 Task: Explore Airbnb accommodation in Hwaseong-si, South Korea from 1st December, 2023 to 3rd December, 2023 for 1 adult.1  bedroom having 1 bed and 1 bathroom. Property type can be hotel. Booking option can be shelf check-in. Look for 5 properties as per requirement.
Action: Mouse moved to (419, 90)
Screenshot: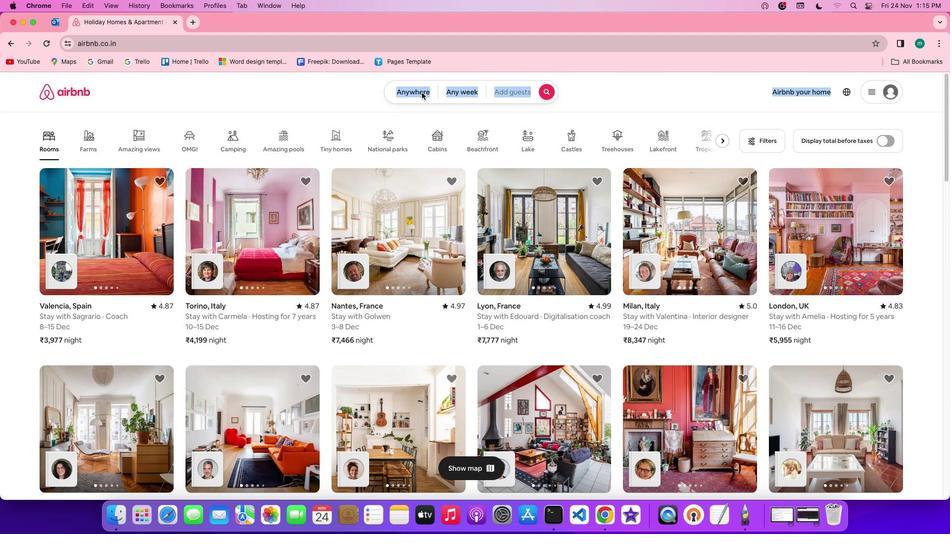
Action: Mouse pressed left at (419, 90)
Screenshot: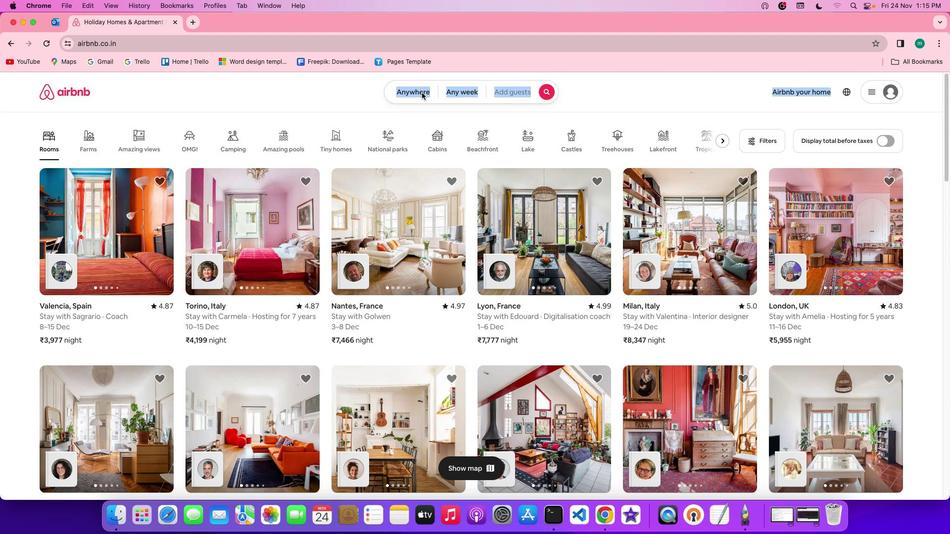 
Action: Mouse pressed left at (419, 90)
Screenshot: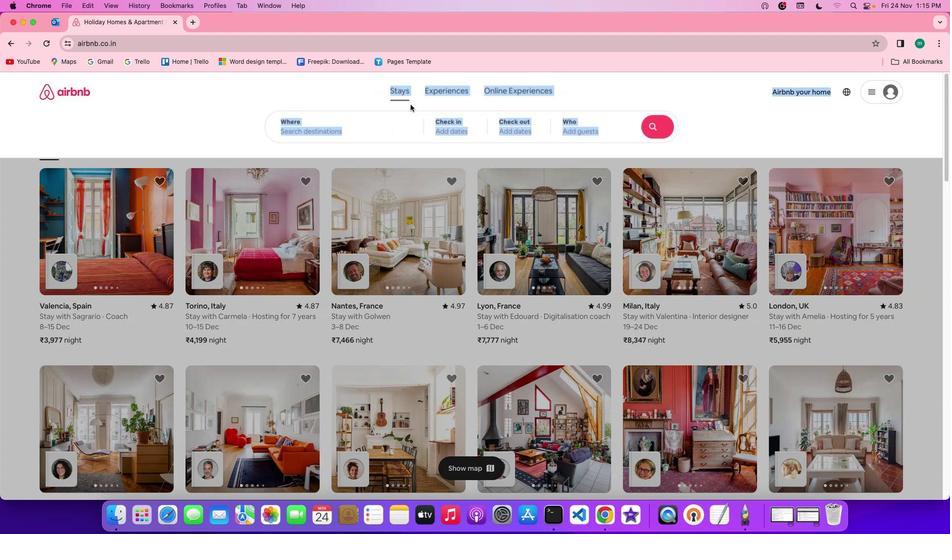 
Action: Mouse moved to (366, 128)
Screenshot: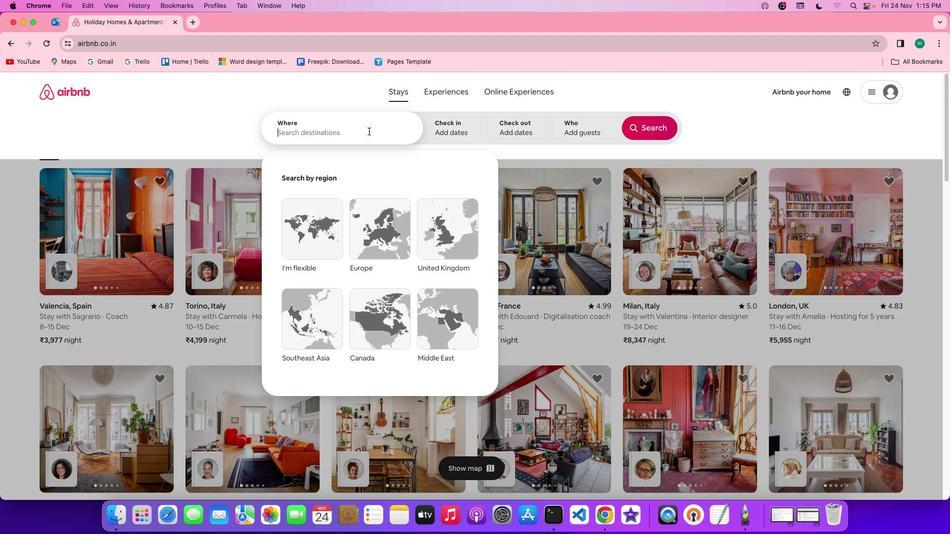 
Action: Mouse pressed left at (366, 128)
Screenshot: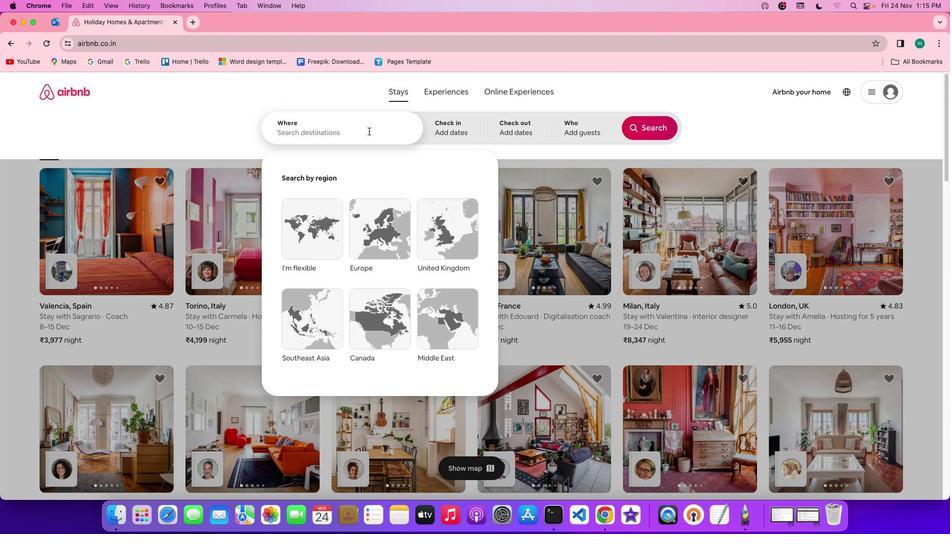 
Action: Mouse moved to (366, 128)
Screenshot: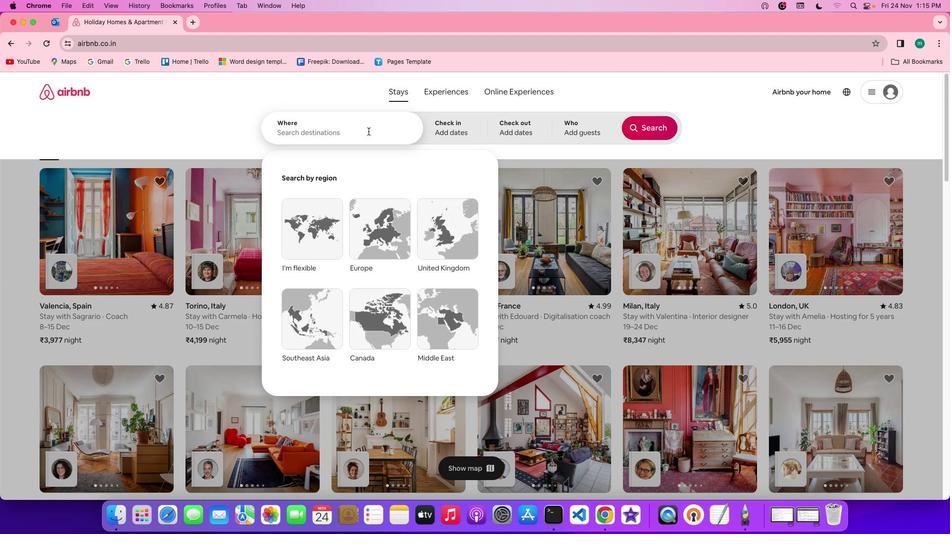 
Action: Key pressed Key.shift'H''w''a''s''e''o''n''g''-''s''i'','Key.spaceKey.shift's''o''u''t''h'
Screenshot: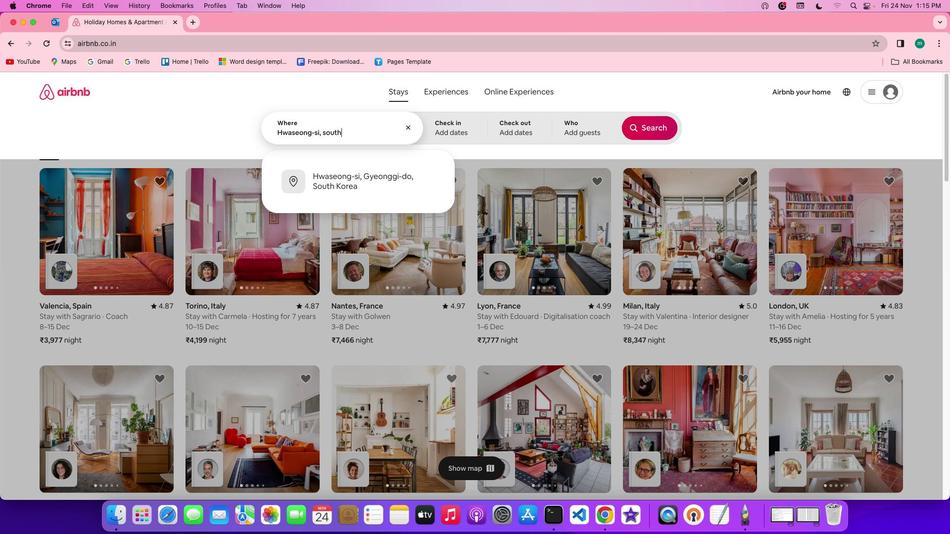 
Action: Mouse moved to (372, 132)
Screenshot: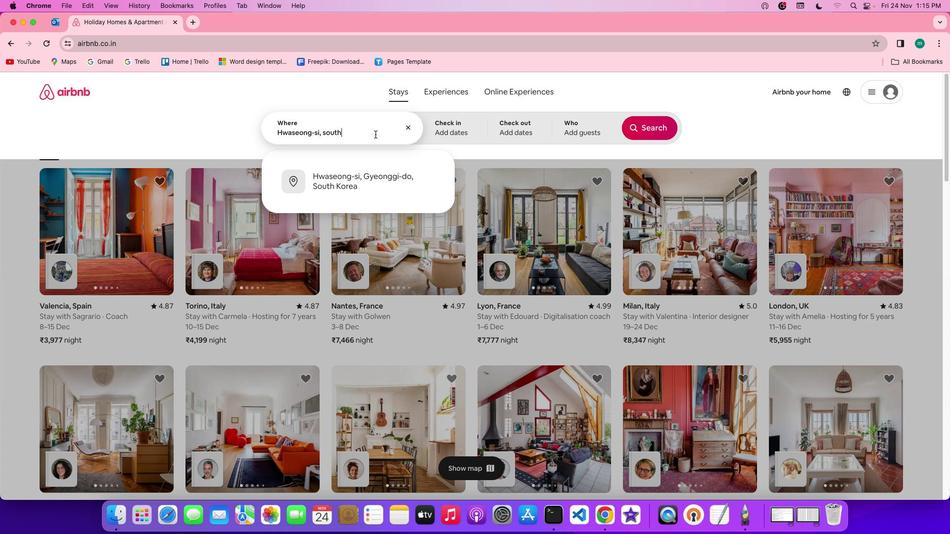 
Action: Mouse pressed left at (372, 132)
Screenshot: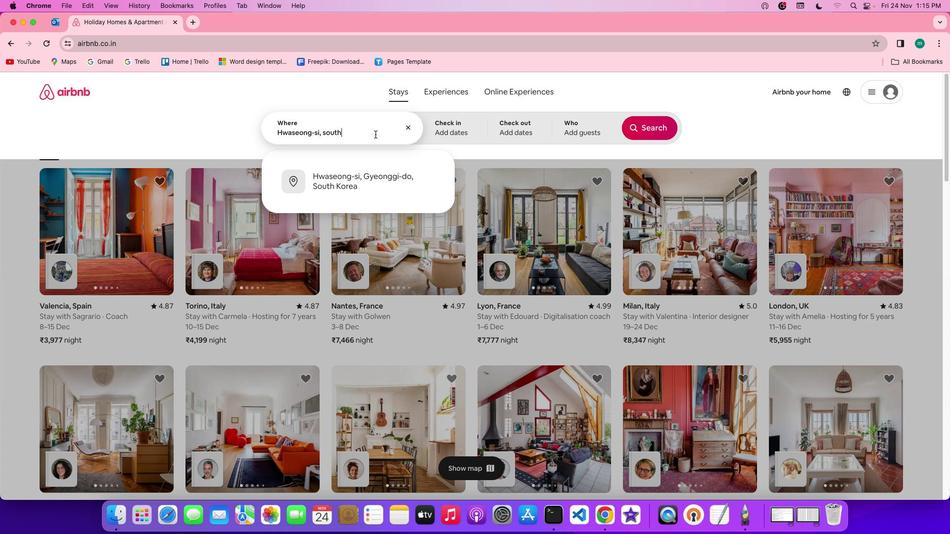 
Action: Mouse moved to (372, 132)
Screenshot: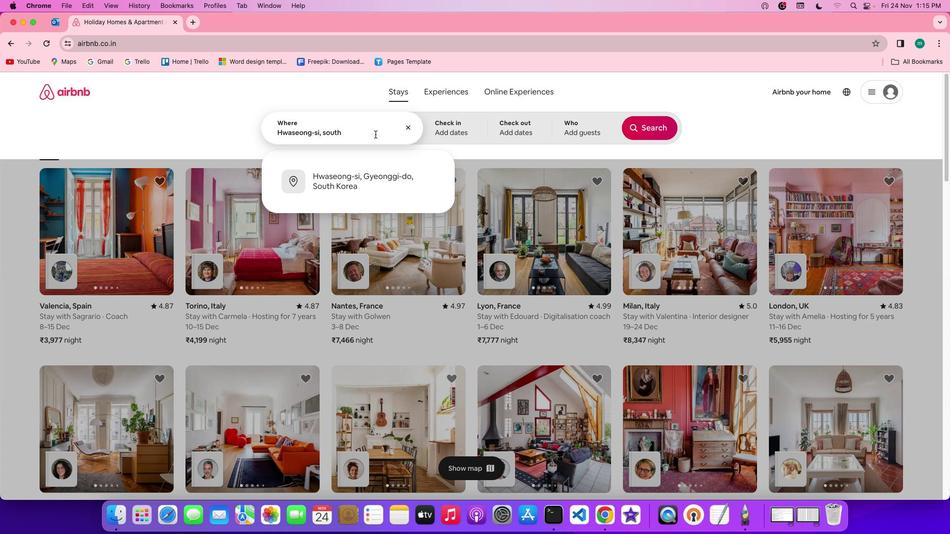 
Action: Key pressed Key.space'k''o''r''e''a'
Screenshot: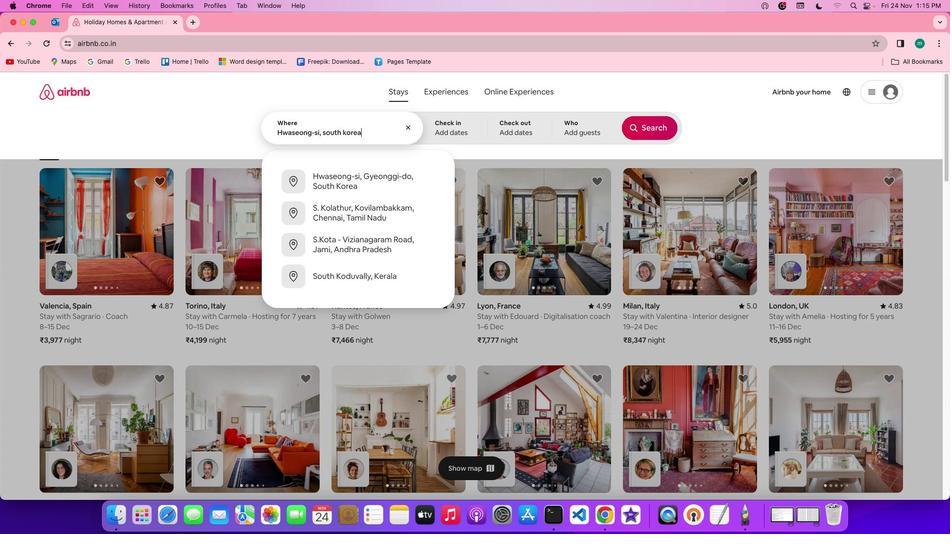 
Action: Mouse moved to (461, 120)
Screenshot: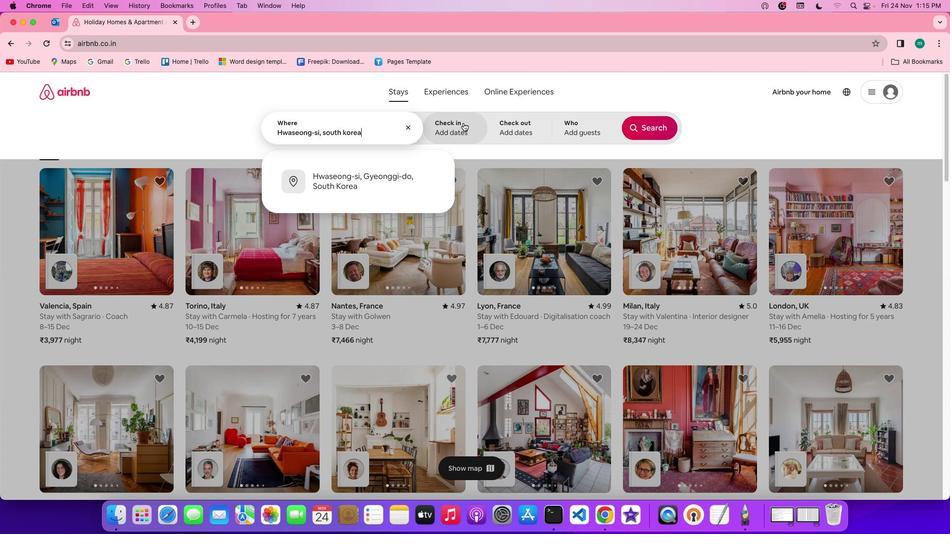 
Action: Mouse pressed left at (461, 120)
Screenshot: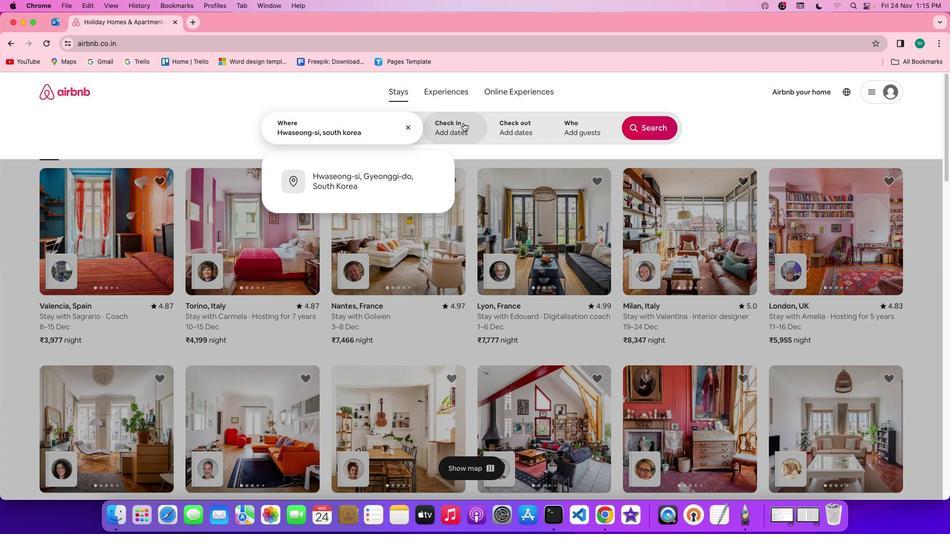 
Action: Mouse moved to (617, 250)
Screenshot: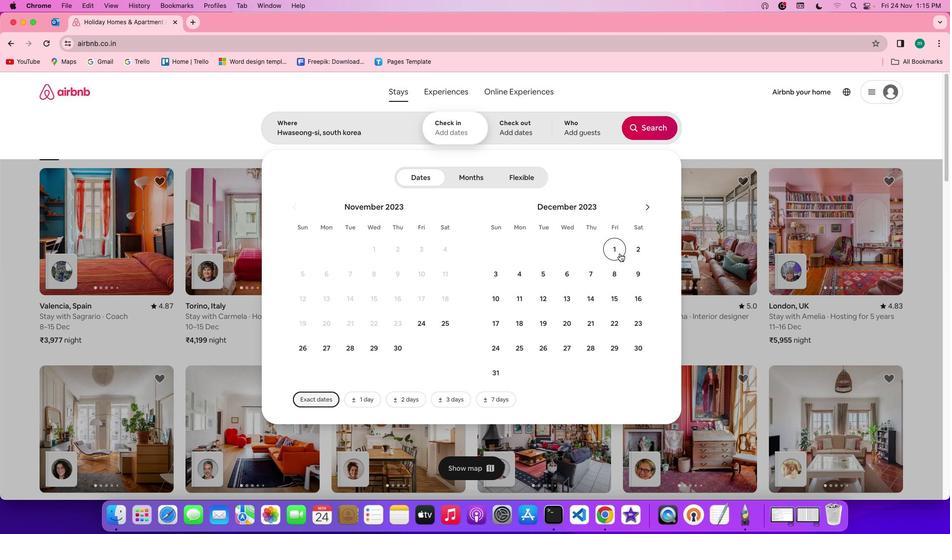 
Action: Mouse pressed left at (617, 250)
Screenshot: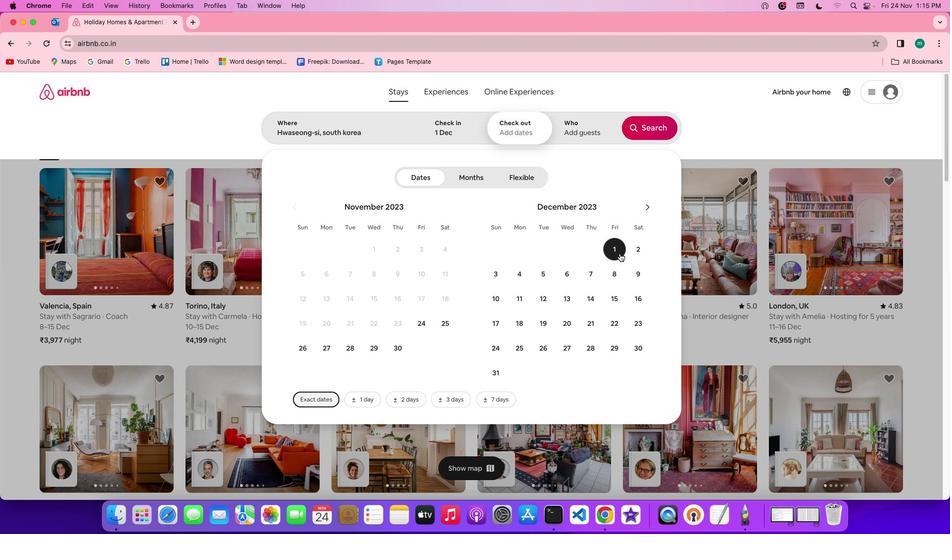 
Action: Mouse moved to (499, 276)
Screenshot: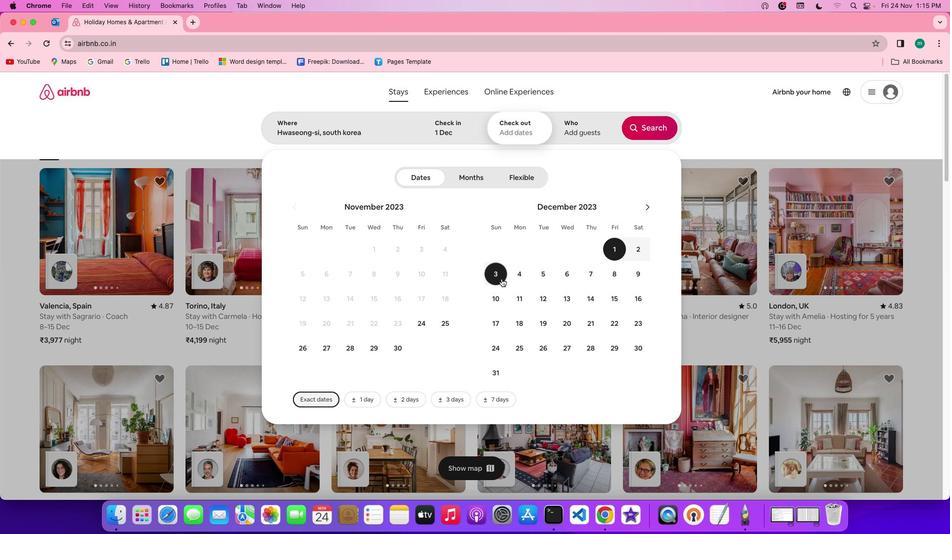 
Action: Mouse pressed left at (499, 276)
Screenshot: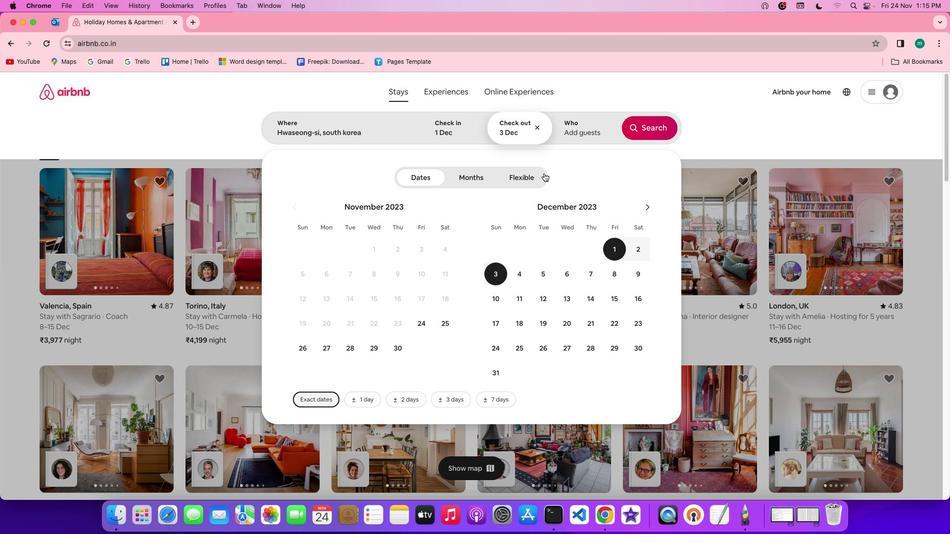 
Action: Mouse moved to (588, 133)
Screenshot: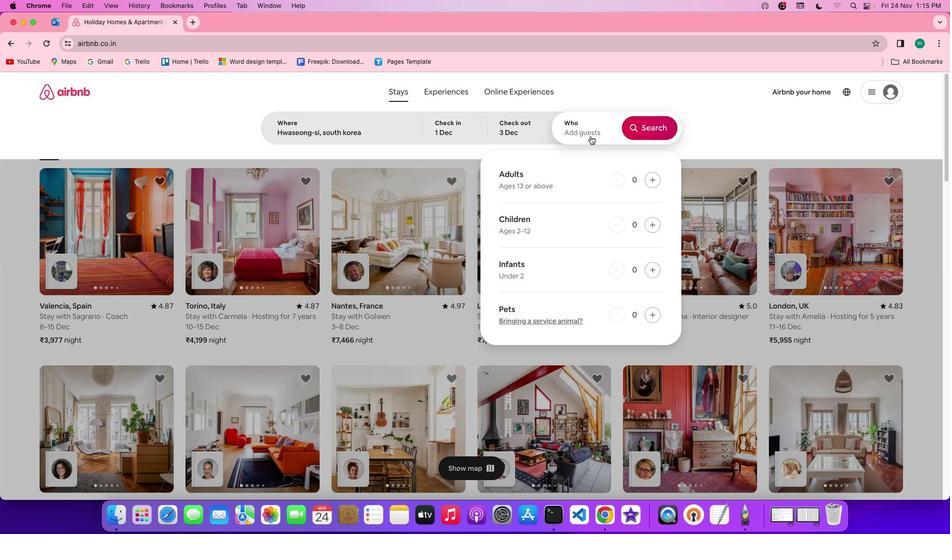 
Action: Mouse pressed left at (588, 133)
Screenshot: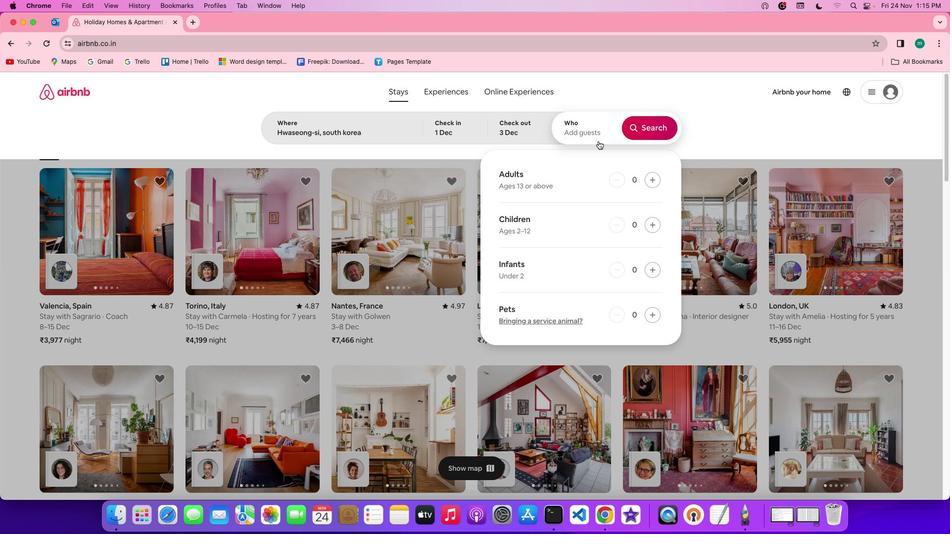 
Action: Mouse moved to (651, 179)
Screenshot: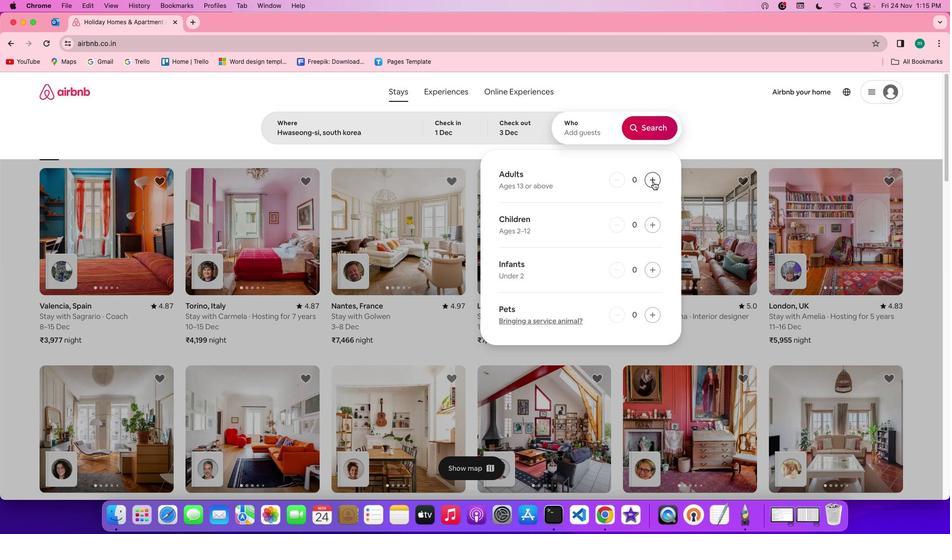 
Action: Mouse pressed left at (651, 179)
Screenshot: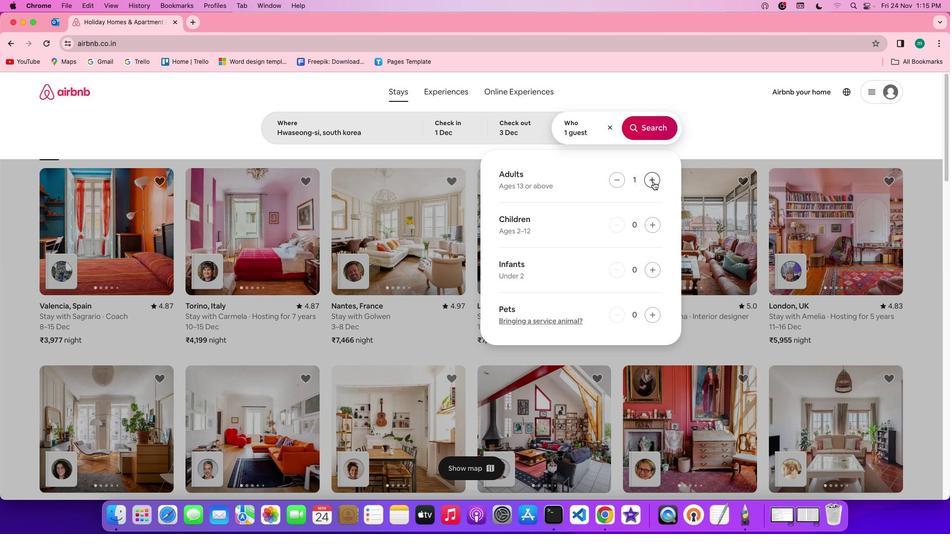 
Action: Mouse pressed left at (651, 179)
Screenshot: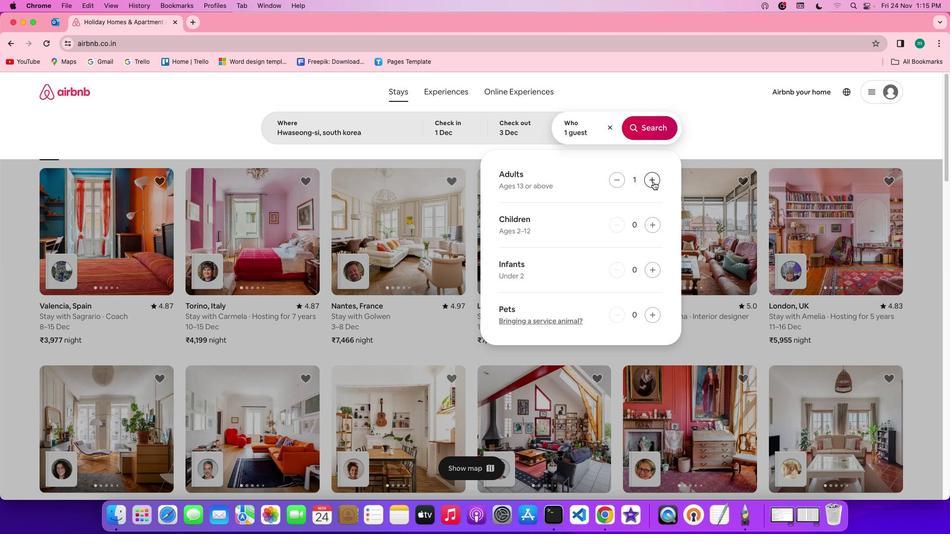 
Action: Mouse moved to (608, 178)
Screenshot: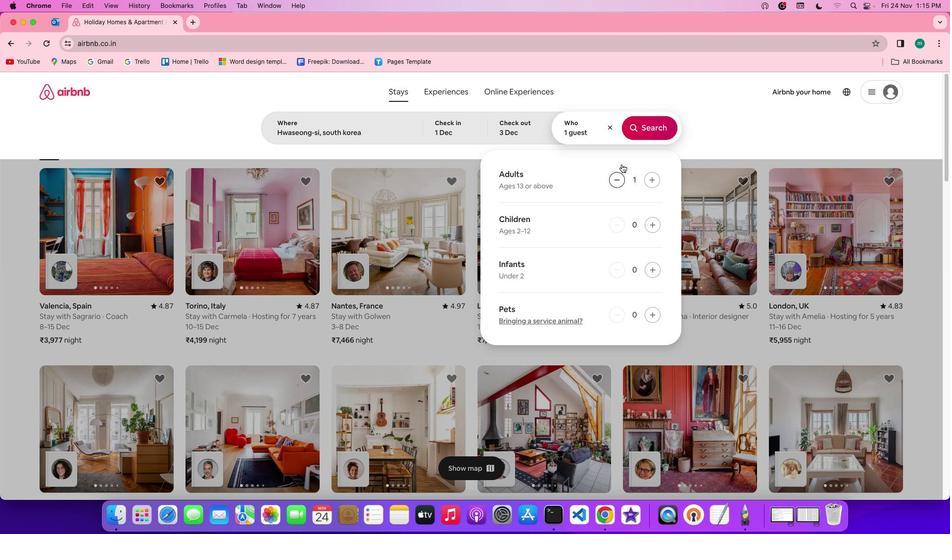 
Action: Mouse pressed left at (608, 178)
Screenshot: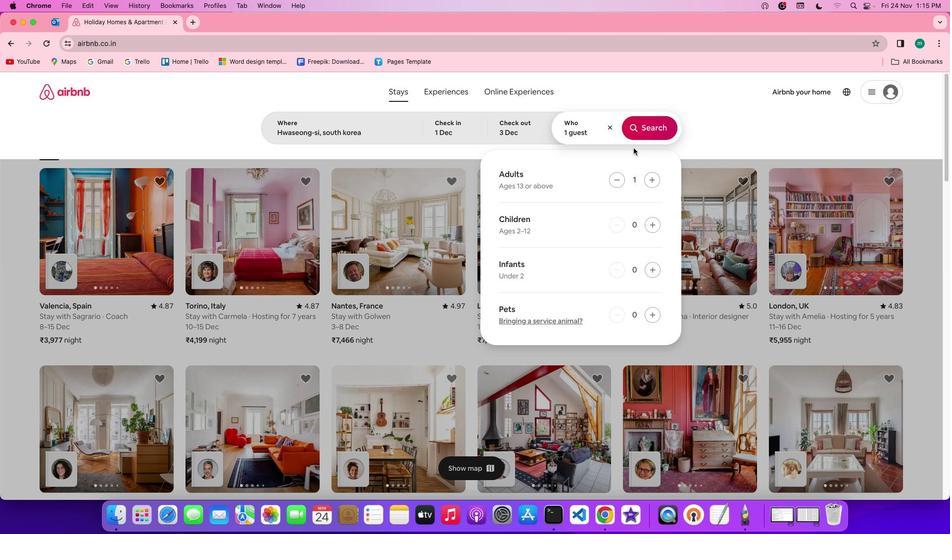 
Action: Mouse moved to (641, 135)
Screenshot: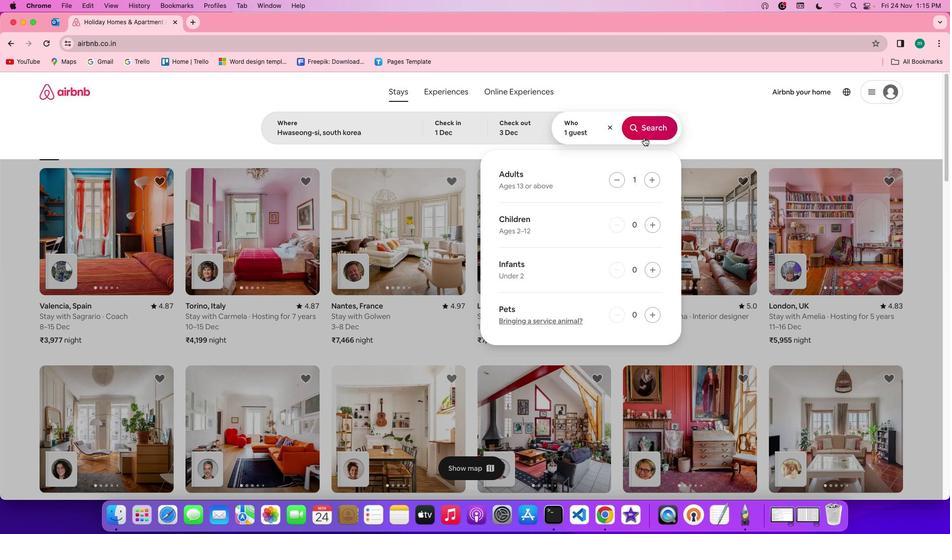 
Action: Mouse pressed left at (641, 135)
Screenshot: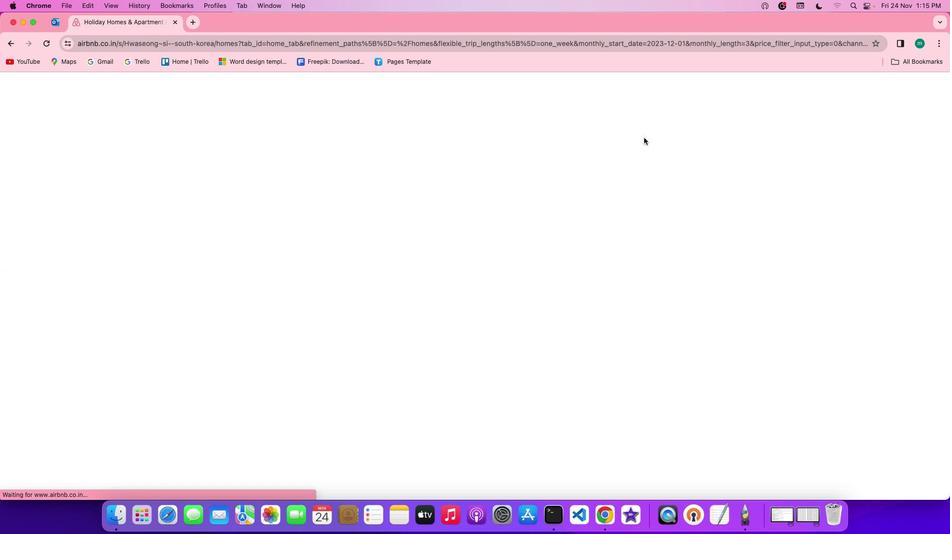 
Action: Mouse moved to (792, 127)
Screenshot: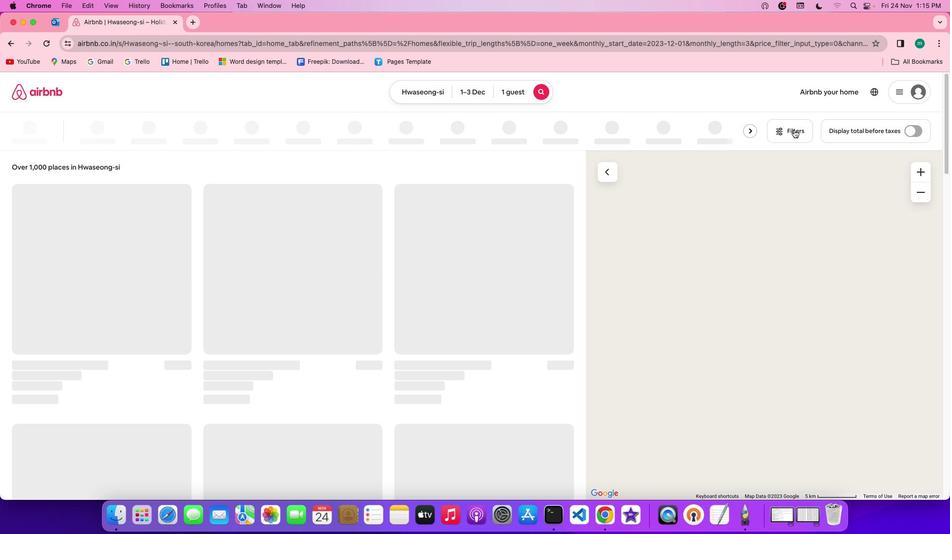 
Action: Mouse pressed left at (792, 127)
Screenshot: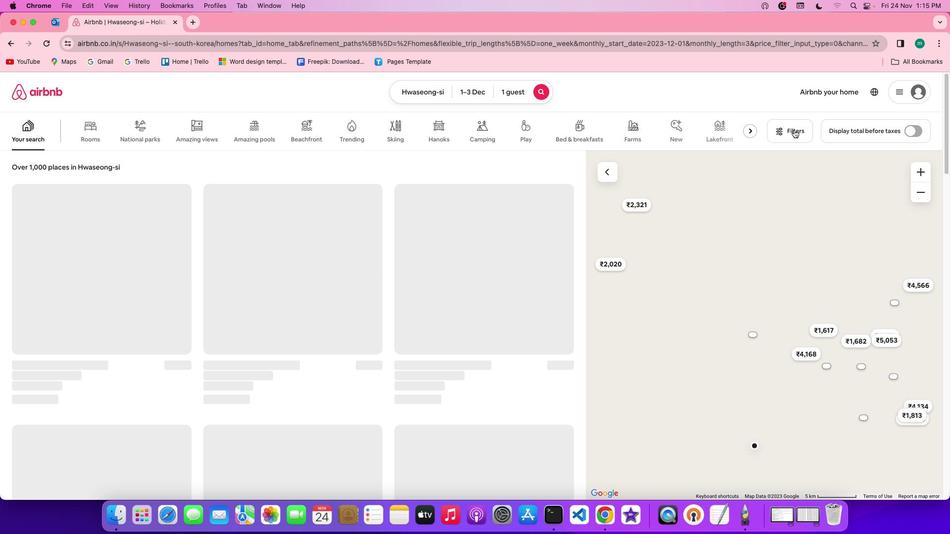 
Action: Mouse moved to (538, 304)
Screenshot: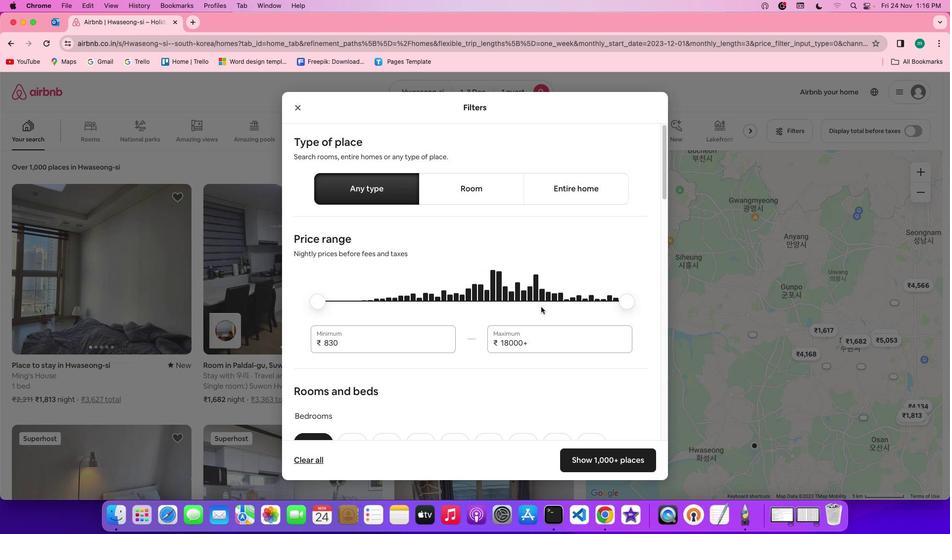 
Action: Mouse scrolled (538, 304) with delta (-1, -2)
Screenshot: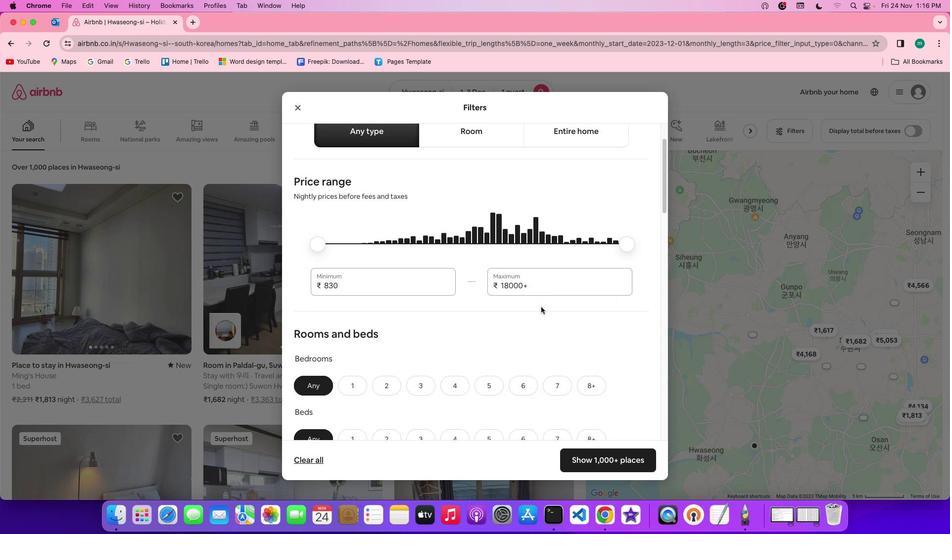 
Action: Mouse scrolled (538, 304) with delta (-1, -2)
Screenshot: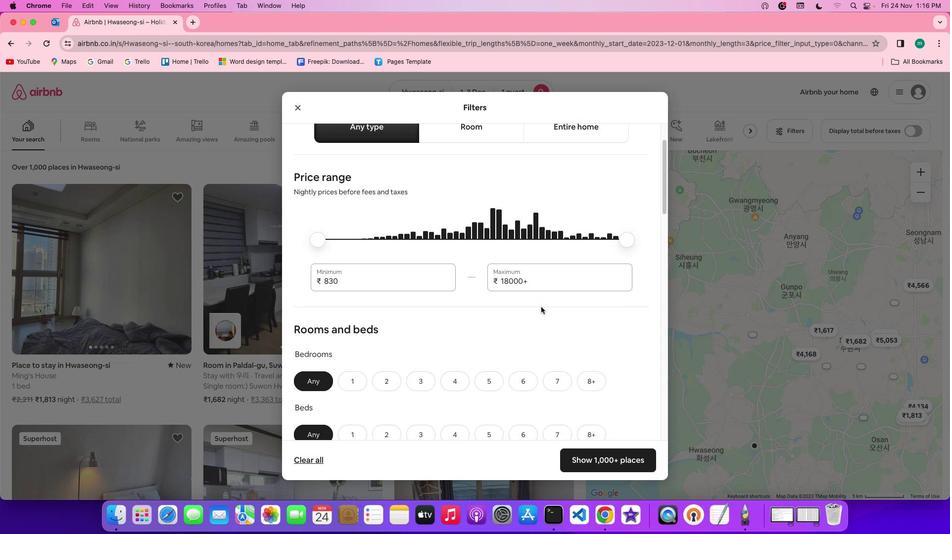 
Action: Mouse scrolled (538, 304) with delta (-1, -2)
Screenshot: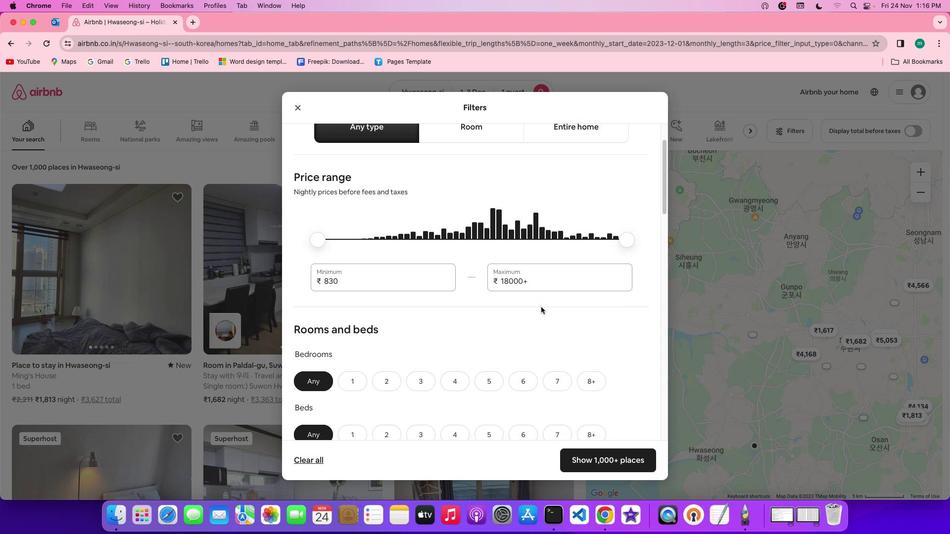
Action: Mouse scrolled (538, 304) with delta (-1, -2)
Screenshot: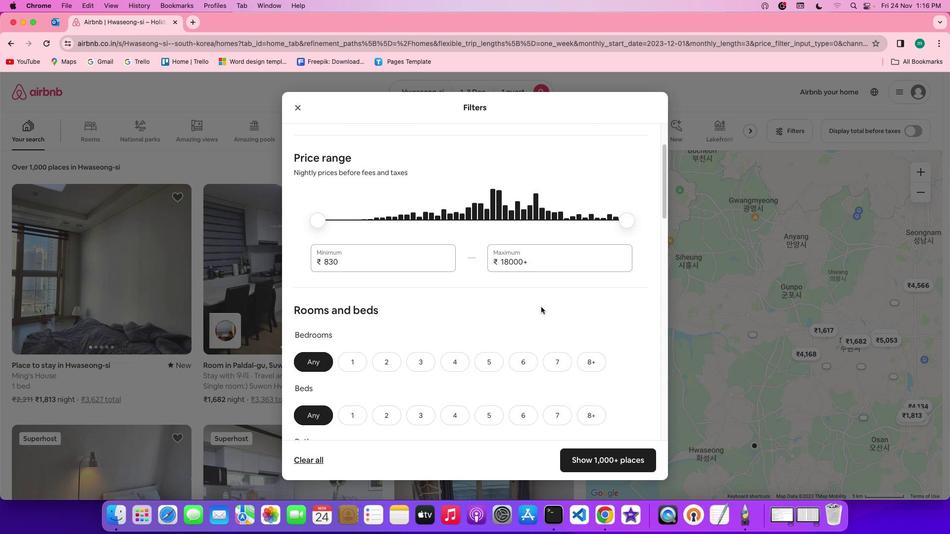 
Action: Mouse scrolled (538, 304) with delta (-1, -2)
Screenshot: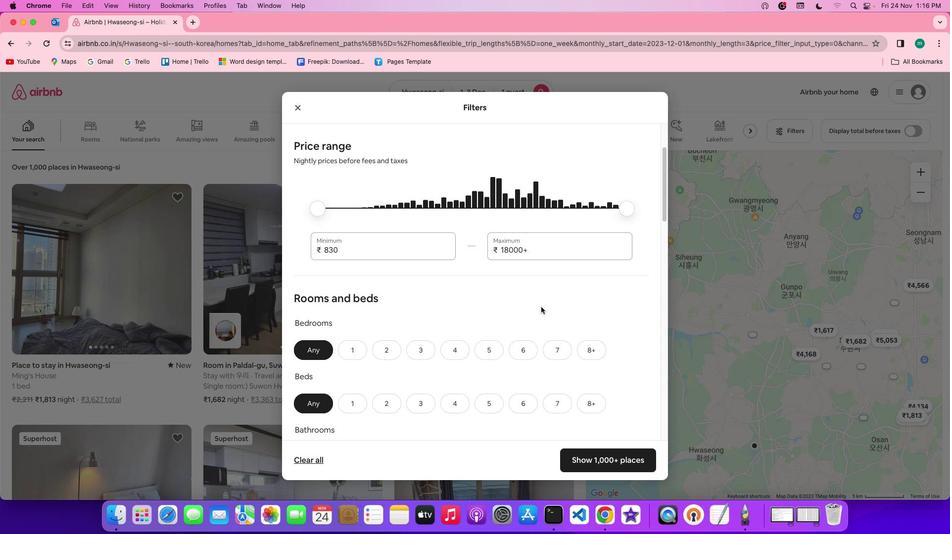 
Action: Mouse scrolled (538, 304) with delta (-1, -2)
Screenshot: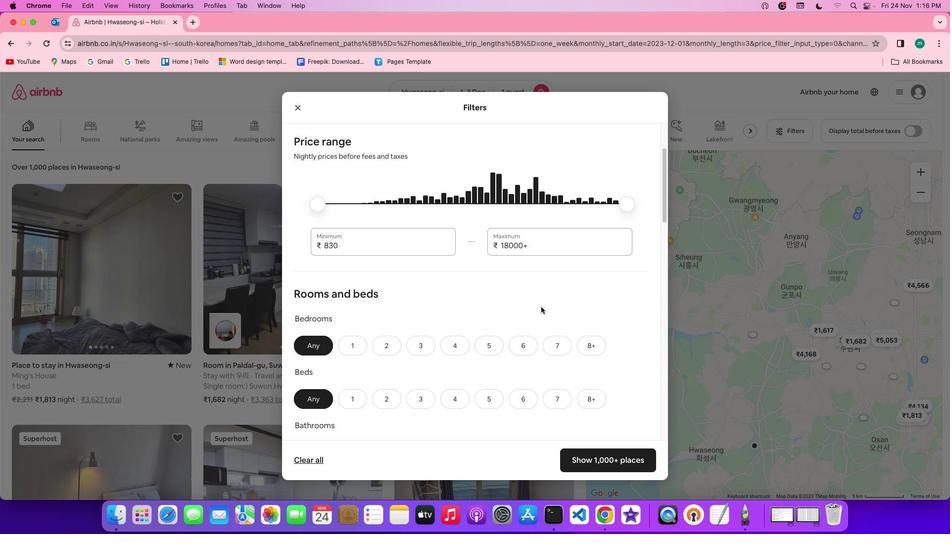 
Action: Mouse scrolled (538, 304) with delta (-1, -2)
Screenshot: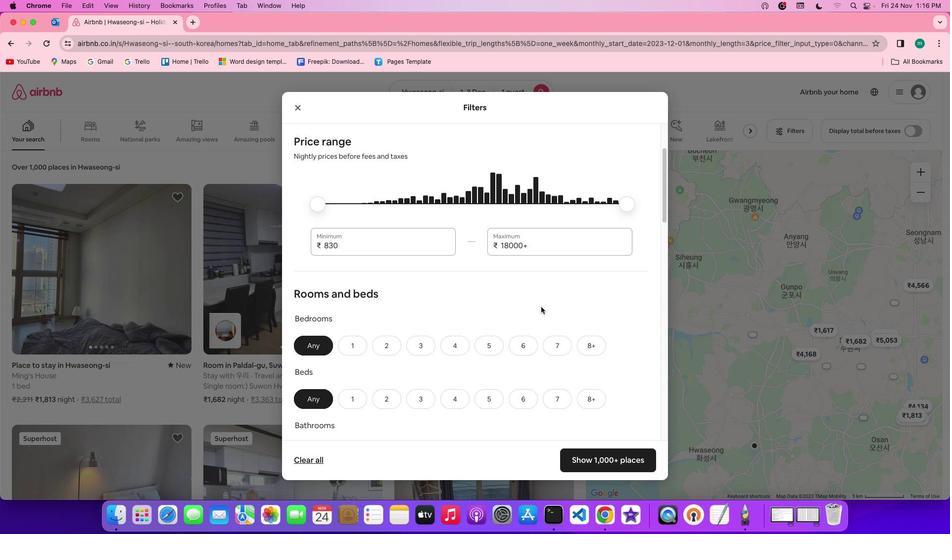 
Action: Mouse scrolled (538, 304) with delta (-1, -2)
Screenshot: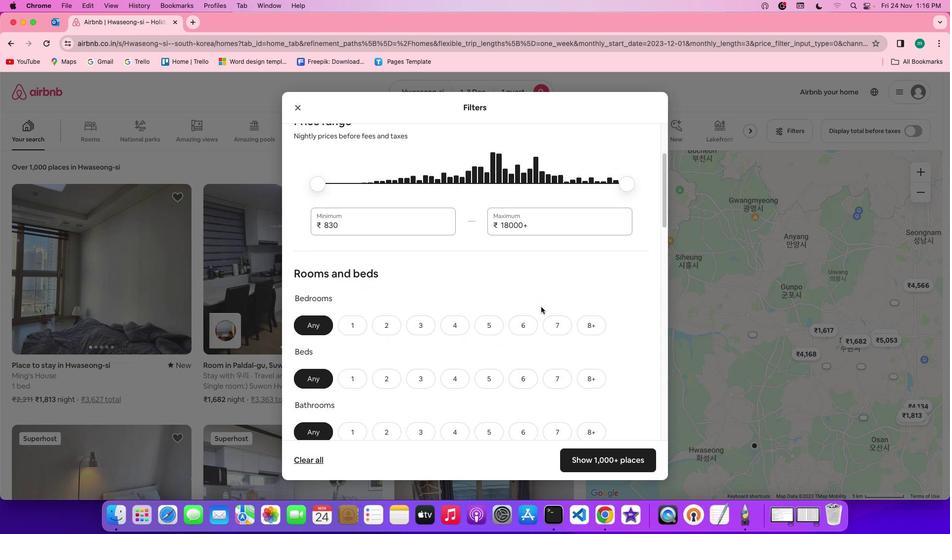
Action: Mouse scrolled (538, 304) with delta (-1, -2)
Screenshot: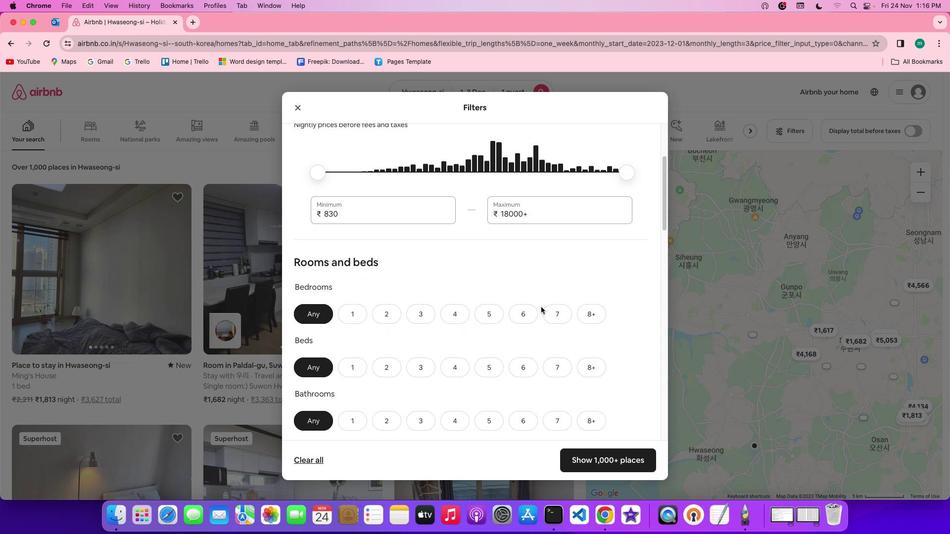 
Action: Mouse scrolled (538, 304) with delta (-1, -2)
Screenshot: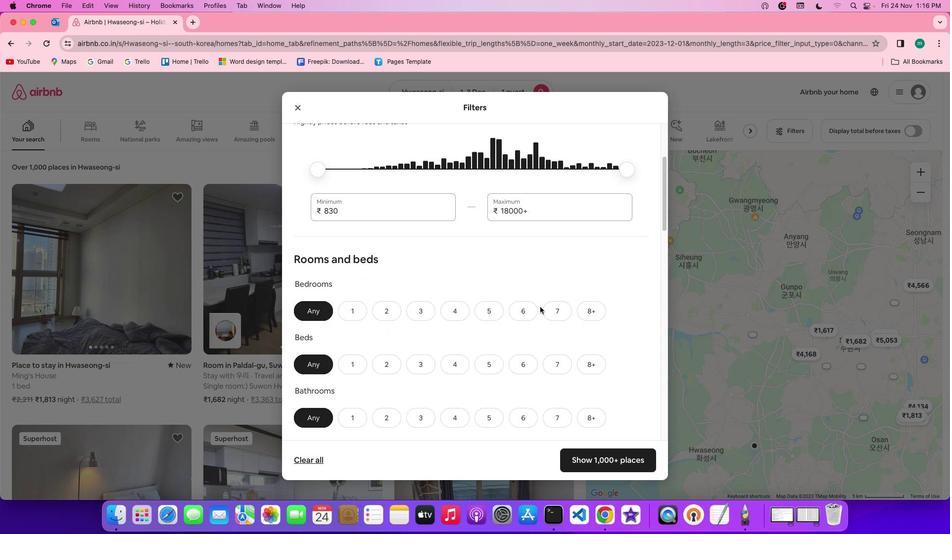 
Action: Mouse moved to (350, 307)
Screenshot: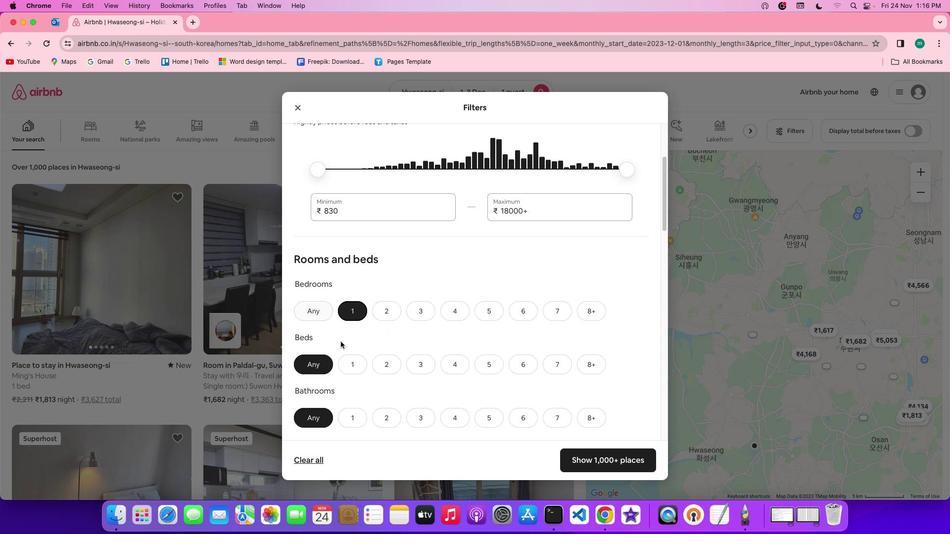 
Action: Mouse pressed left at (350, 307)
Screenshot: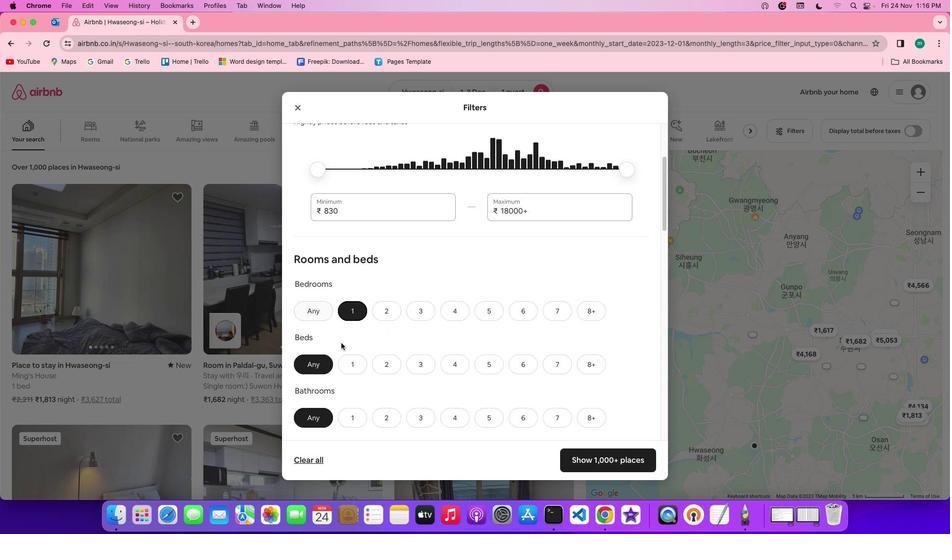 
Action: Mouse moved to (348, 367)
Screenshot: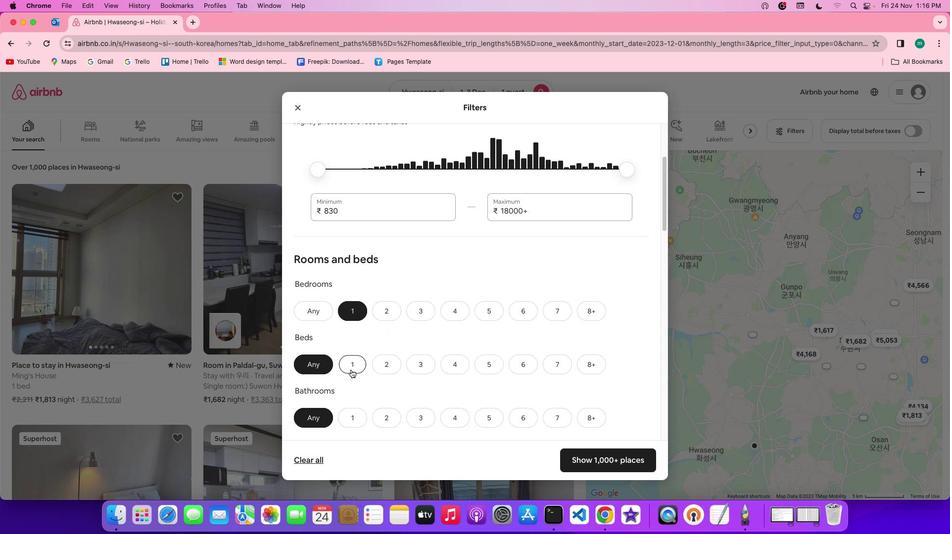 
Action: Mouse pressed left at (348, 367)
Screenshot: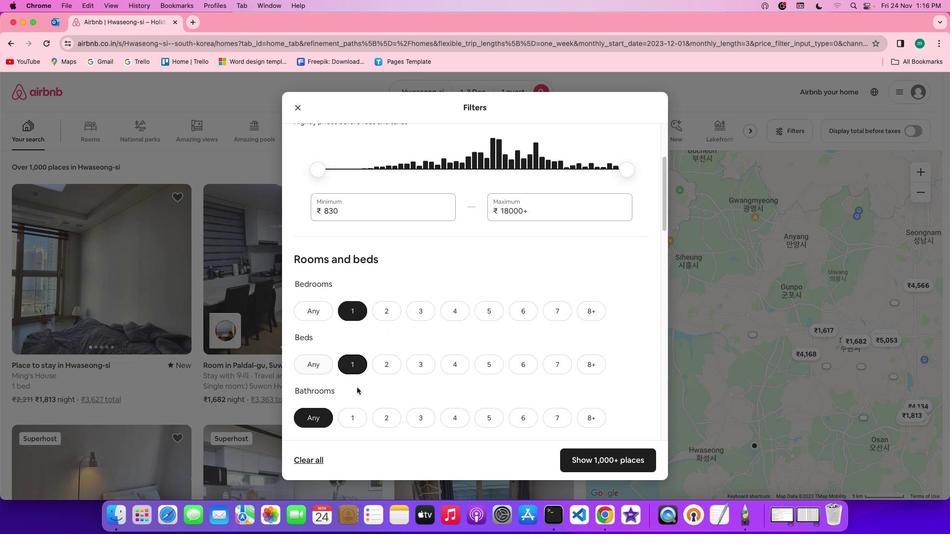 
Action: Mouse moved to (357, 412)
Screenshot: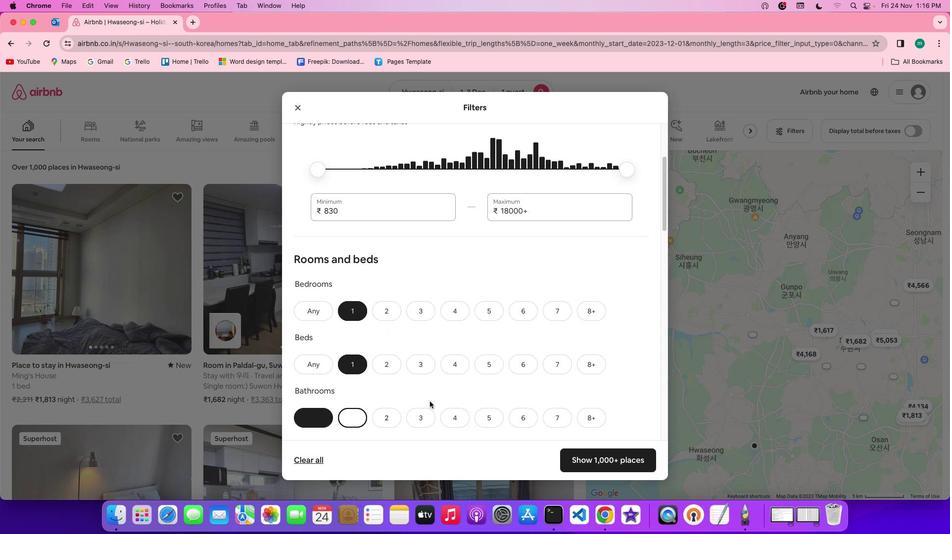 
Action: Mouse pressed left at (357, 412)
Screenshot: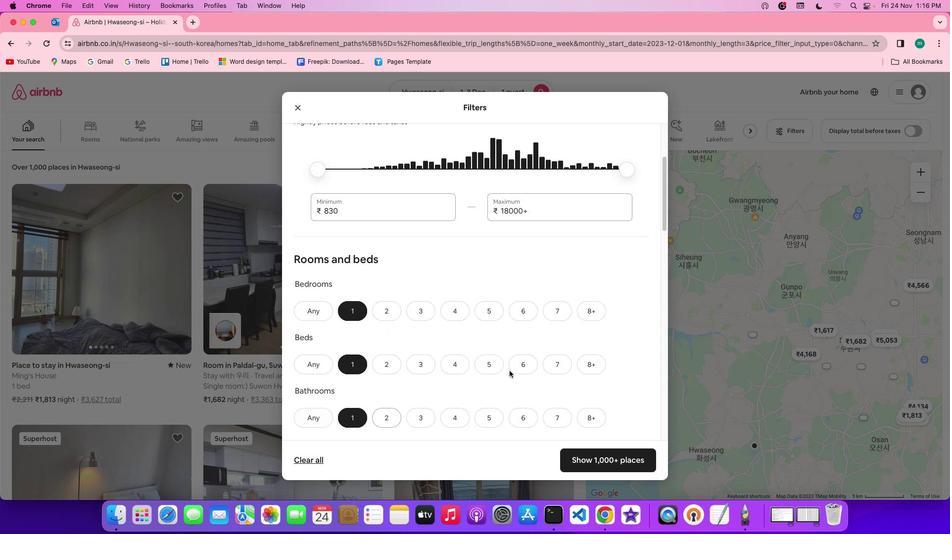 
Action: Mouse moved to (533, 358)
Screenshot: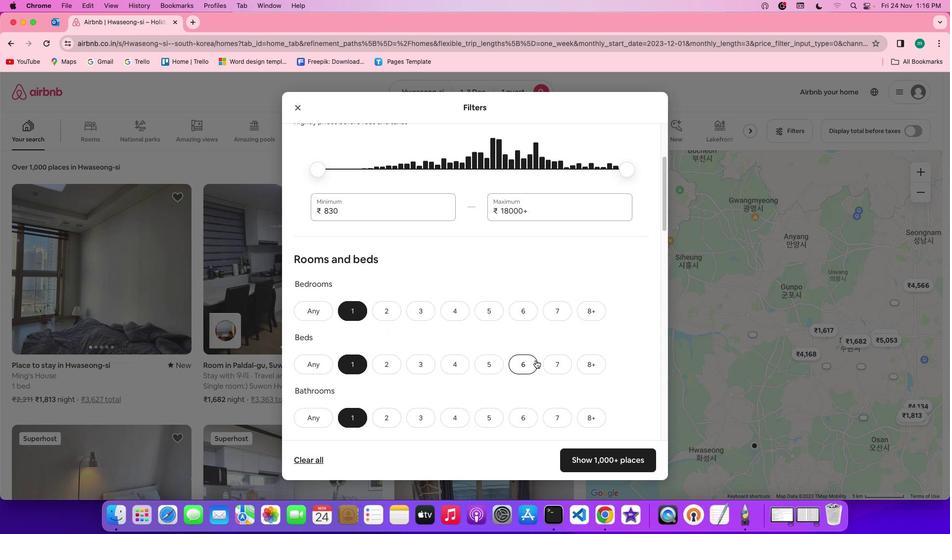 
Action: Mouse scrolled (533, 358) with delta (-1, -2)
Screenshot: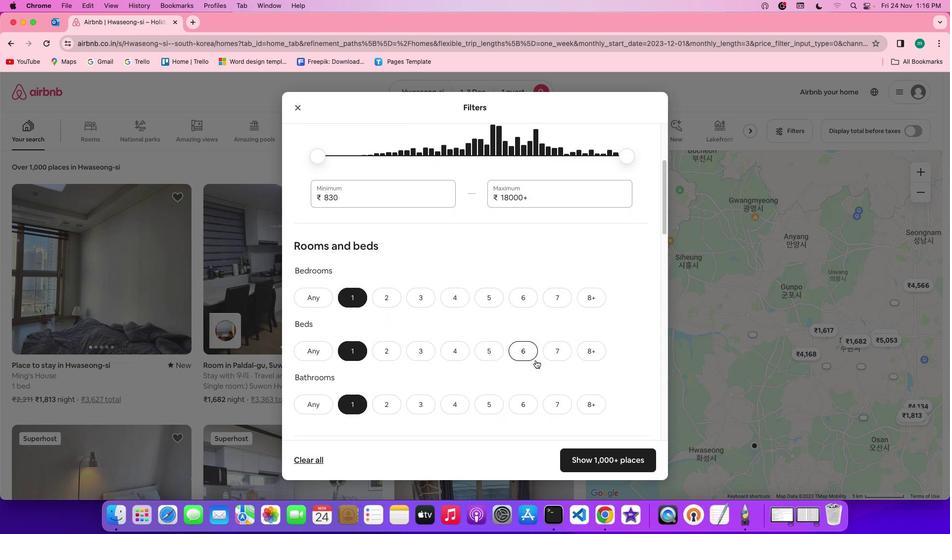 
Action: Mouse scrolled (533, 358) with delta (-1, -2)
Screenshot: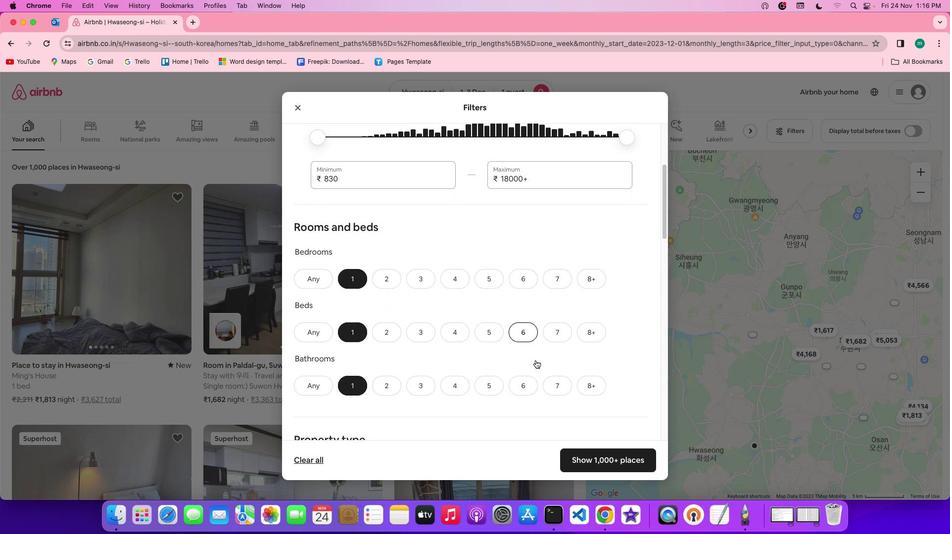 
Action: Mouse scrolled (533, 358) with delta (-1, -2)
Screenshot: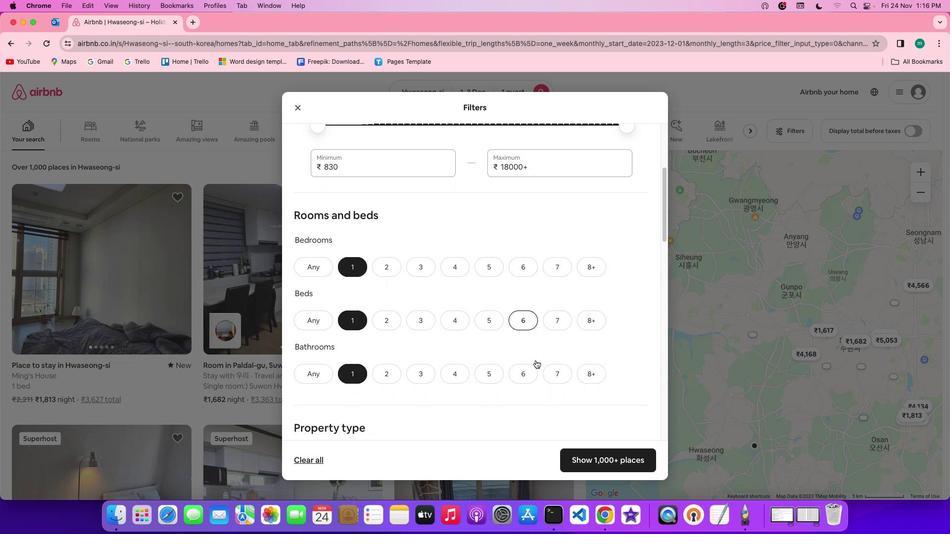 
Action: Mouse scrolled (533, 358) with delta (-1, -2)
Screenshot: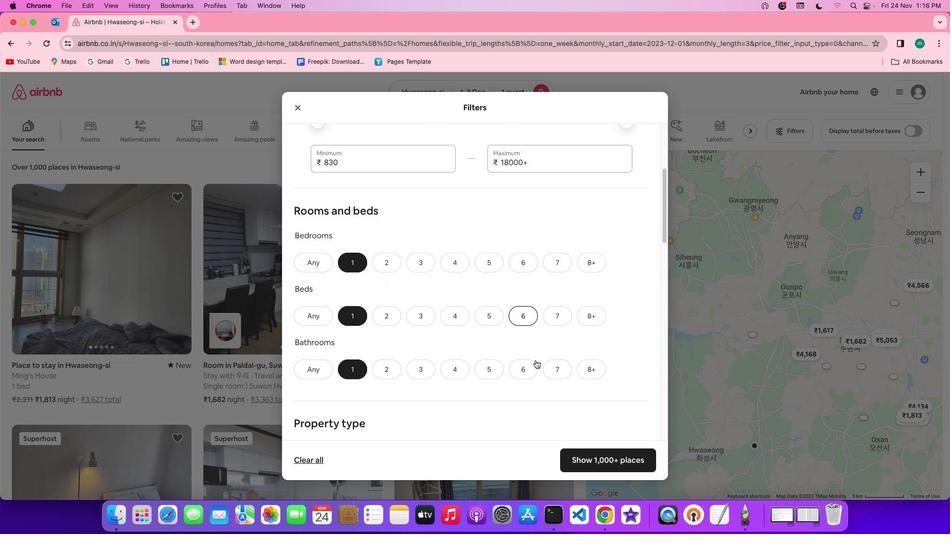 
Action: Mouse scrolled (533, 358) with delta (-1, -2)
Screenshot: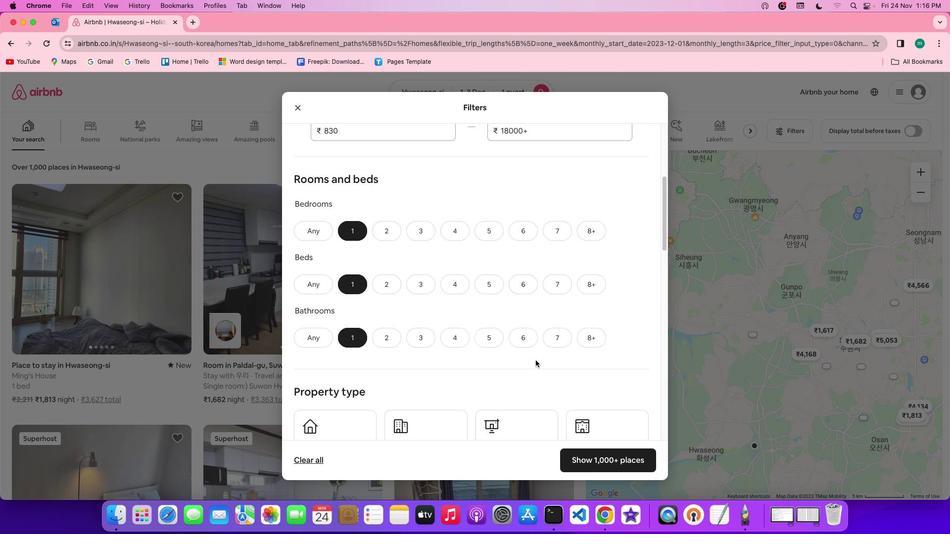 
Action: Mouse scrolled (533, 358) with delta (-1, -2)
Screenshot: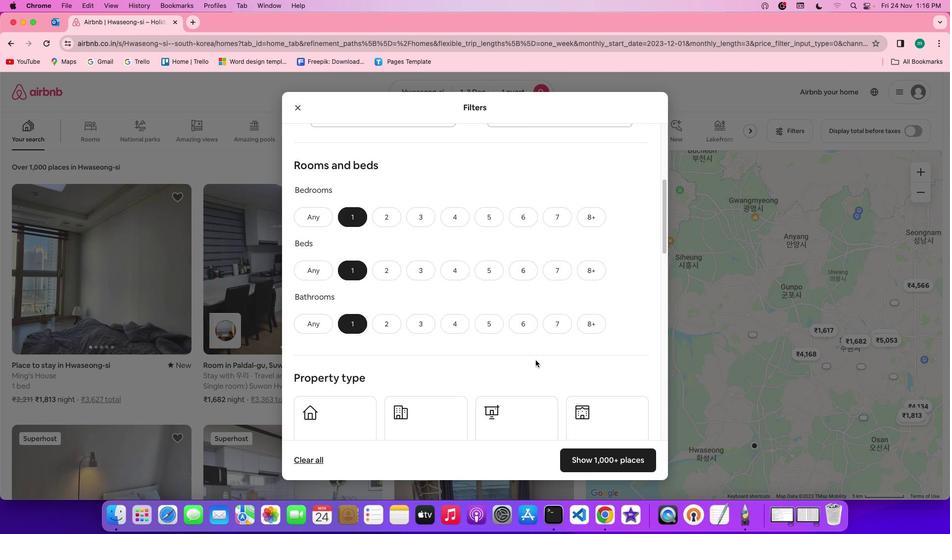 
Action: Mouse scrolled (533, 358) with delta (-1, -2)
Screenshot: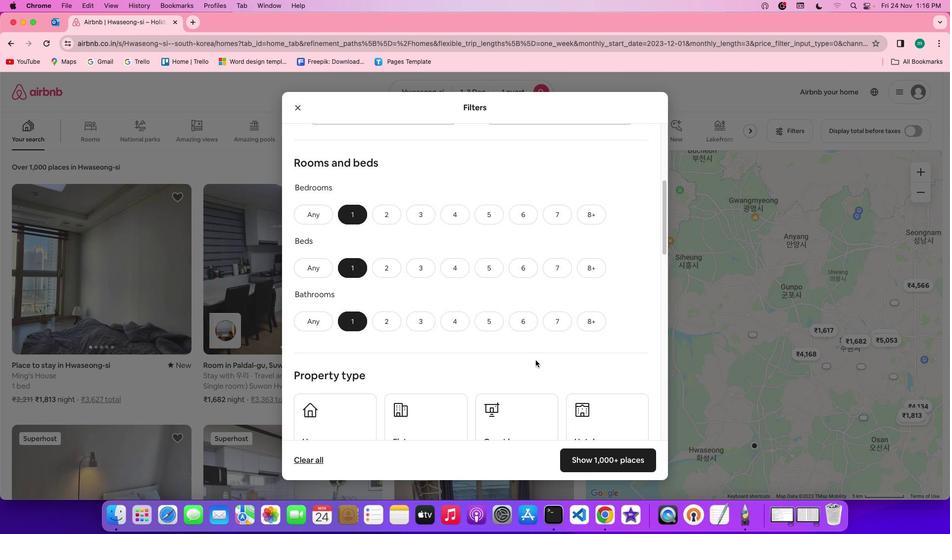 
Action: Mouse scrolled (533, 358) with delta (-1, -2)
Screenshot: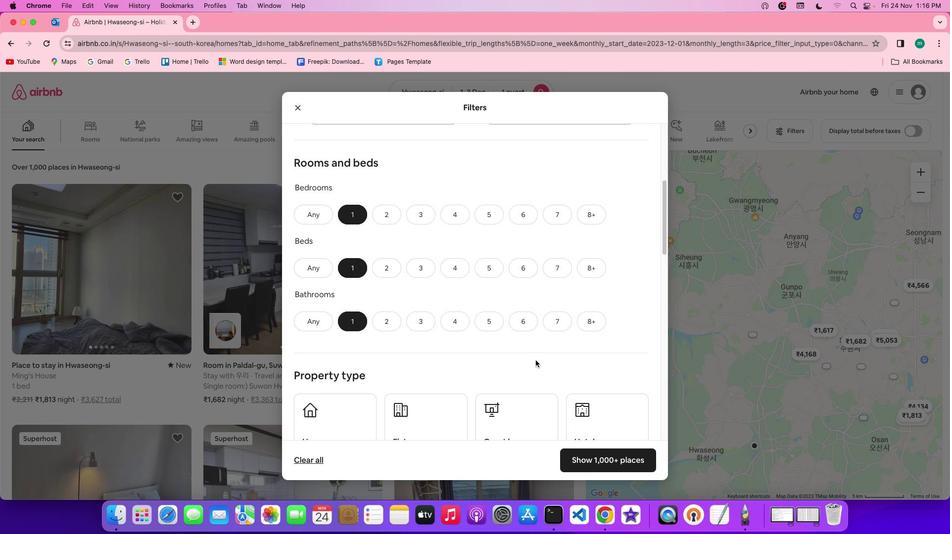 
Action: Mouse scrolled (533, 358) with delta (-1, -2)
Screenshot: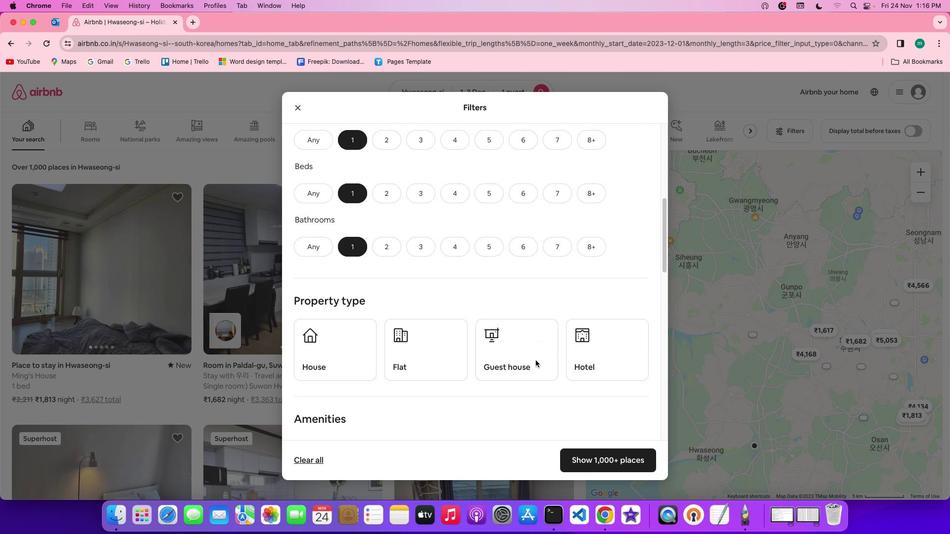 
Action: Mouse scrolled (533, 358) with delta (-1, -2)
Screenshot: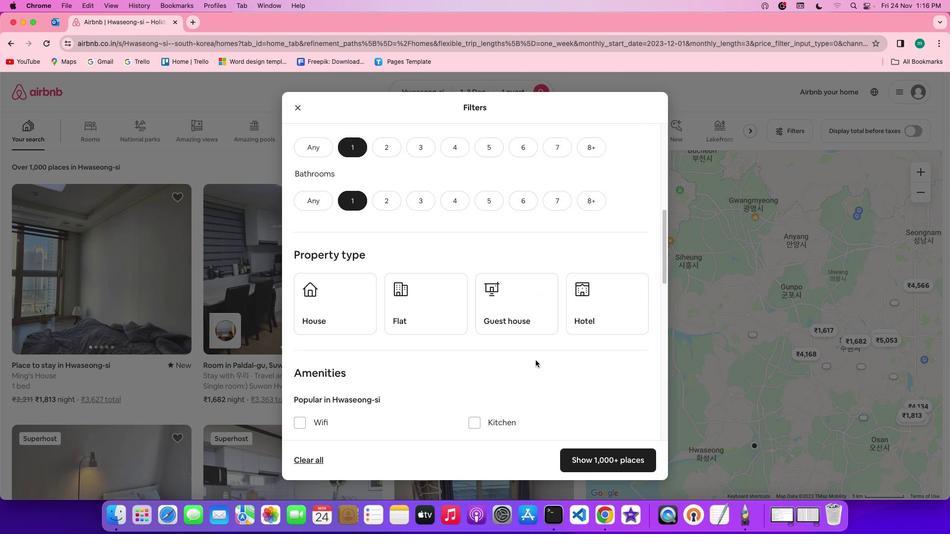 
Action: Mouse scrolled (533, 358) with delta (-1, -2)
Screenshot: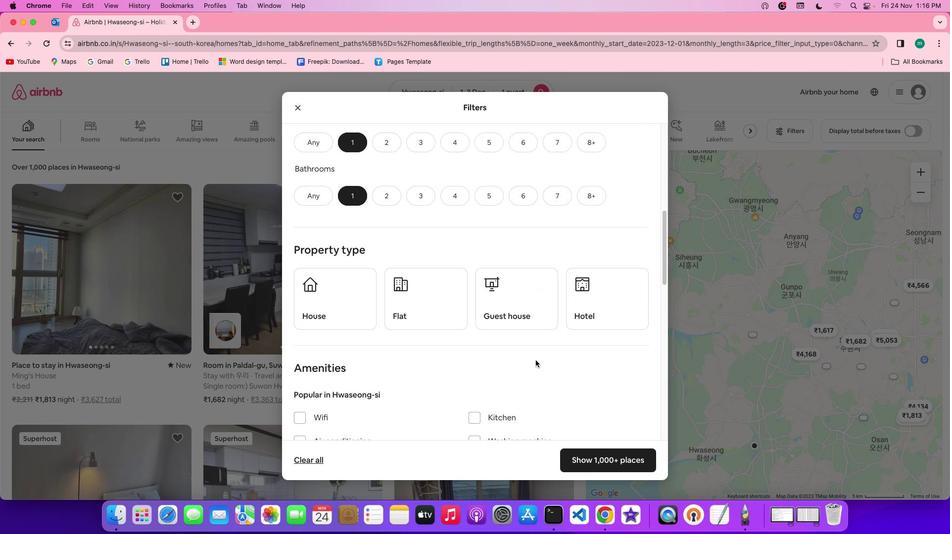 
Action: Mouse scrolled (533, 358) with delta (-1, -3)
Screenshot: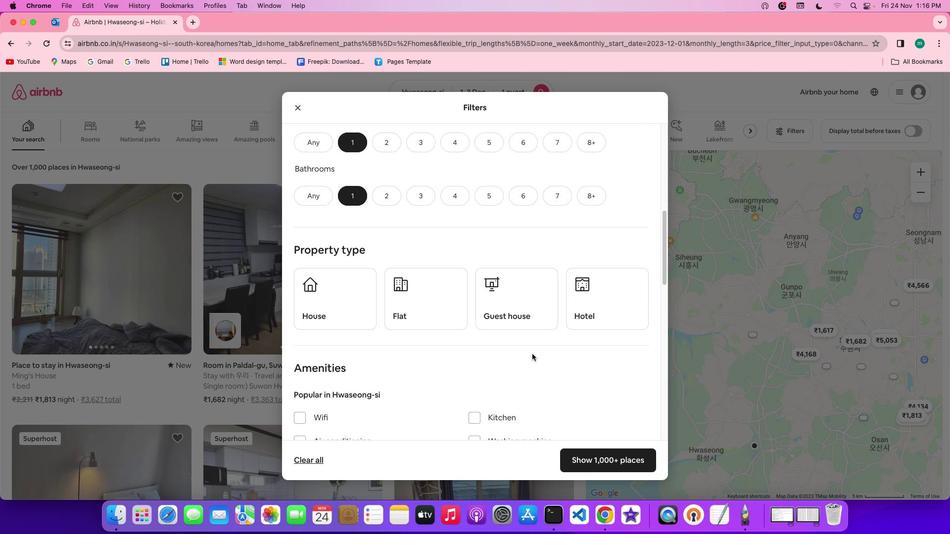 
Action: Mouse moved to (584, 301)
Screenshot: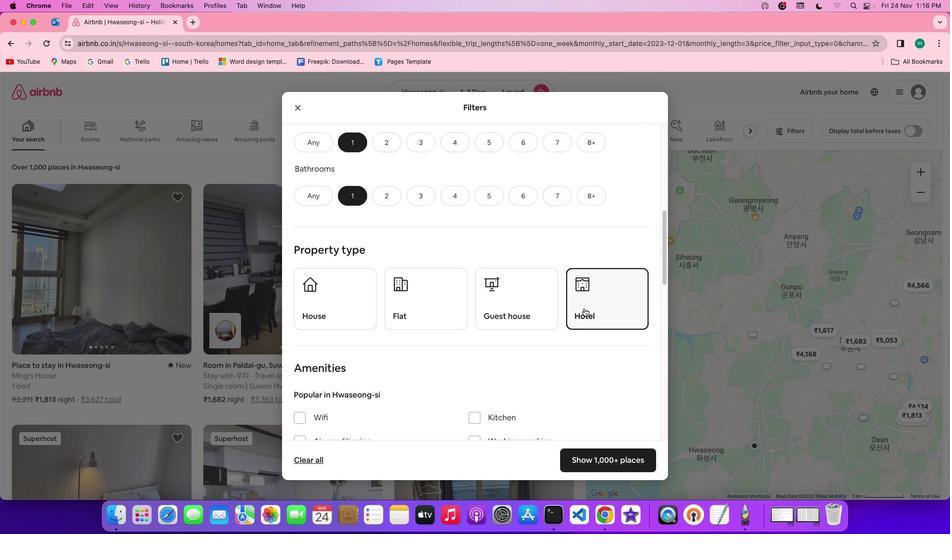
Action: Mouse pressed left at (584, 301)
Screenshot: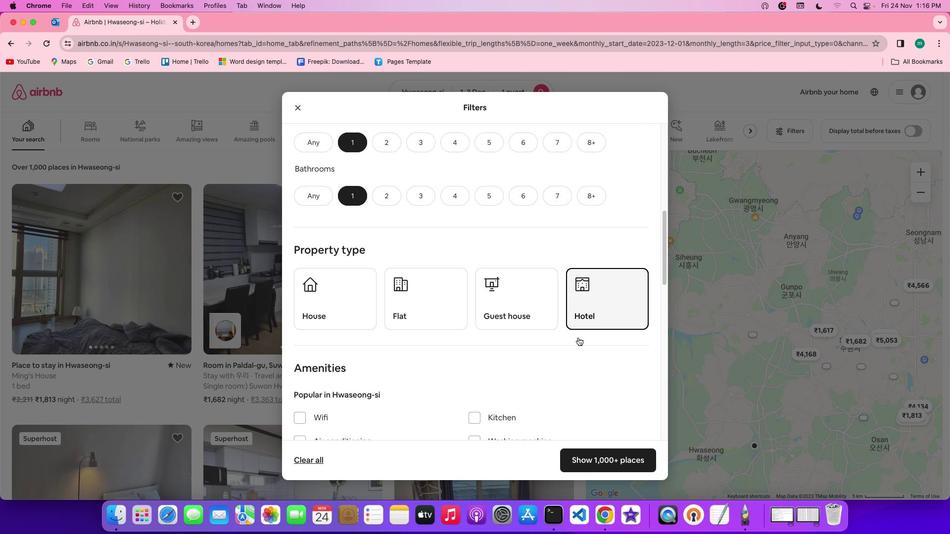 
Action: Mouse moved to (576, 337)
Screenshot: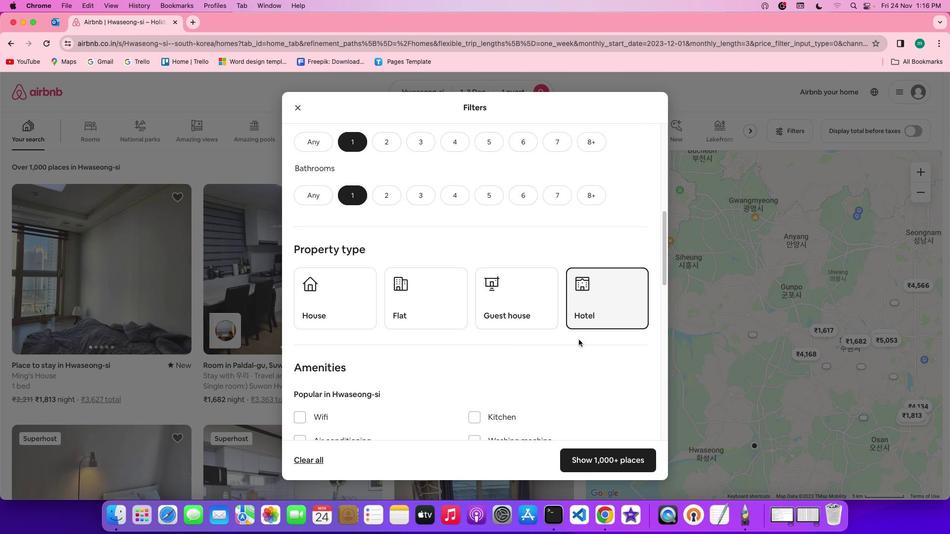 
Action: Mouse scrolled (576, 337) with delta (-1, -2)
Screenshot: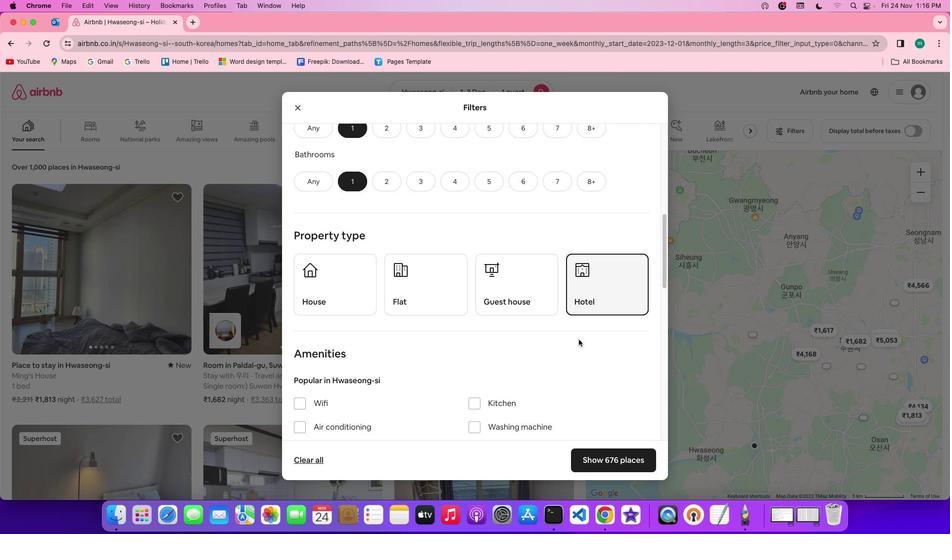 
Action: Mouse scrolled (576, 337) with delta (-1, -2)
Screenshot: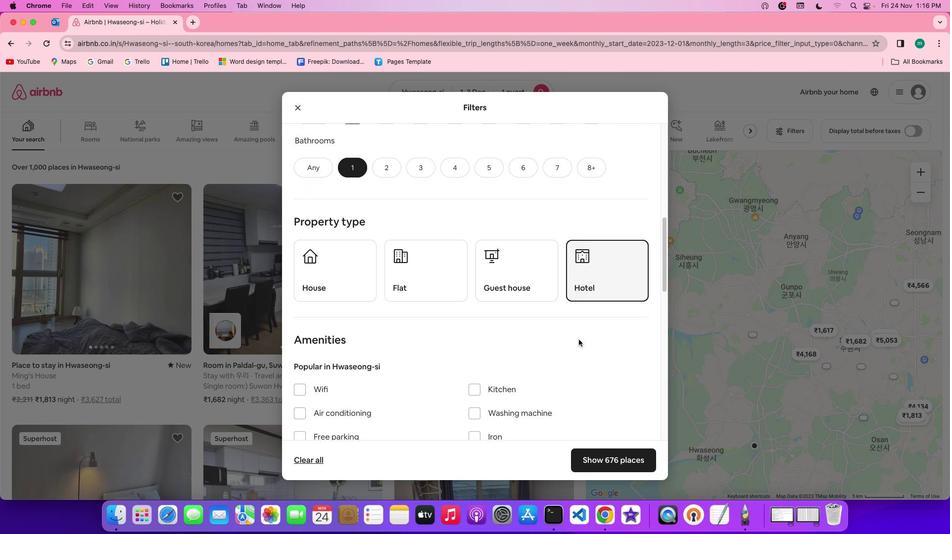 
Action: Mouse scrolled (576, 337) with delta (-1, -2)
Screenshot: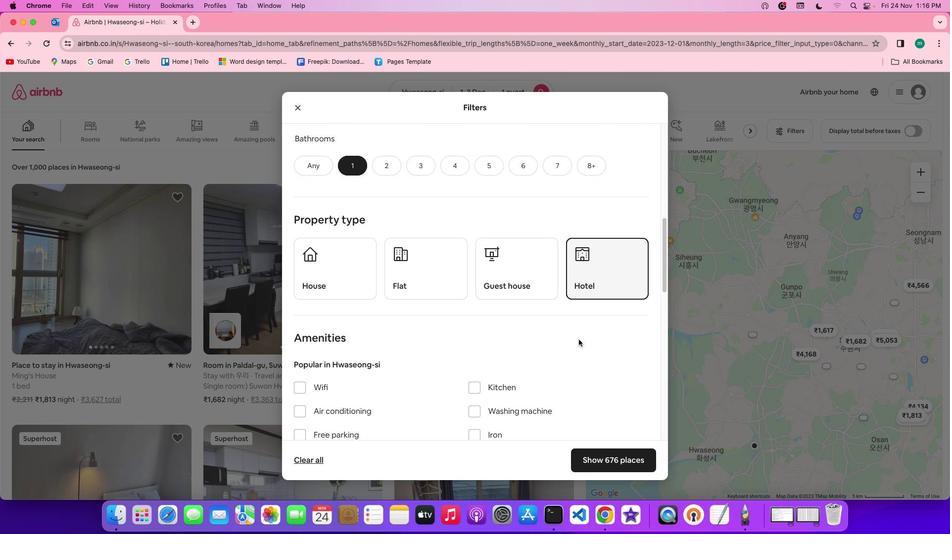 
Action: Mouse scrolled (576, 337) with delta (-1, -2)
Screenshot: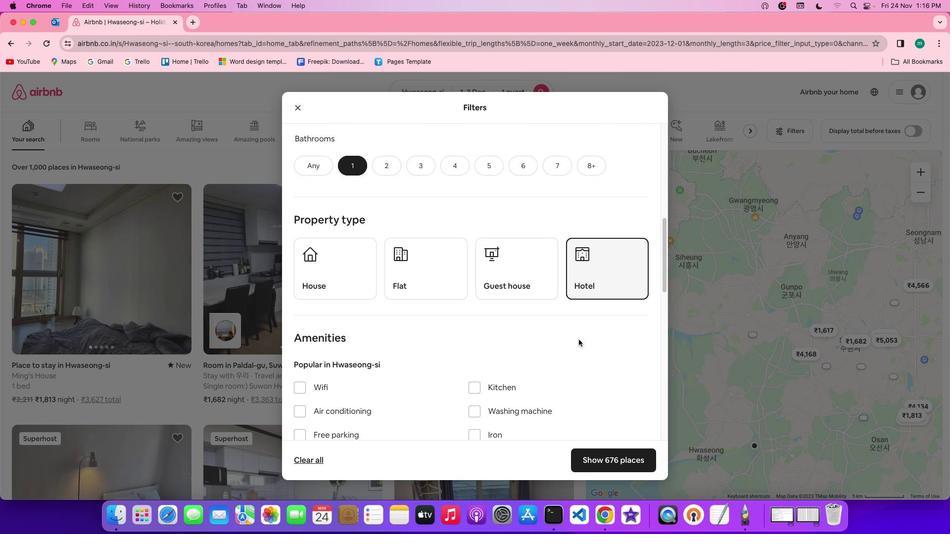 
Action: Mouse scrolled (576, 337) with delta (-1, -2)
Screenshot: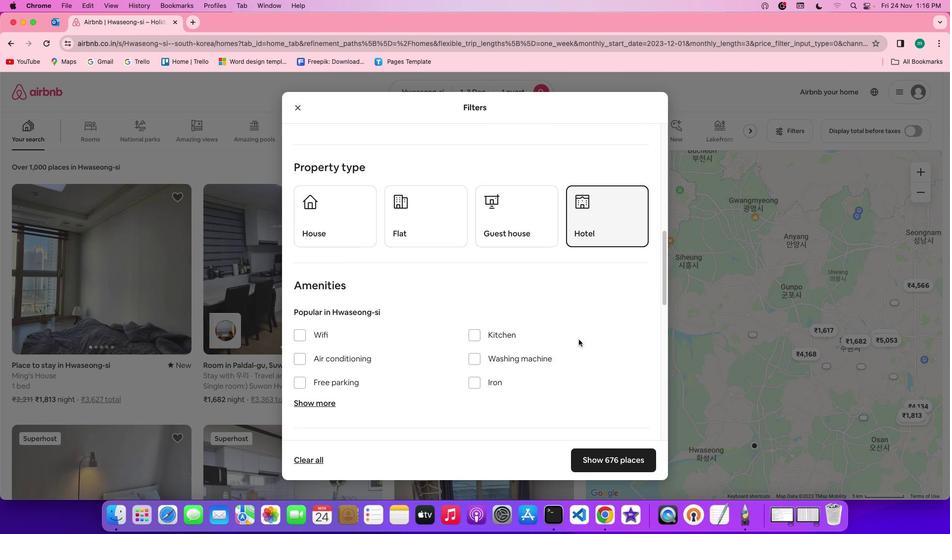 
Action: Mouse scrolled (576, 337) with delta (-1, -2)
Screenshot: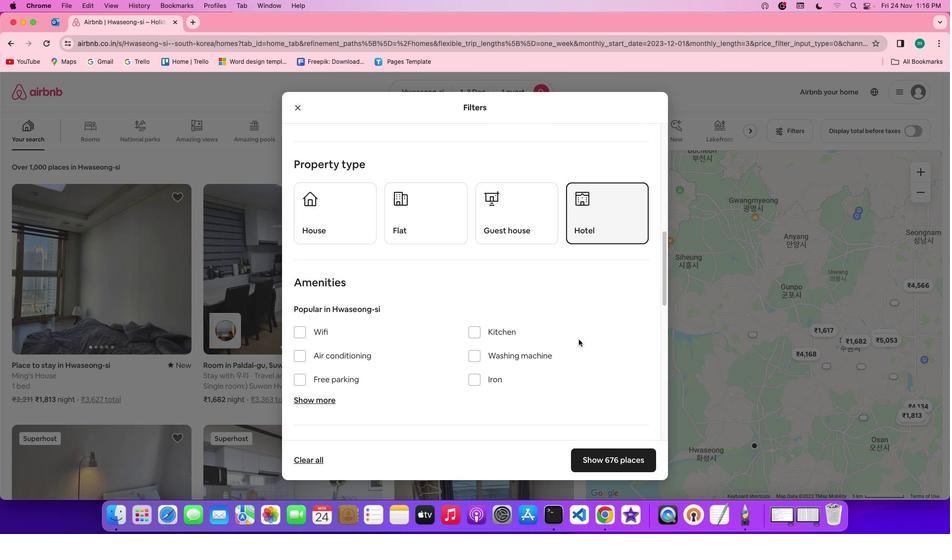 
Action: Mouse scrolled (576, 337) with delta (-1, -2)
Screenshot: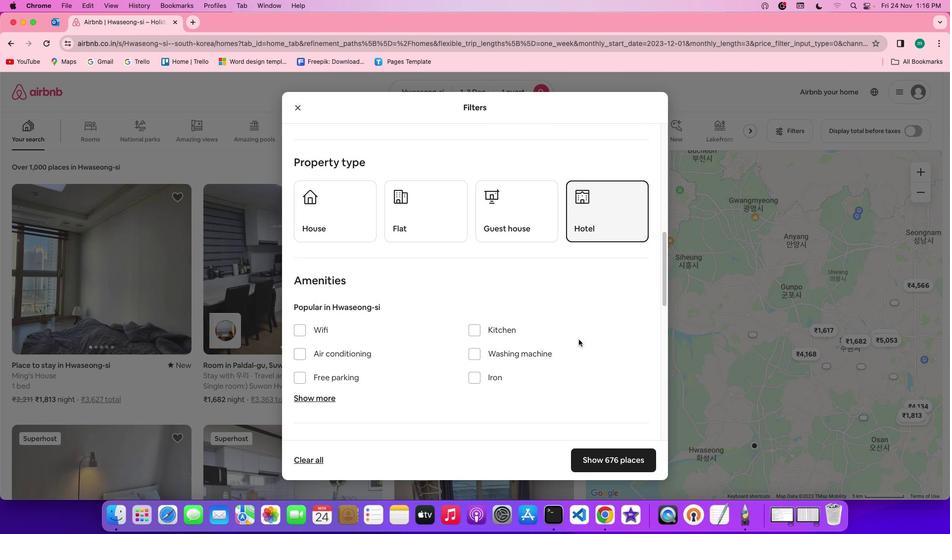 
Action: Mouse scrolled (576, 337) with delta (-1, -2)
Screenshot: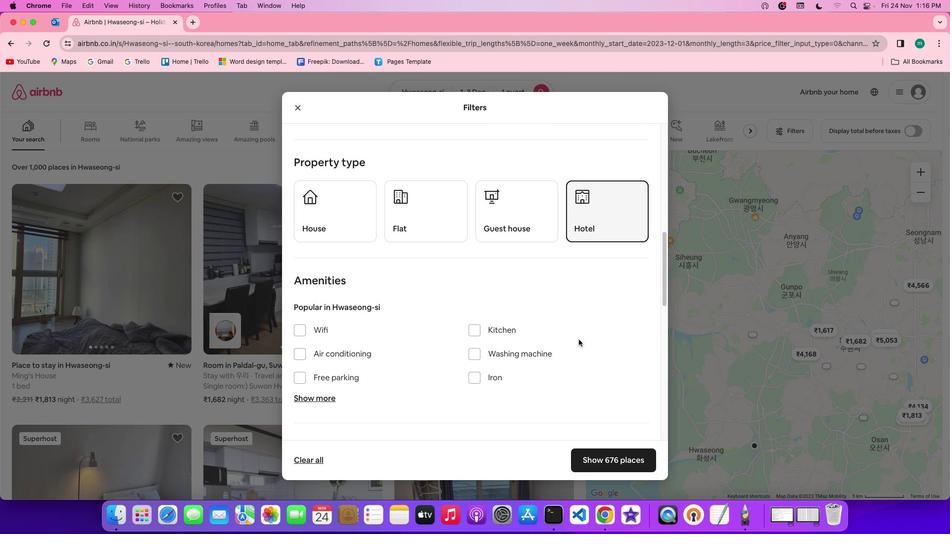 
Action: Mouse scrolled (576, 337) with delta (-1, -2)
Screenshot: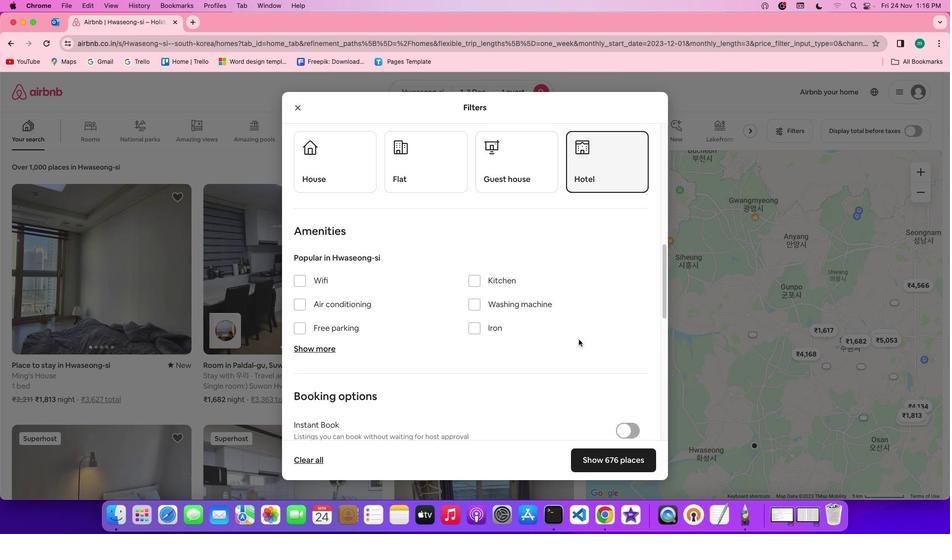 
Action: Mouse scrolled (576, 337) with delta (-1, -2)
Screenshot: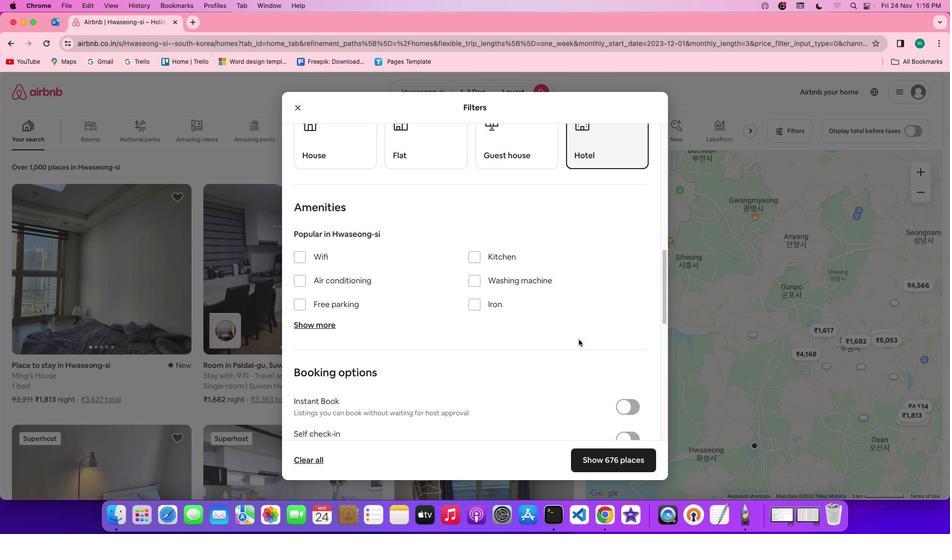 
Action: Mouse scrolled (576, 337) with delta (-1, -2)
Screenshot: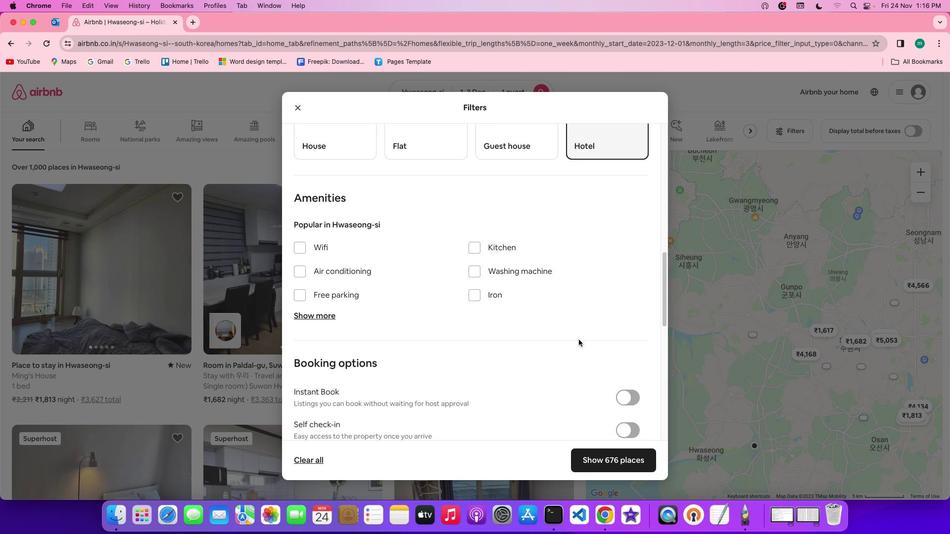 
Action: Mouse scrolled (576, 337) with delta (-1, -2)
Screenshot: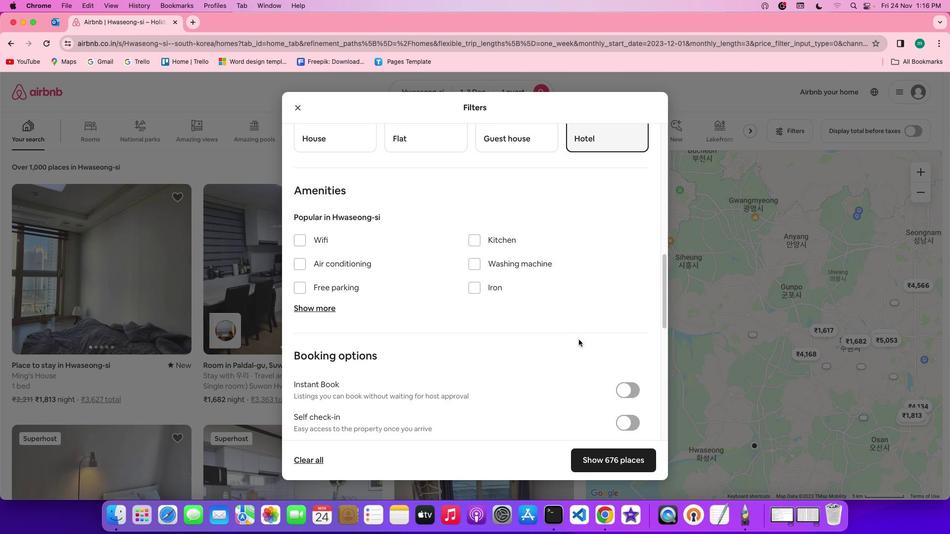 
Action: Mouse scrolled (576, 337) with delta (-1, -2)
Screenshot: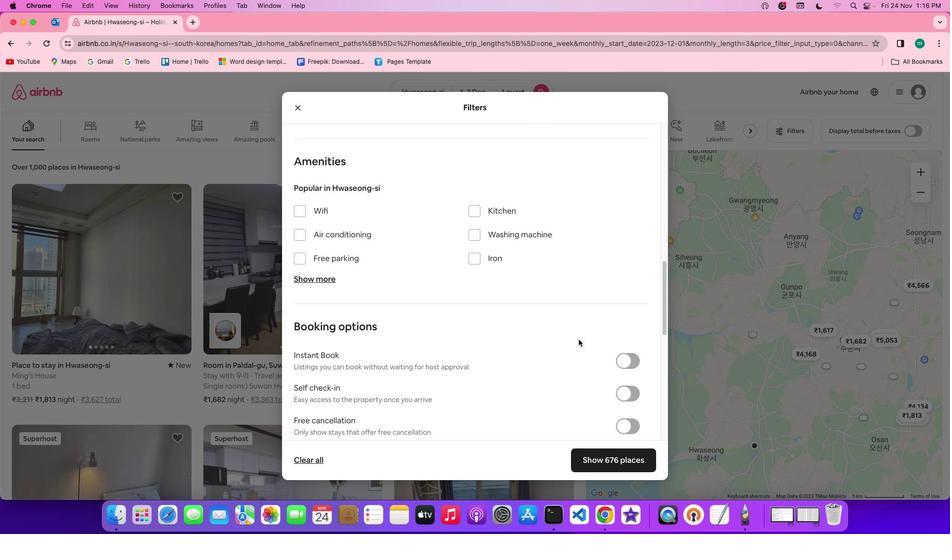 
Action: Mouse scrolled (576, 337) with delta (-1, -2)
Screenshot: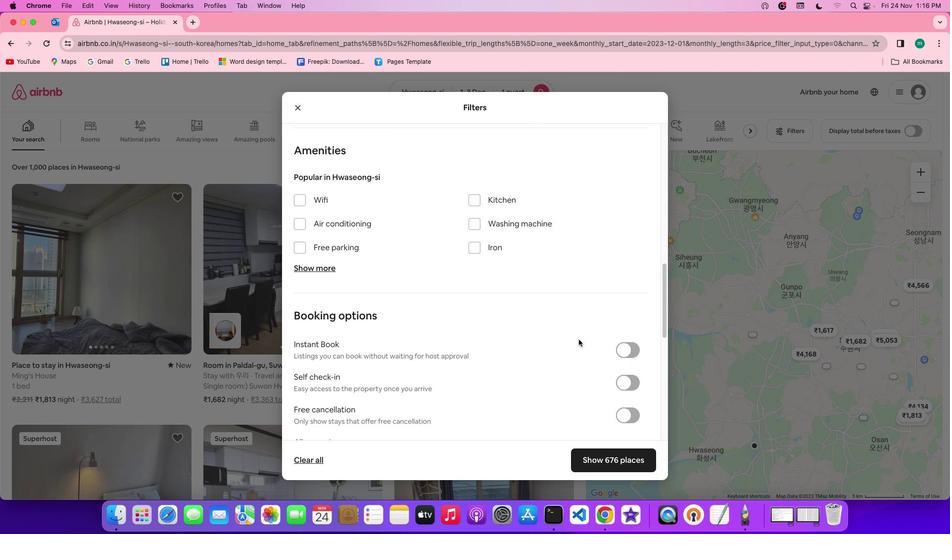 
Action: Mouse scrolled (576, 337) with delta (-1, -2)
Screenshot: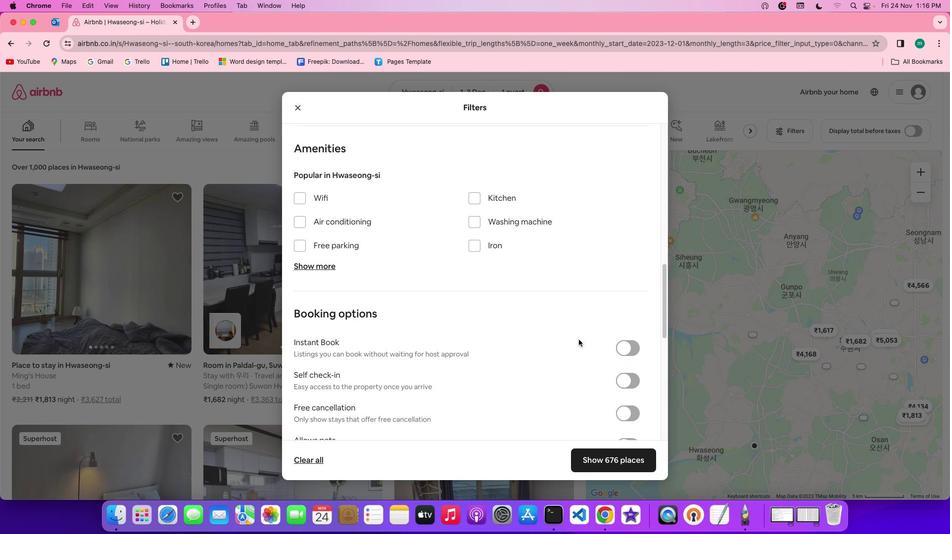 
Action: Mouse scrolled (576, 337) with delta (-1, -2)
Screenshot: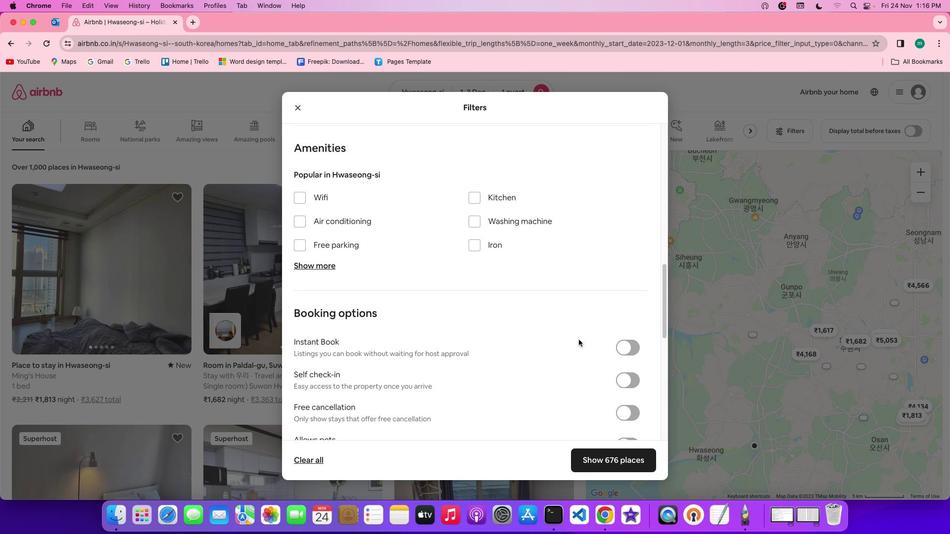 
Action: Mouse scrolled (576, 337) with delta (-1, -2)
Screenshot: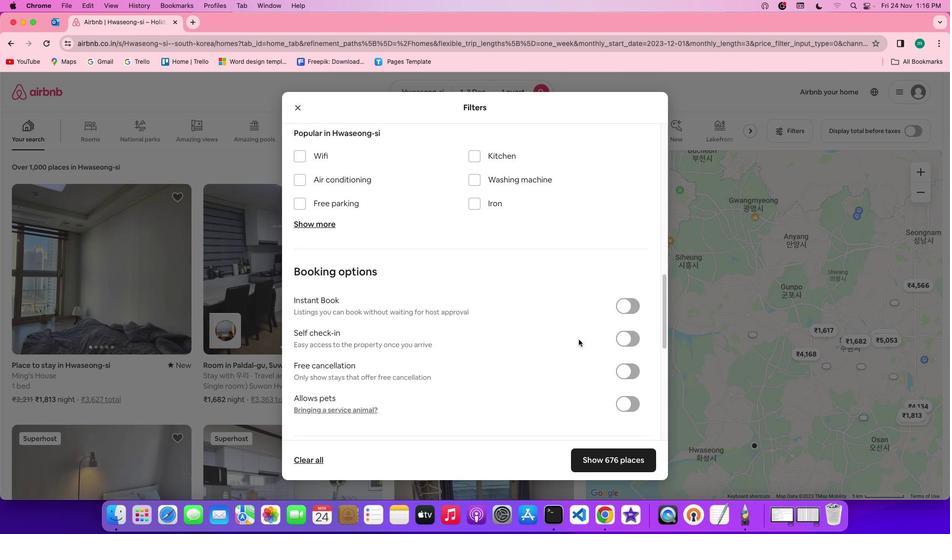 
Action: Mouse scrolled (576, 337) with delta (-1, -2)
Screenshot: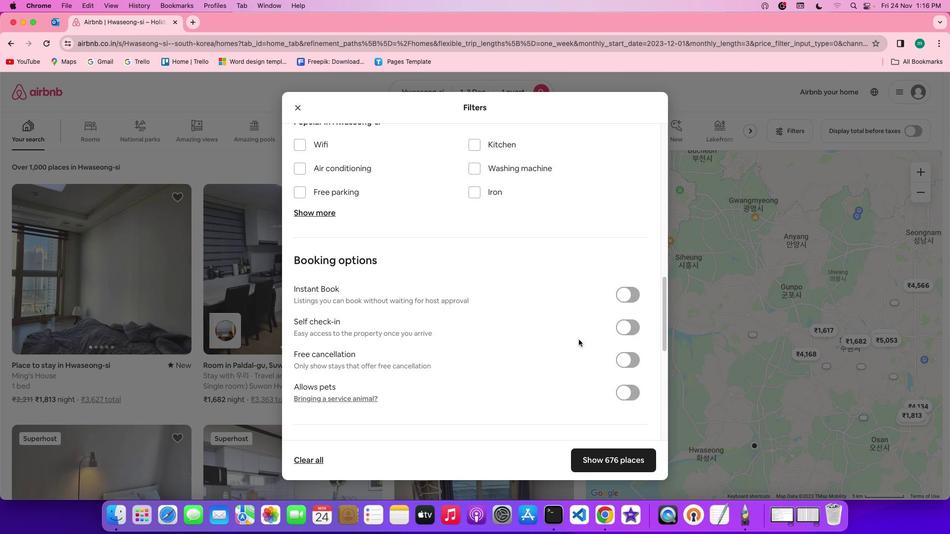 
Action: Mouse scrolled (576, 337) with delta (-1, -2)
Screenshot: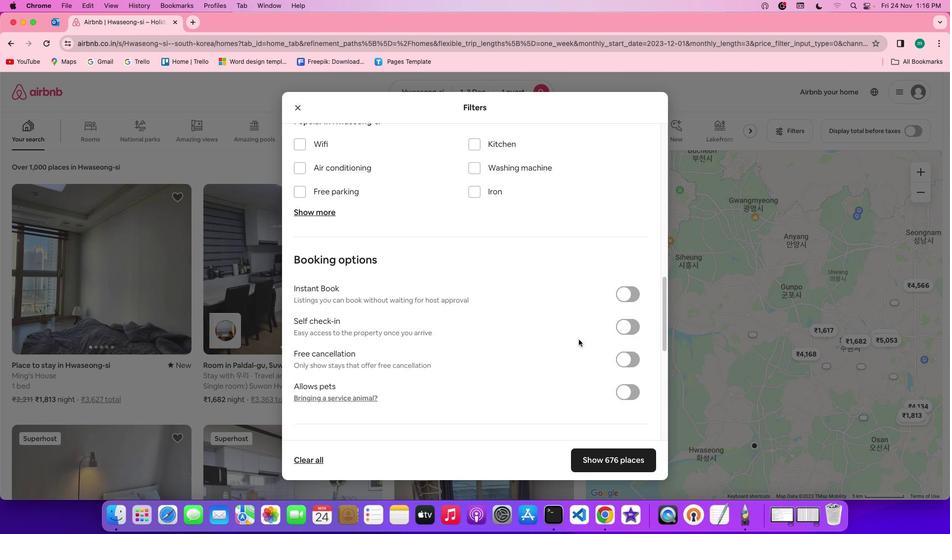 
Action: Mouse moved to (627, 326)
Screenshot: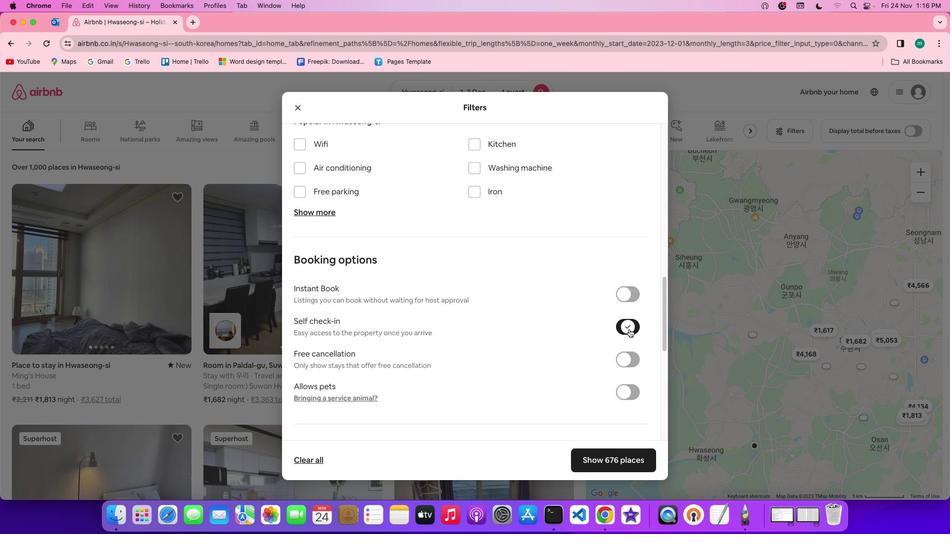 
Action: Mouse pressed left at (627, 326)
Screenshot: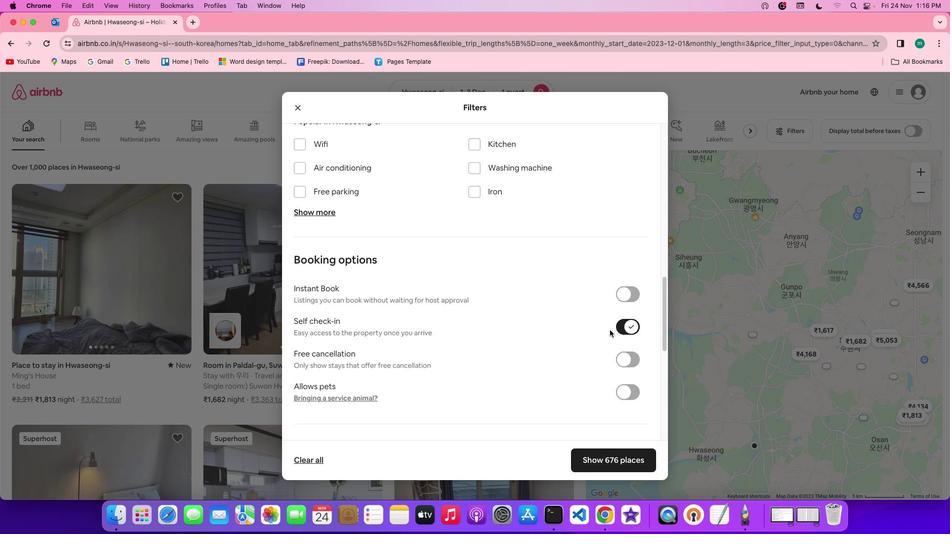 
Action: Mouse moved to (499, 355)
Screenshot: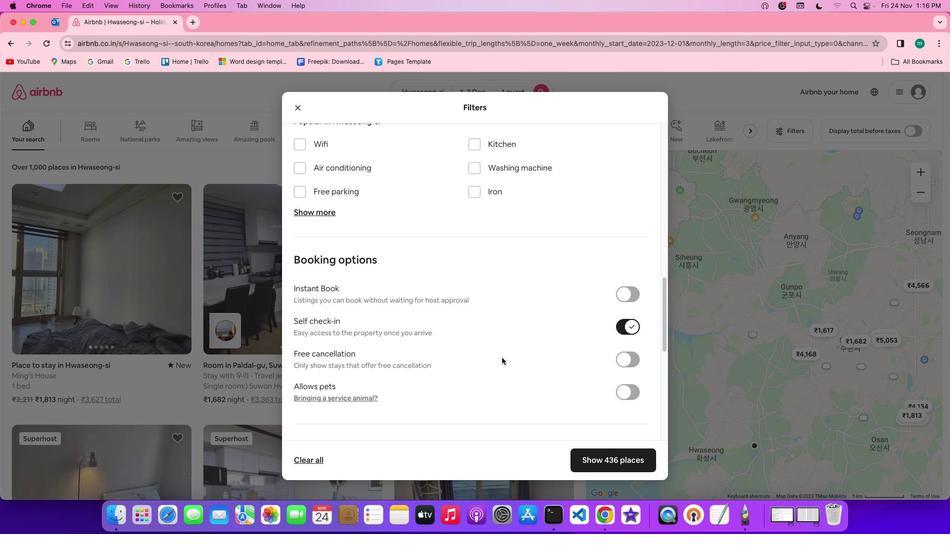 
Action: Mouse scrolled (499, 355) with delta (-1, -2)
Screenshot: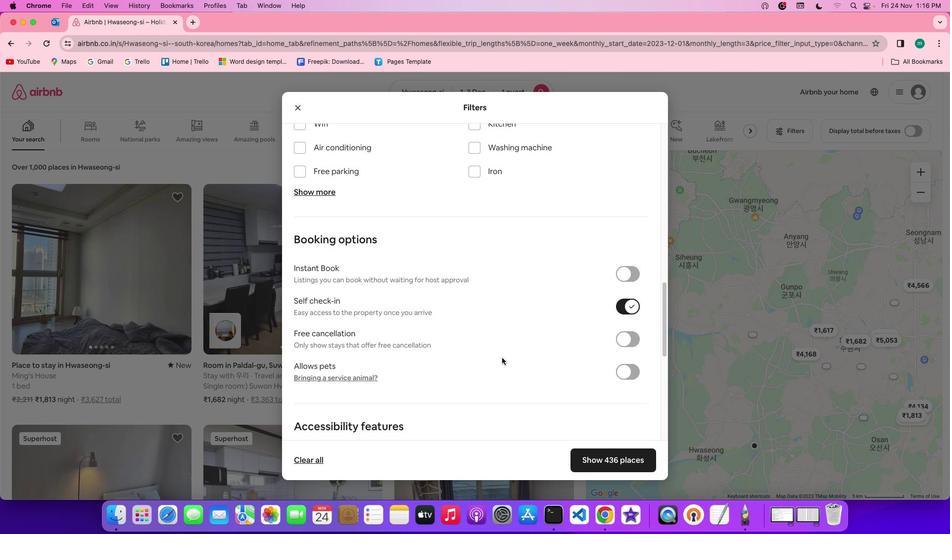 
Action: Mouse scrolled (499, 355) with delta (-1, -2)
Screenshot: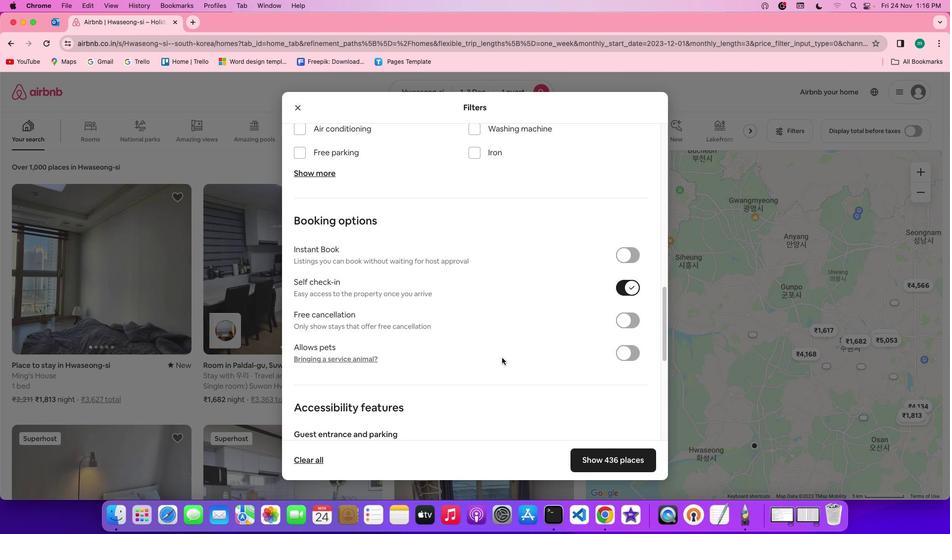 
Action: Mouse scrolled (499, 355) with delta (-1, -2)
Screenshot: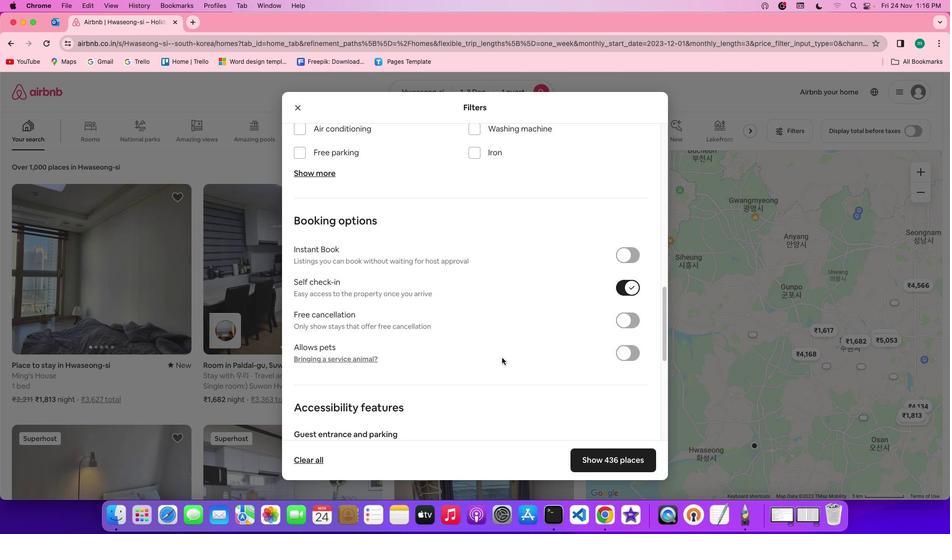 
Action: Mouse moved to (499, 355)
Screenshot: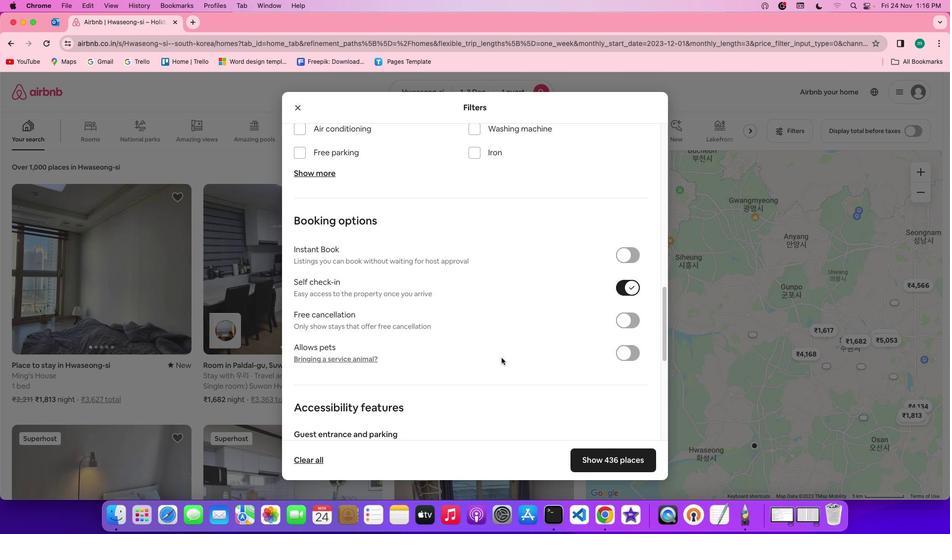 
Action: Mouse scrolled (499, 355) with delta (-1, -2)
Screenshot: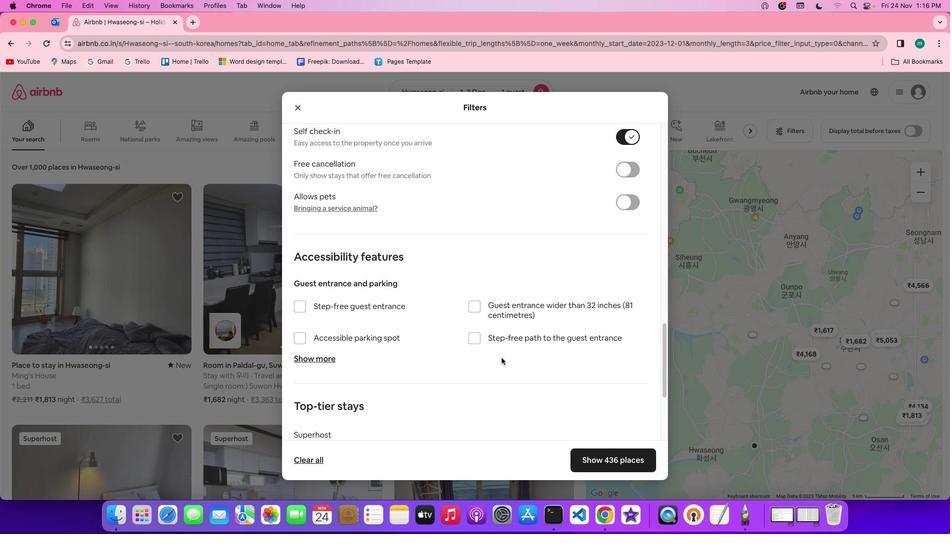 
Action: Mouse scrolled (499, 355) with delta (-1, -2)
Screenshot: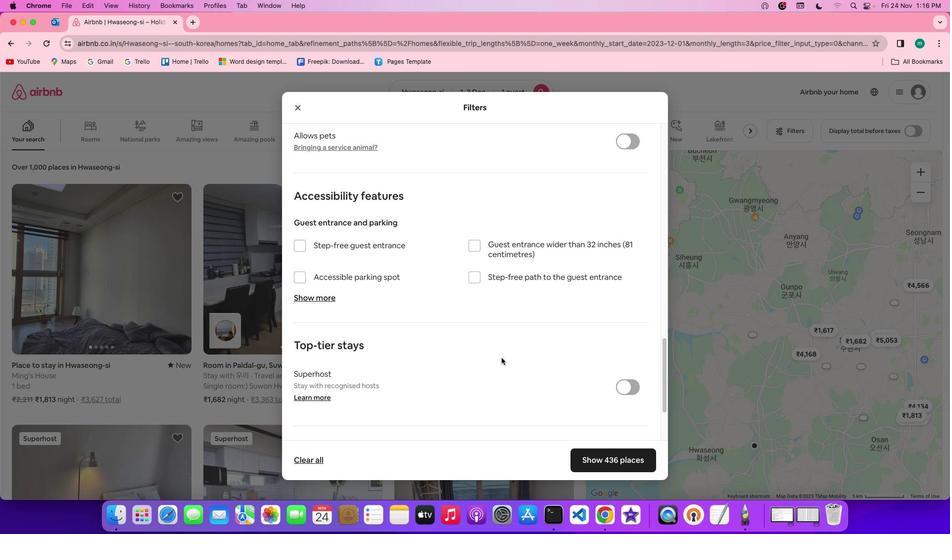 
Action: Mouse scrolled (499, 355) with delta (-1, -2)
Screenshot: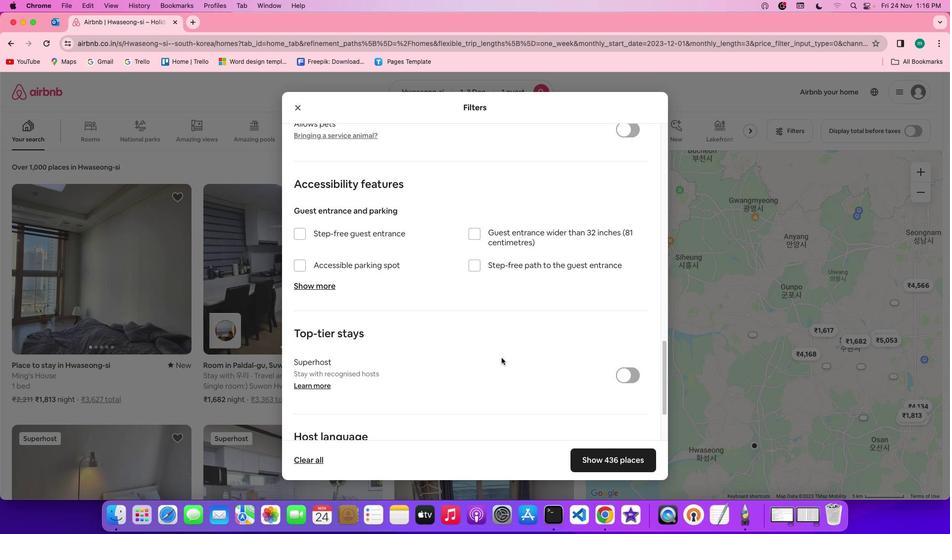 
Action: Mouse scrolled (499, 355) with delta (-1, -3)
Screenshot: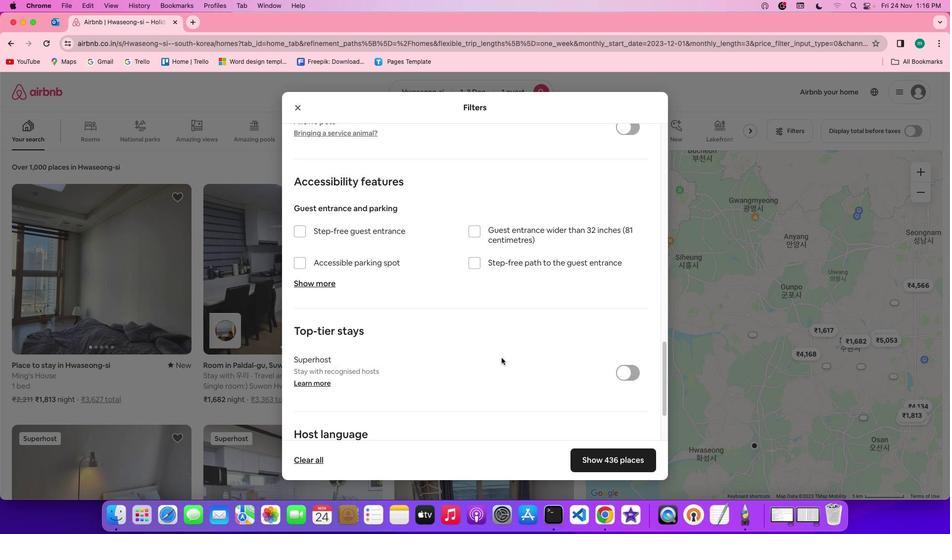 
Action: Mouse scrolled (499, 355) with delta (-1, -3)
Screenshot: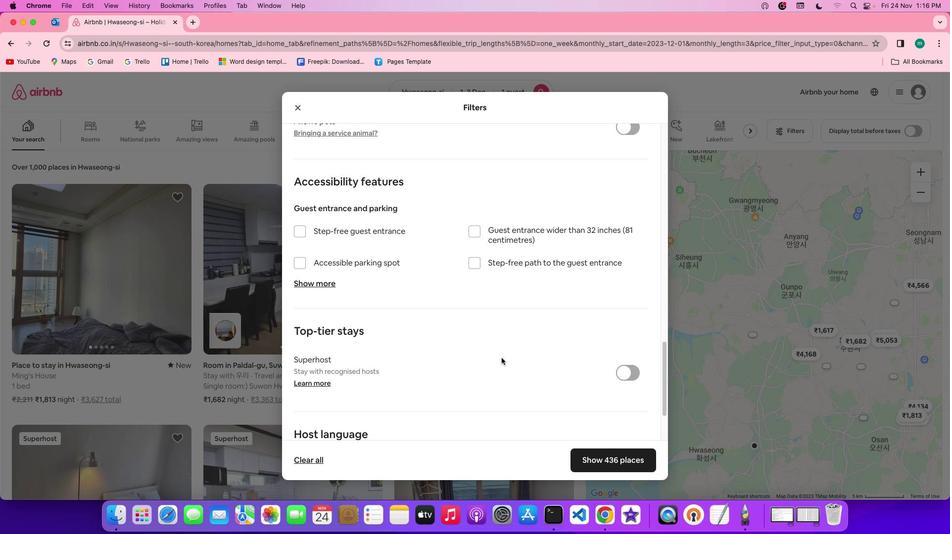 
Action: Mouse scrolled (499, 355) with delta (-1, -2)
Screenshot: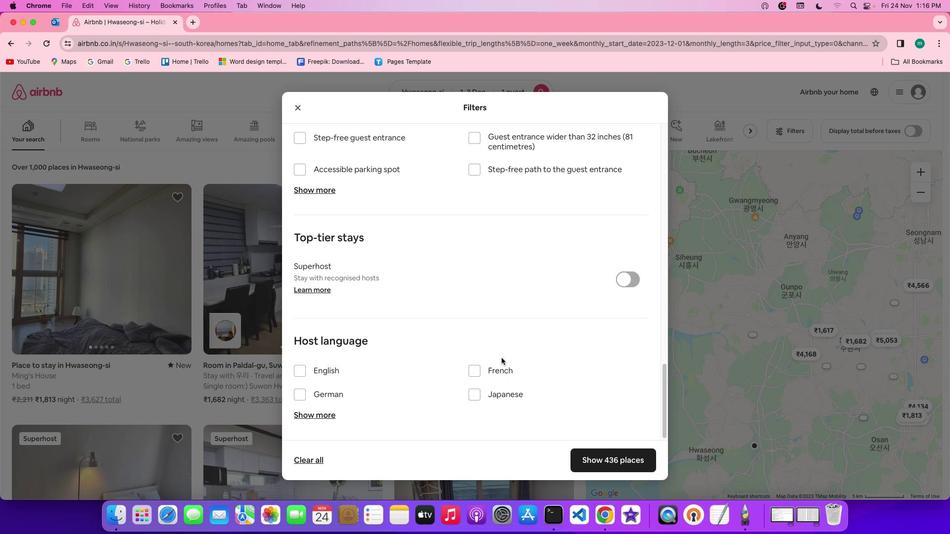 
Action: Mouse scrolled (499, 355) with delta (-1, -2)
Screenshot: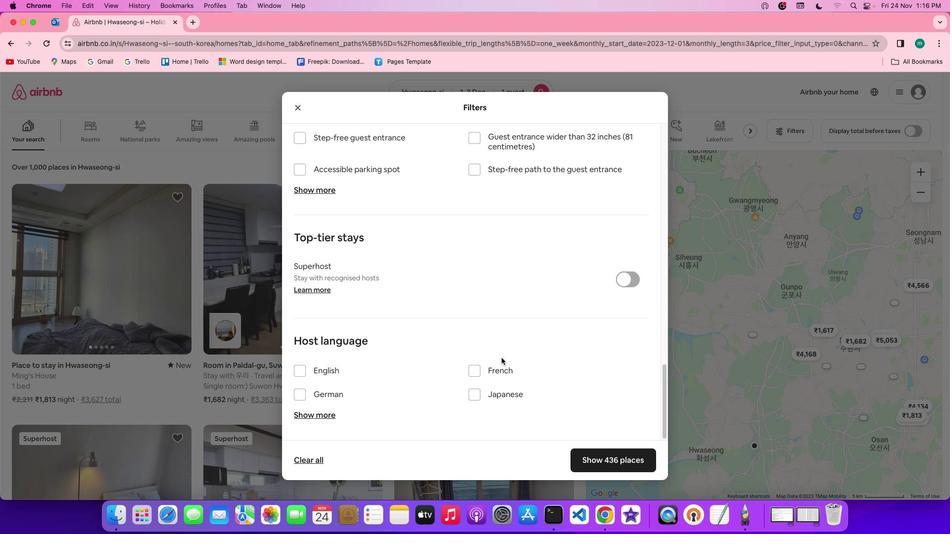 
Action: Mouse scrolled (499, 355) with delta (-1, -3)
Screenshot: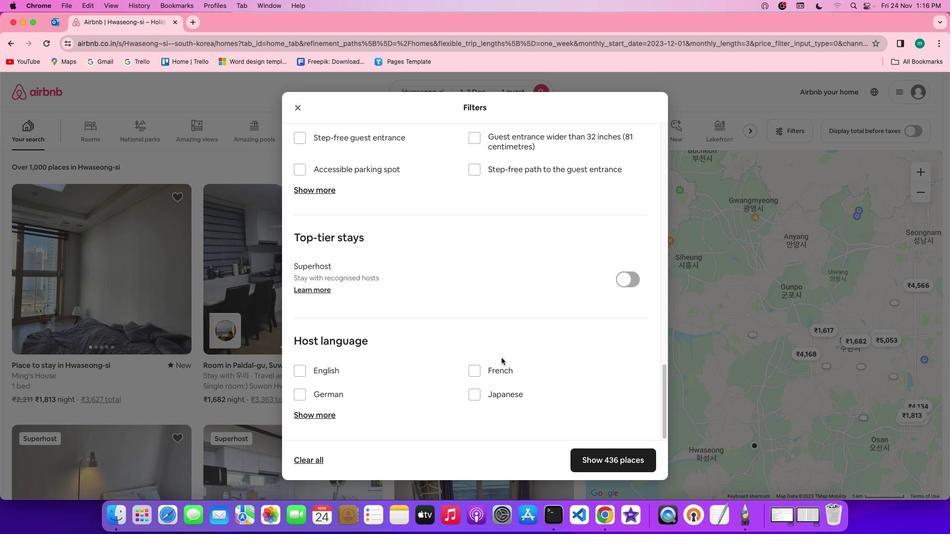 
Action: Mouse scrolled (499, 355) with delta (-1, -4)
Screenshot: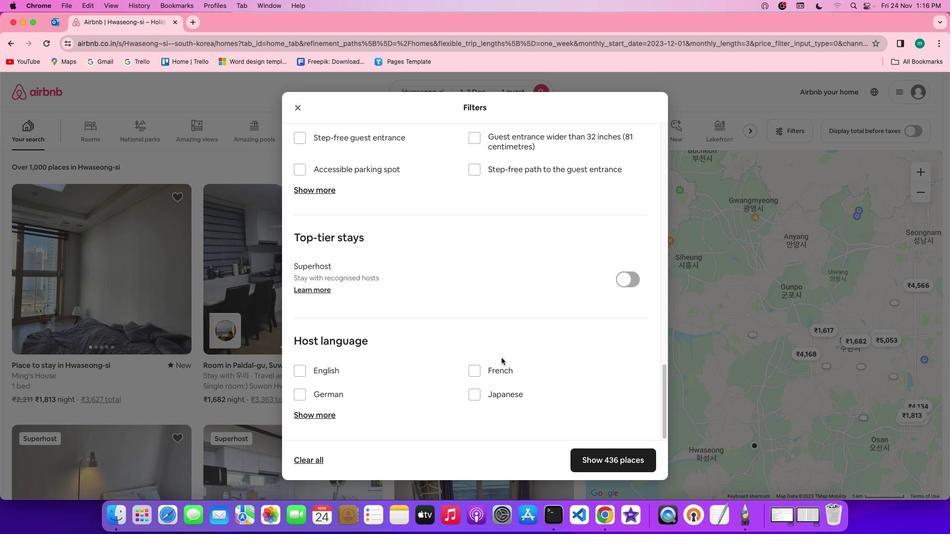 
Action: Mouse scrolled (499, 355) with delta (-1, -4)
Screenshot: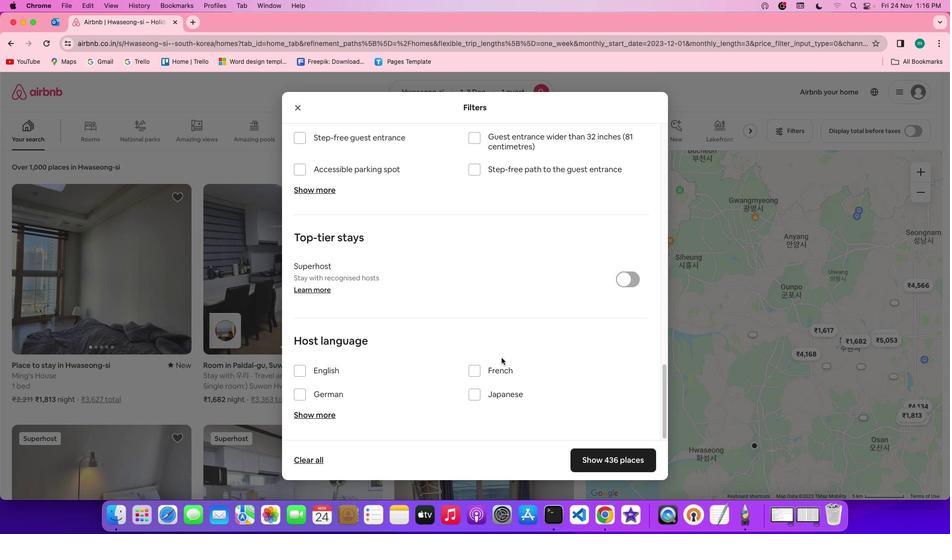 
Action: Mouse scrolled (499, 355) with delta (-1, -2)
Screenshot: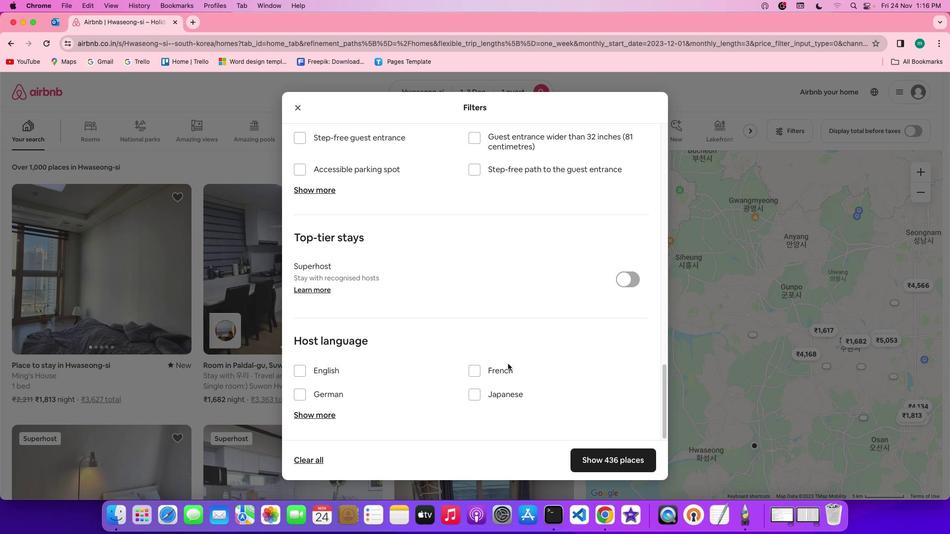 
Action: Mouse scrolled (499, 355) with delta (-1, -2)
Screenshot: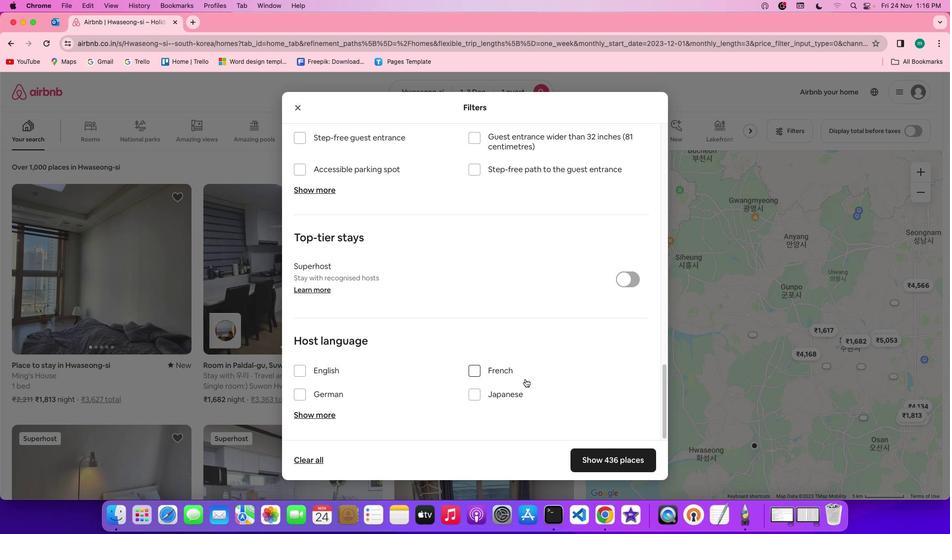 
Action: Mouse scrolled (499, 355) with delta (-1, -3)
Screenshot: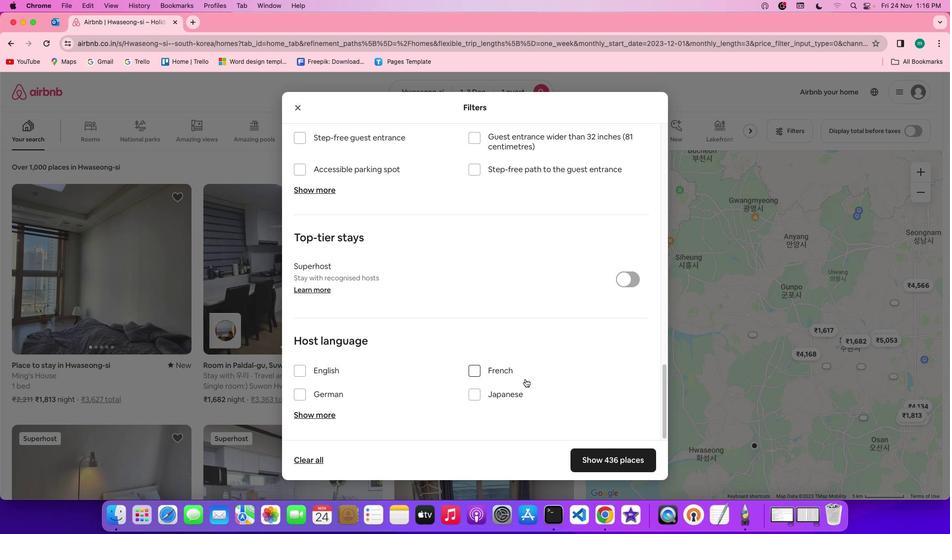 
Action: Mouse scrolled (499, 355) with delta (-1, -4)
Screenshot: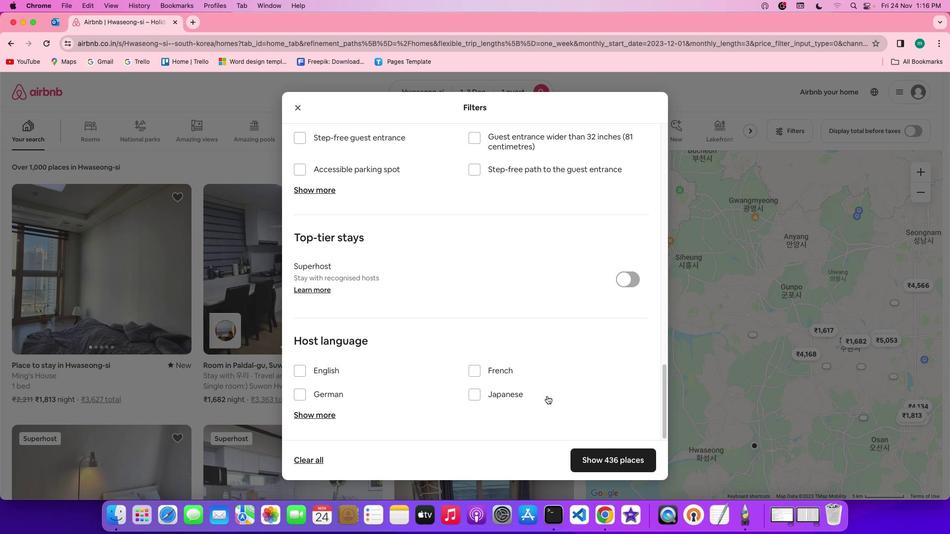 
Action: Mouse scrolled (499, 355) with delta (-1, -4)
Screenshot: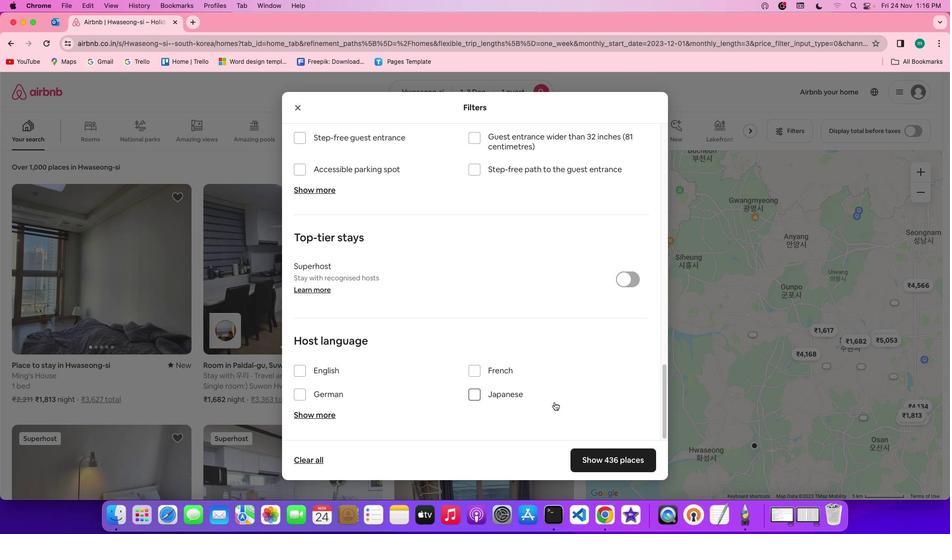 
Action: Mouse moved to (611, 458)
Screenshot: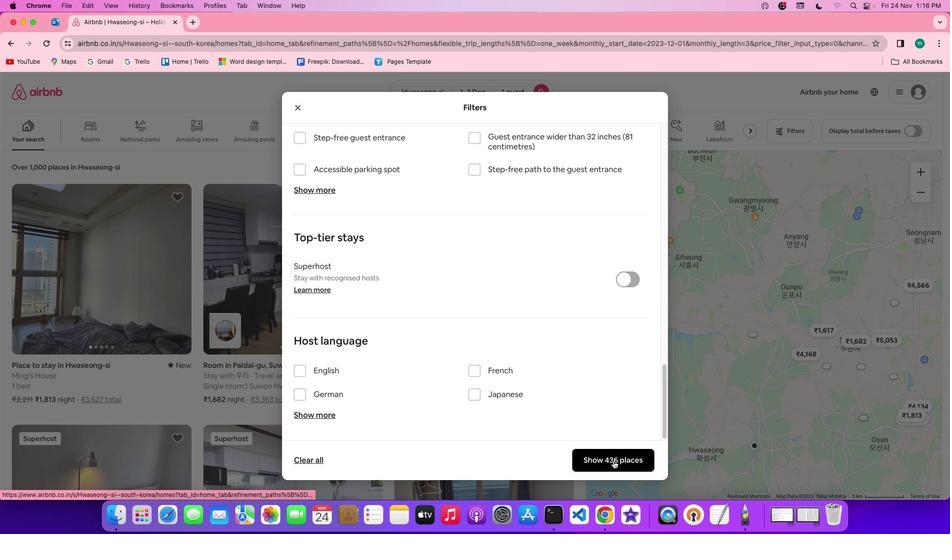 
Action: Mouse pressed left at (611, 458)
Screenshot: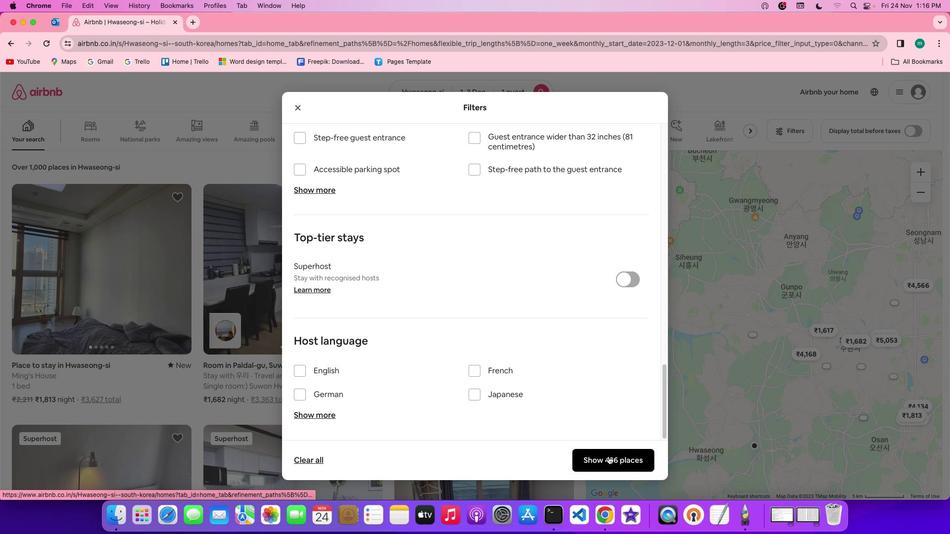 
Action: Mouse moved to (136, 317)
Screenshot: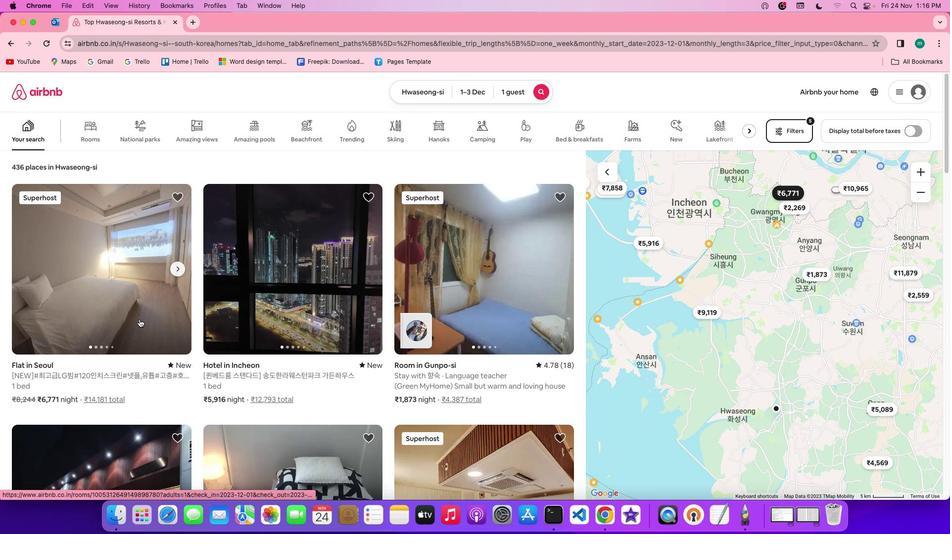 
Action: Mouse scrolled (136, 317) with delta (-1, -2)
Screenshot: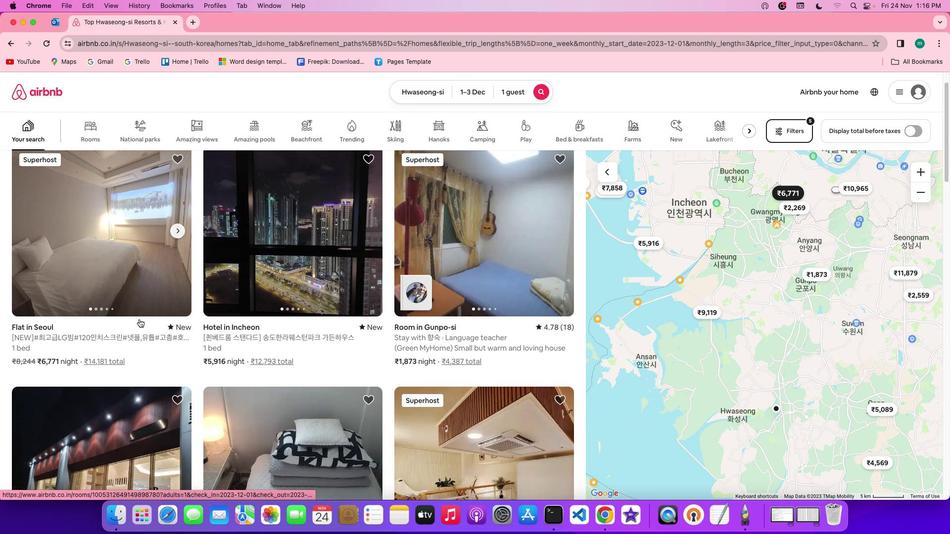 
Action: Mouse scrolled (136, 317) with delta (-1, -2)
Screenshot: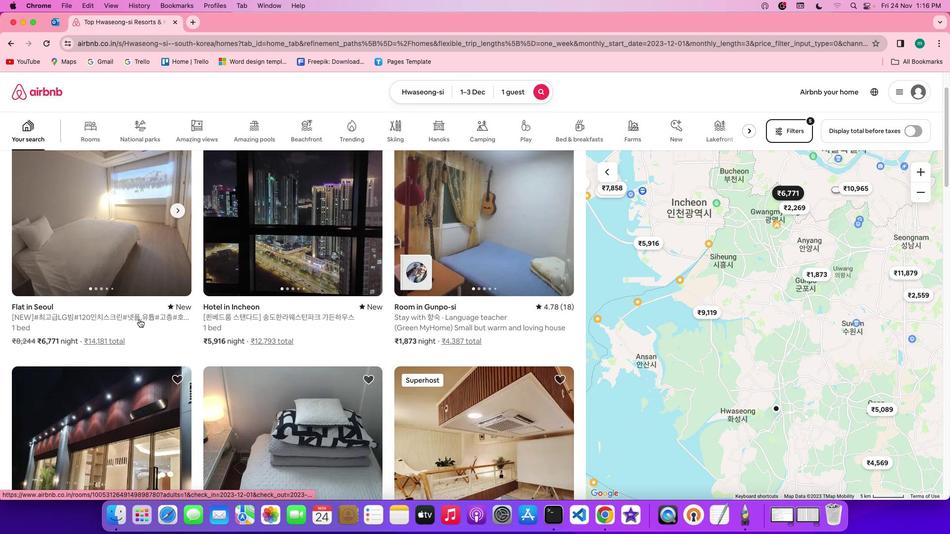 
Action: Mouse scrolled (136, 317) with delta (-1, -2)
Screenshot: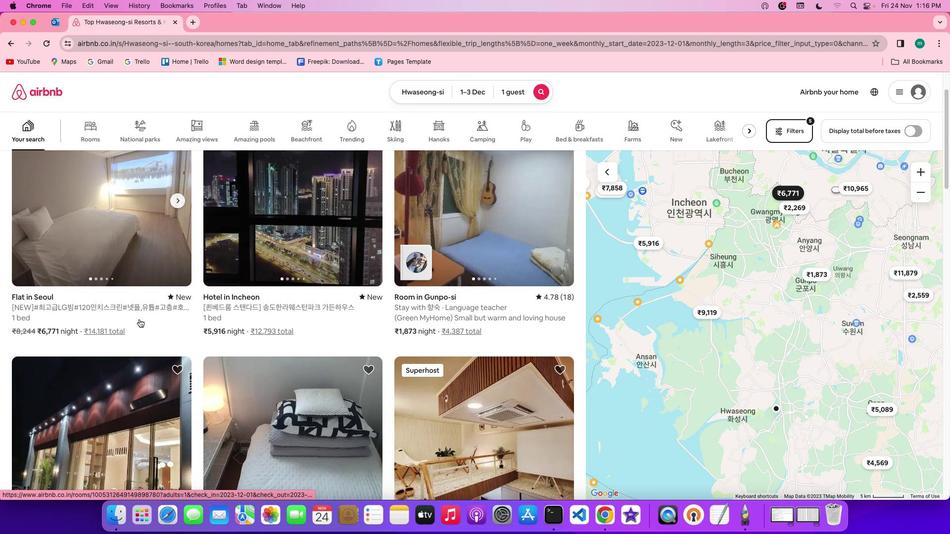
Action: Mouse scrolled (136, 317) with delta (-1, -2)
Screenshot: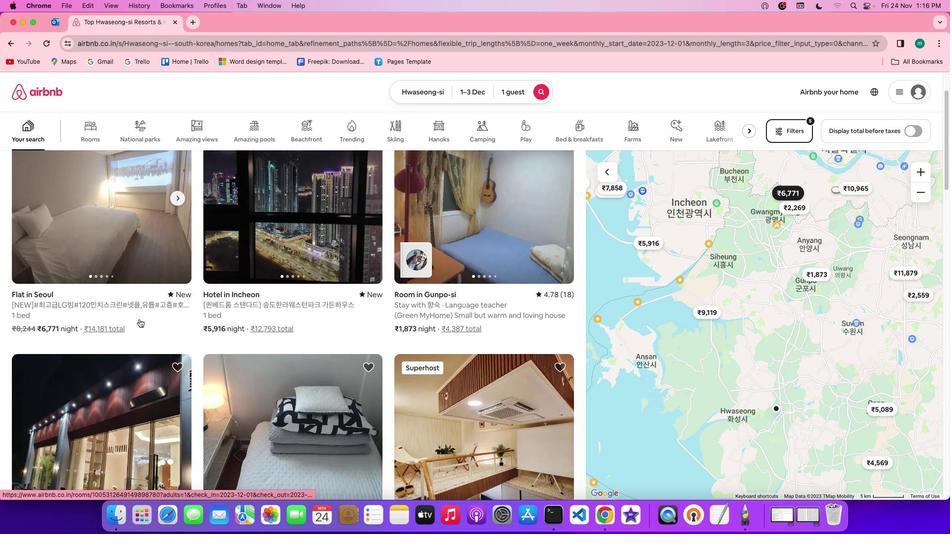
Action: Mouse moved to (230, 331)
Screenshot: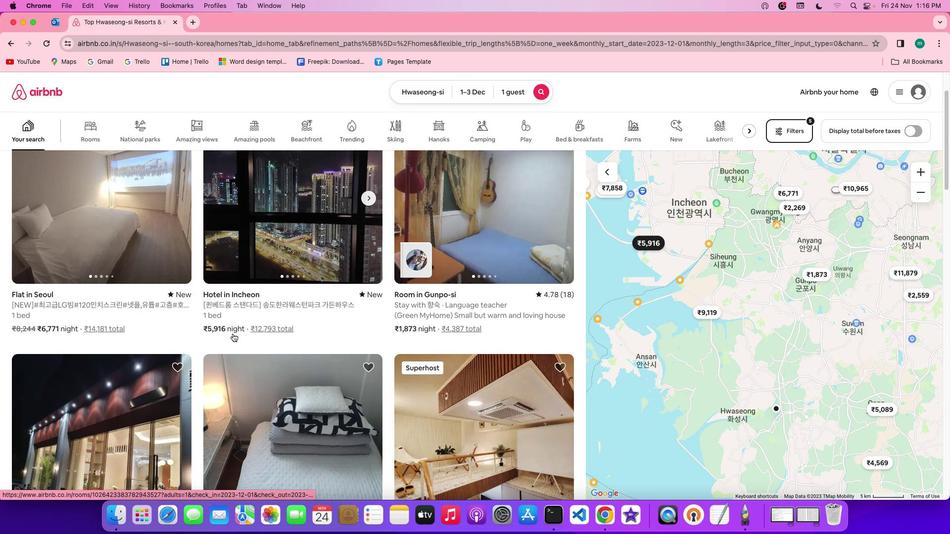 
Action: Mouse scrolled (230, 331) with delta (-1, -2)
Screenshot: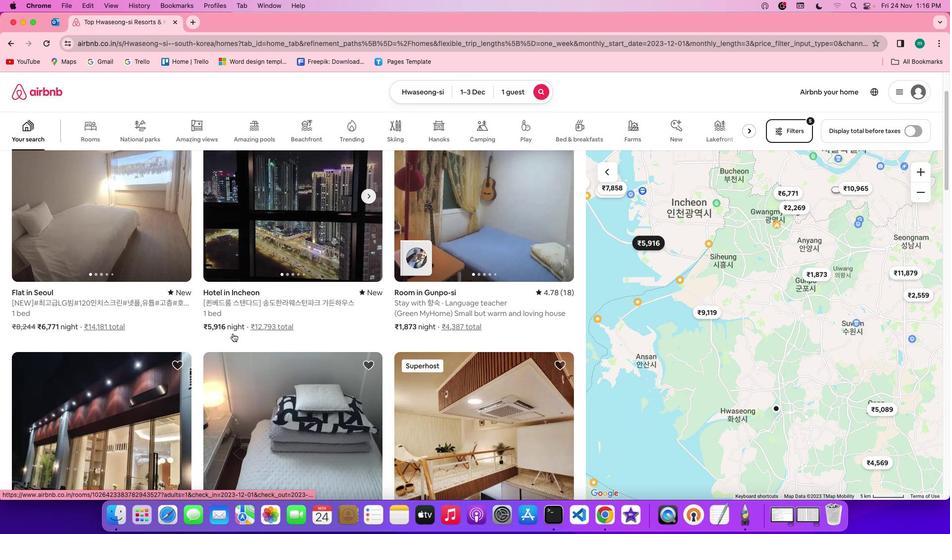 
Action: Mouse scrolled (230, 331) with delta (-1, -2)
Screenshot: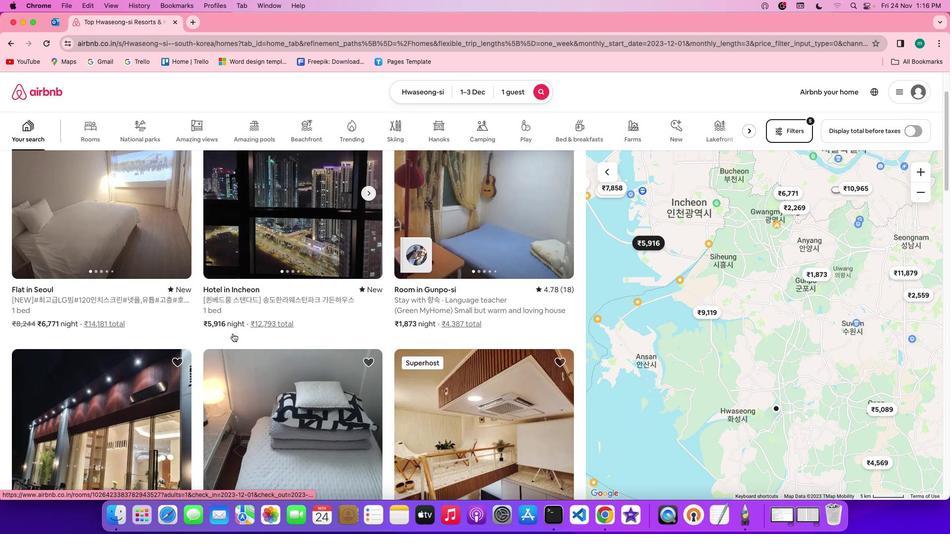 
Action: Mouse scrolled (230, 331) with delta (-1, -2)
Screenshot: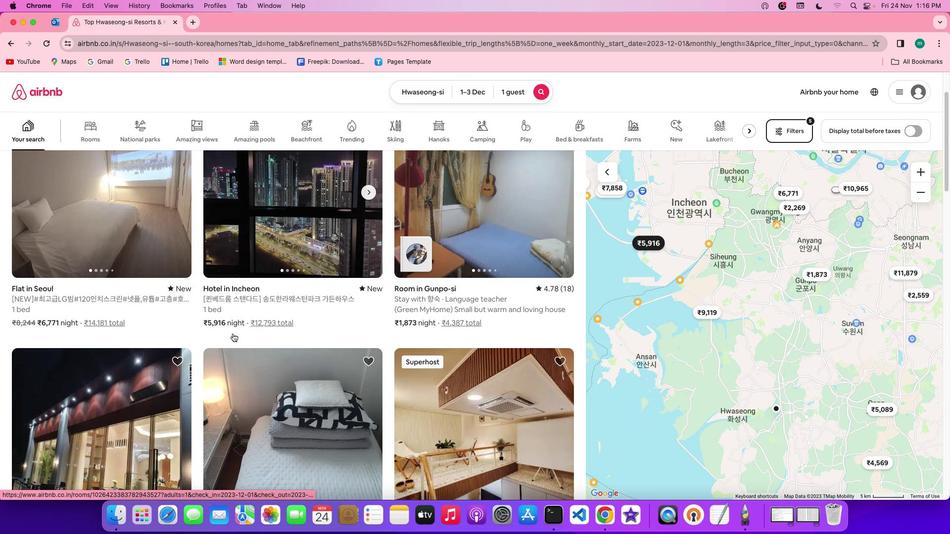 
Action: Mouse scrolled (230, 331) with delta (-1, -2)
Screenshot: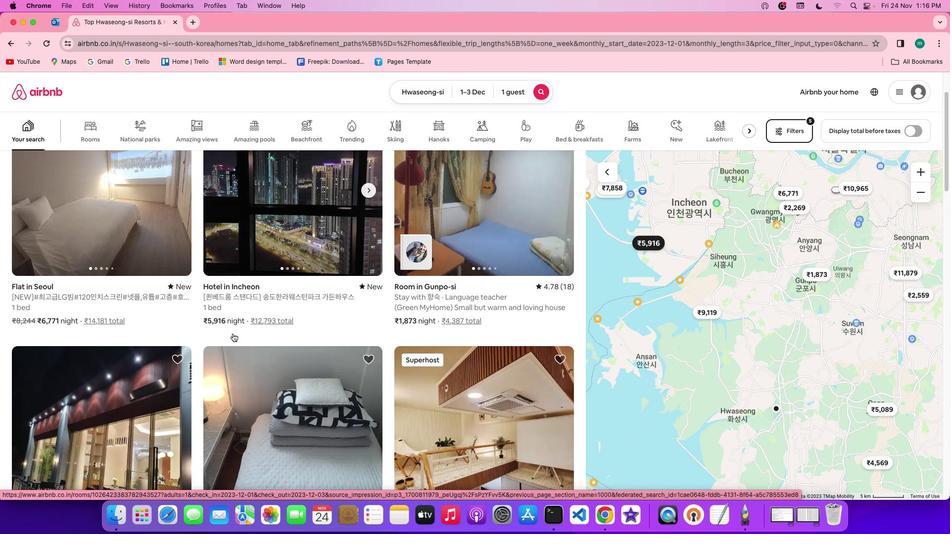 
Action: Mouse moved to (284, 251)
Screenshot: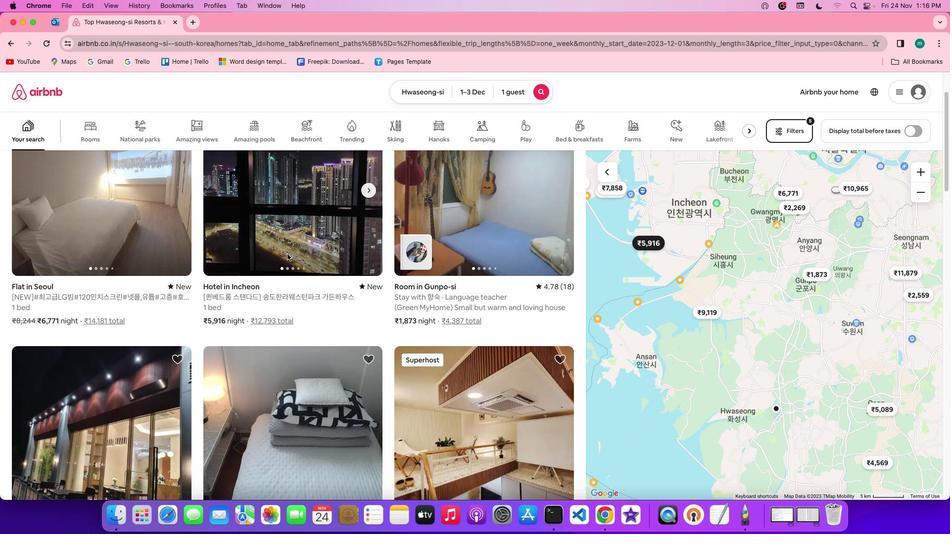 
Action: Mouse pressed left at (284, 251)
Screenshot: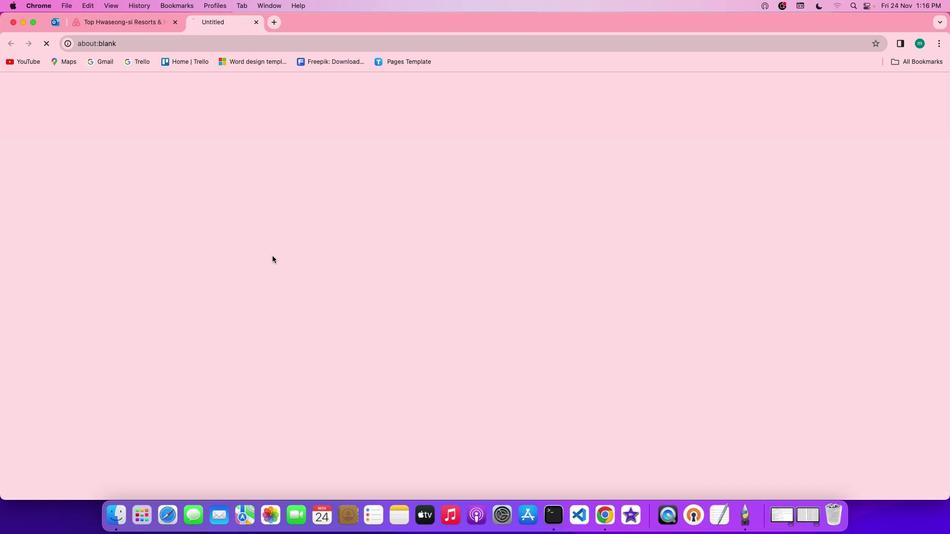 
Action: Mouse moved to (690, 363)
Screenshot: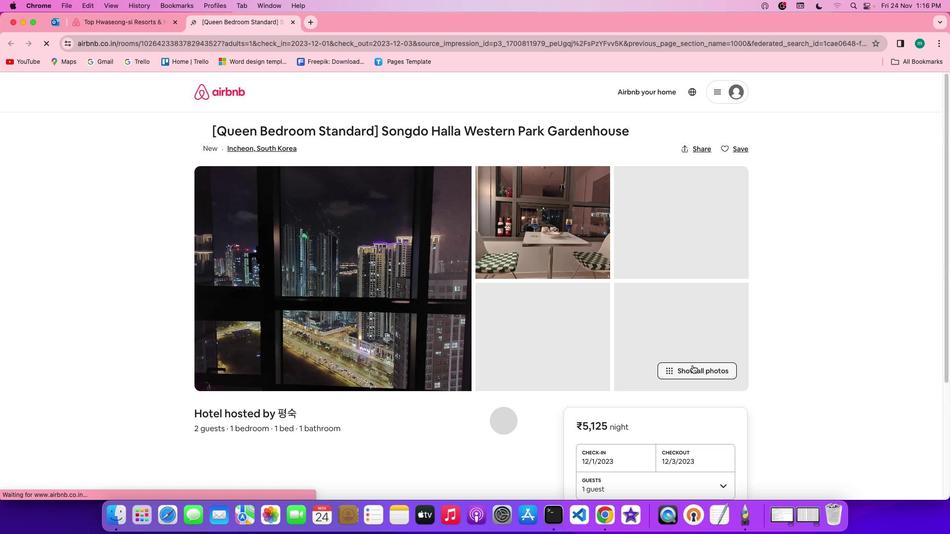 
Action: Mouse pressed left at (690, 363)
Screenshot: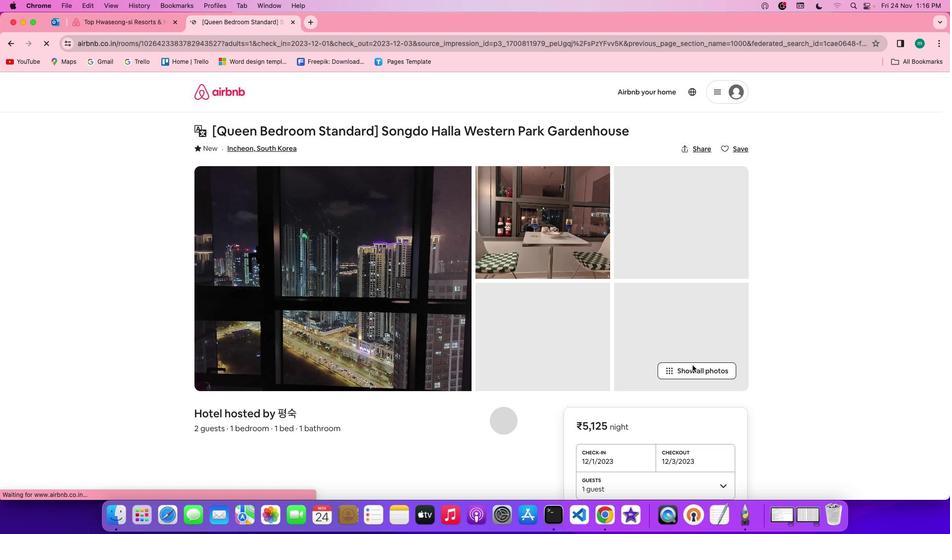 
Action: Mouse moved to (424, 356)
Screenshot: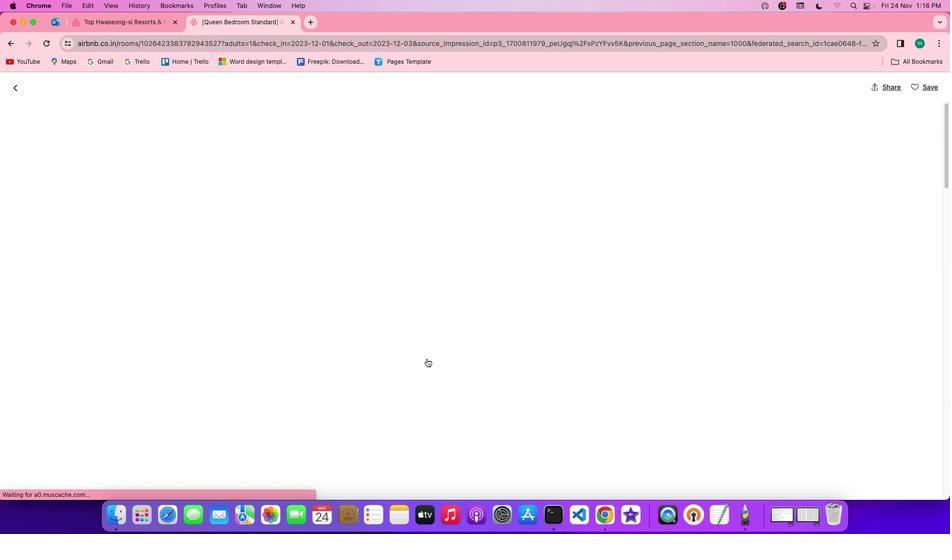 
Action: Mouse scrolled (424, 356) with delta (-1, -2)
Screenshot: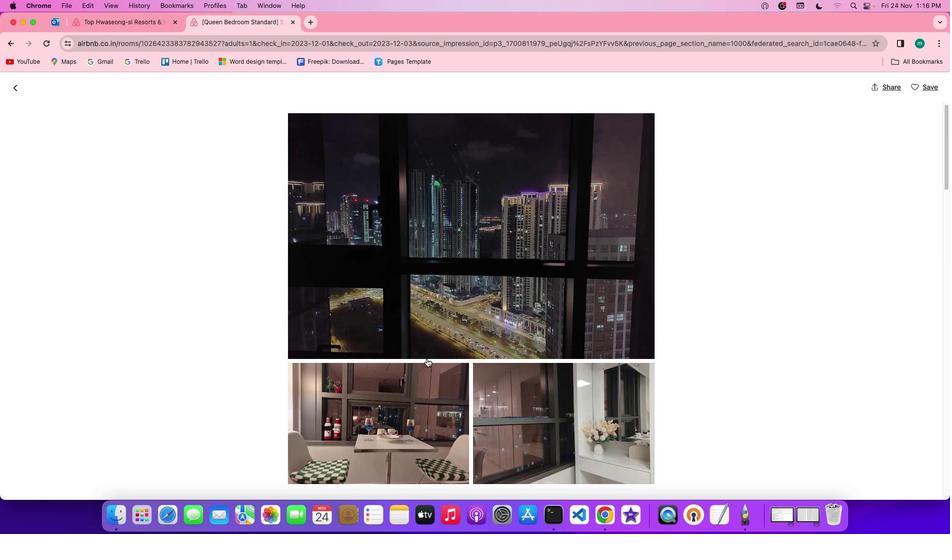 
Action: Mouse scrolled (424, 356) with delta (-1, -2)
Screenshot: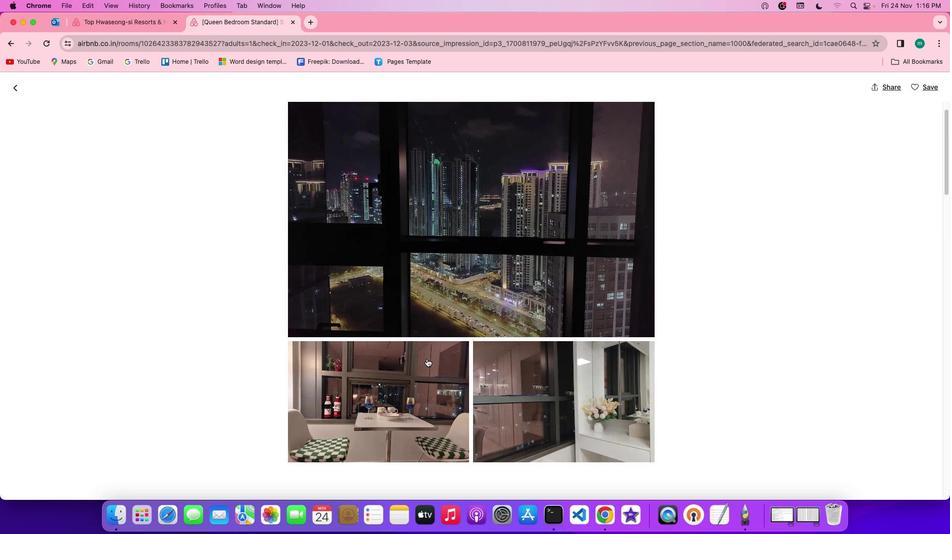 
Action: Mouse scrolled (424, 356) with delta (-1, -2)
Screenshot: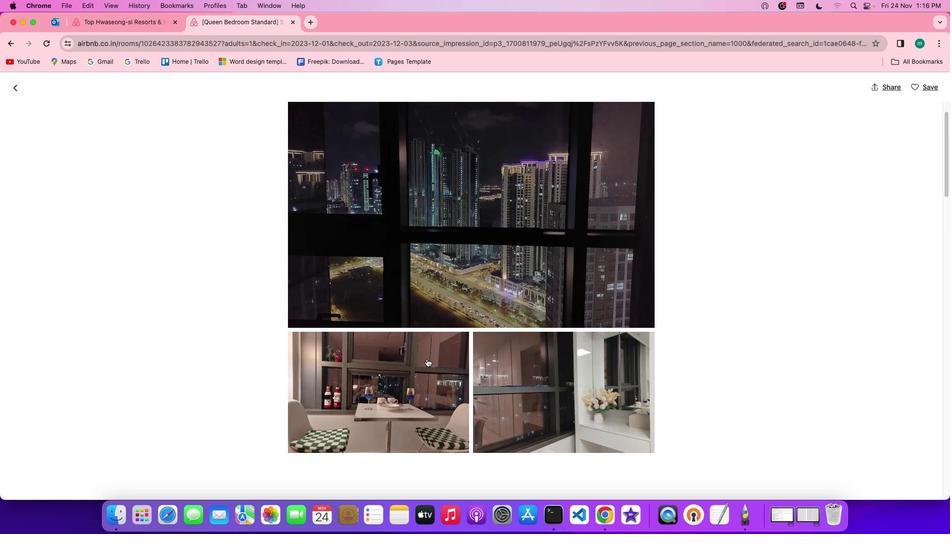
Action: Mouse scrolled (424, 356) with delta (-1, -2)
Screenshot: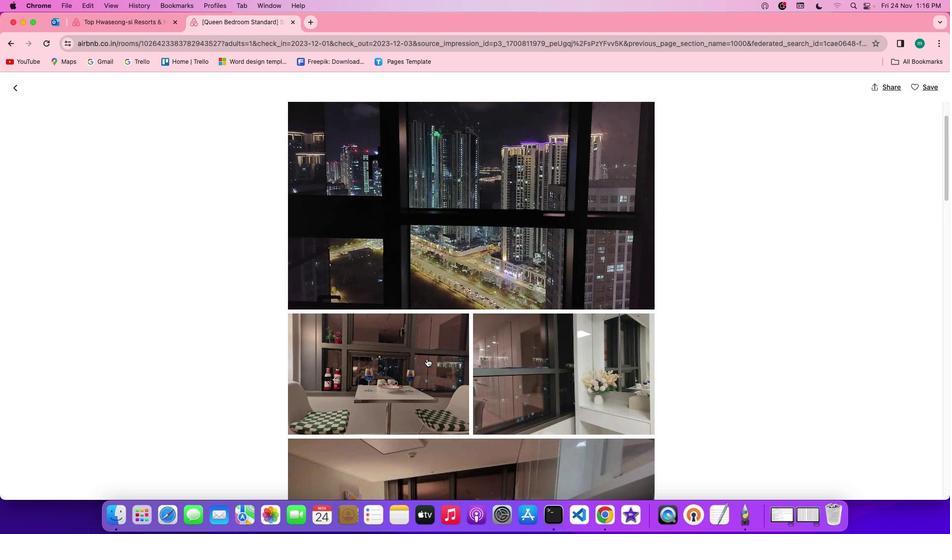 
Action: Mouse scrolled (424, 356) with delta (-1, -2)
Screenshot: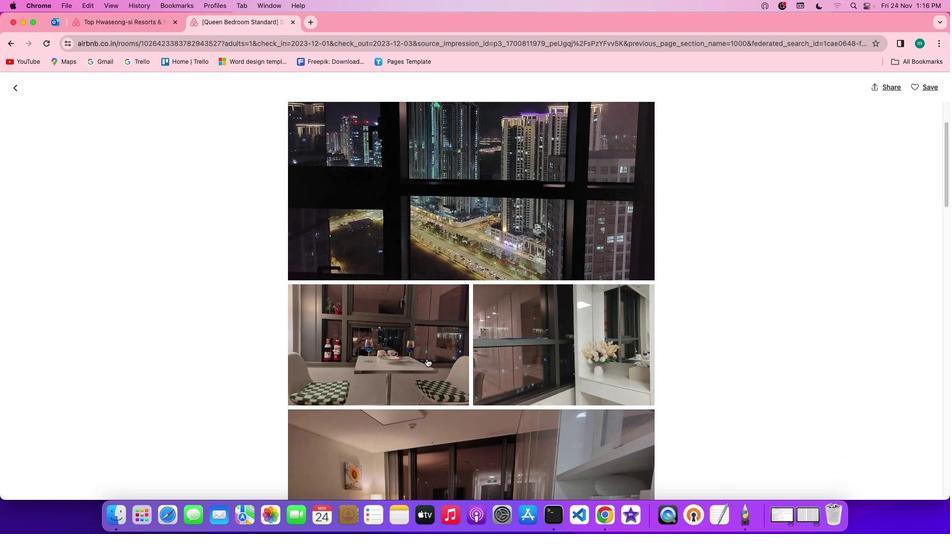 
Action: Mouse scrolled (424, 356) with delta (-1, -2)
Screenshot: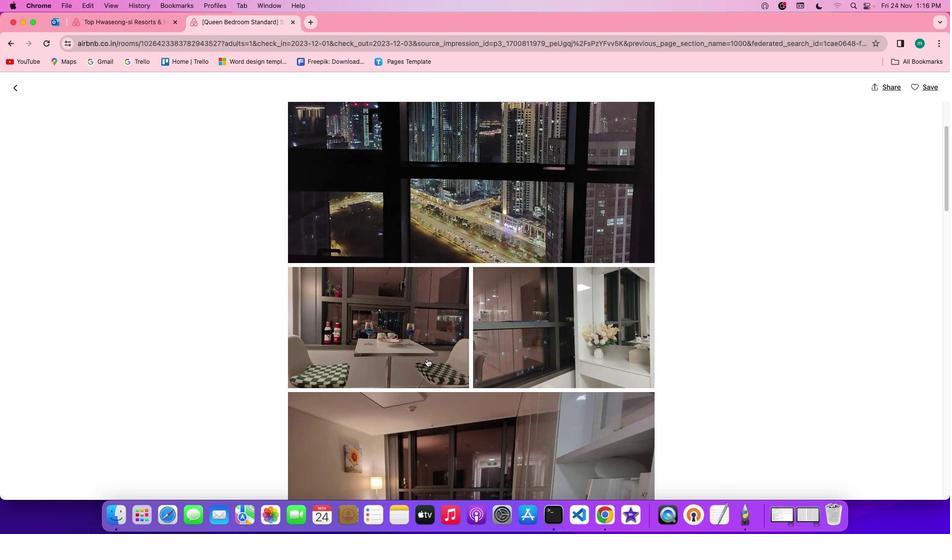
Action: Mouse scrolled (424, 356) with delta (-1, -2)
Screenshot: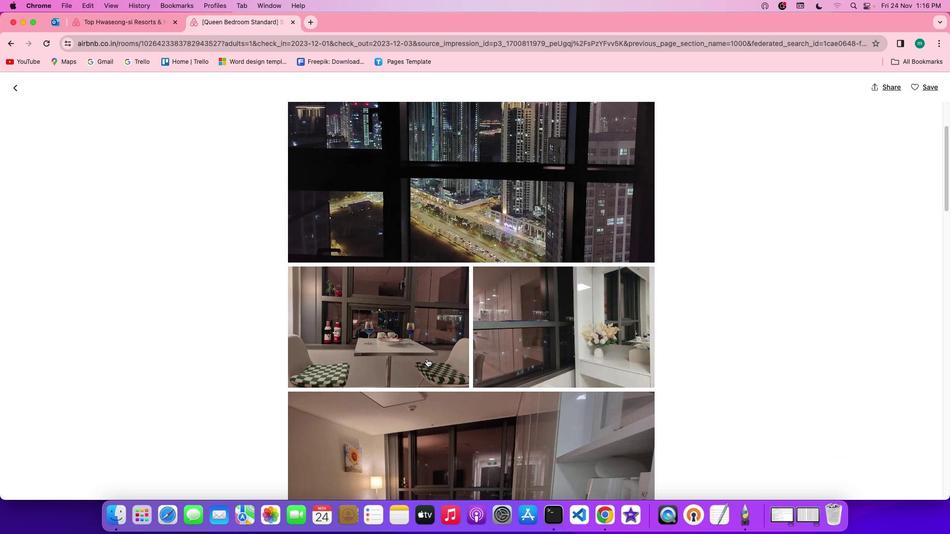 
Action: Mouse scrolled (424, 356) with delta (-1, -2)
Screenshot: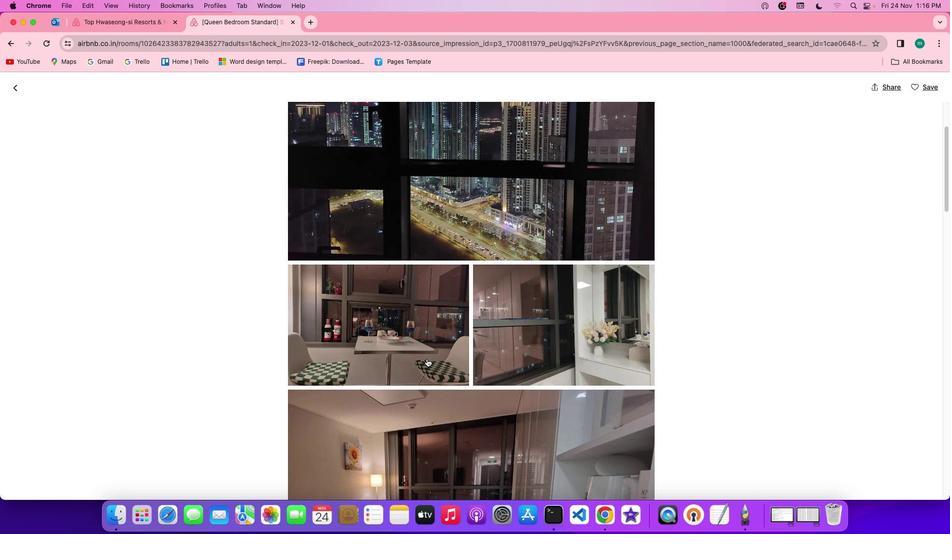 
Action: Mouse scrolled (424, 356) with delta (-1, -2)
Screenshot: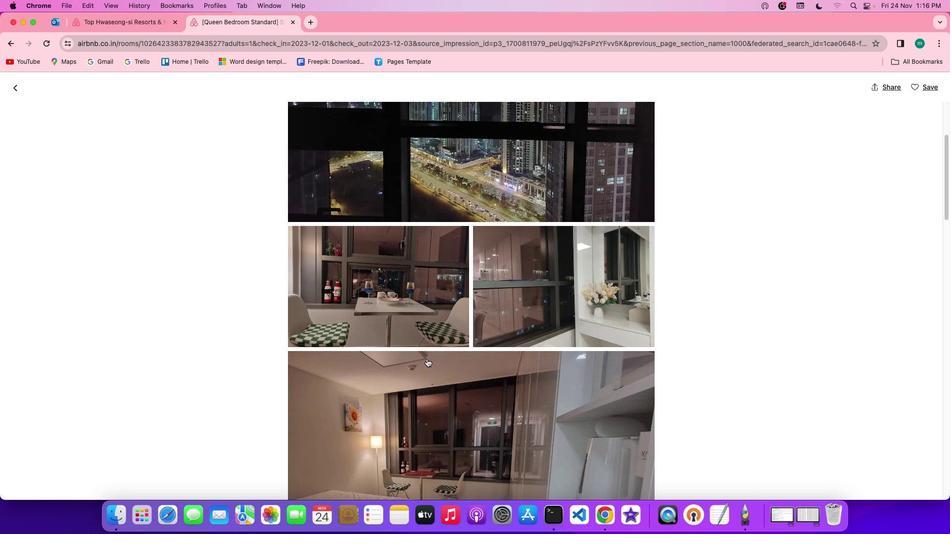 
Action: Mouse scrolled (424, 356) with delta (-1, -2)
Screenshot: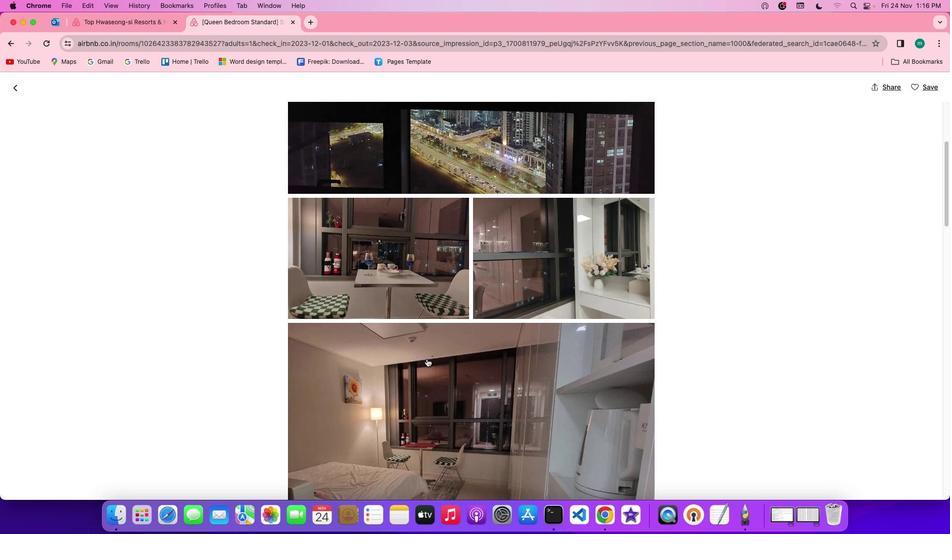 
Action: Mouse scrolled (424, 356) with delta (-1, -2)
Screenshot: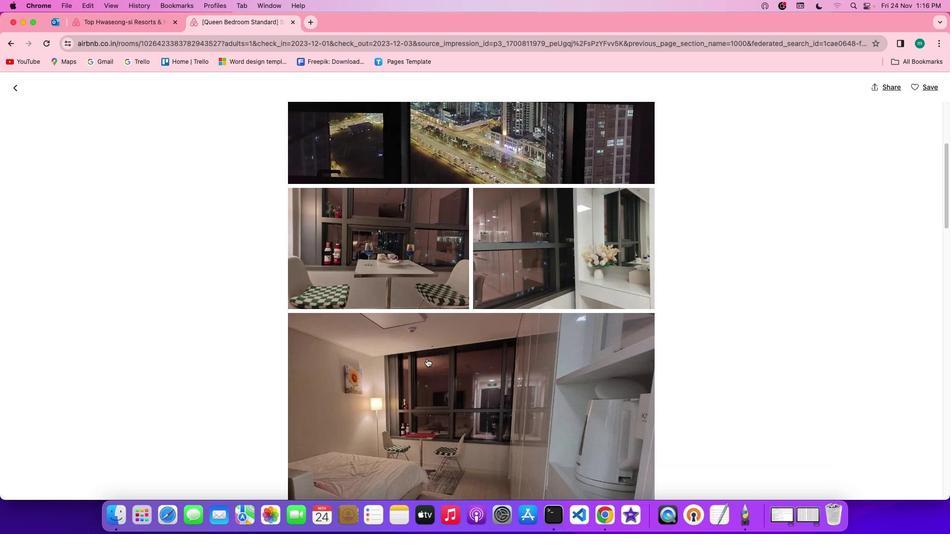 
Action: Mouse scrolled (424, 356) with delta (-1, -2)
Screenshot: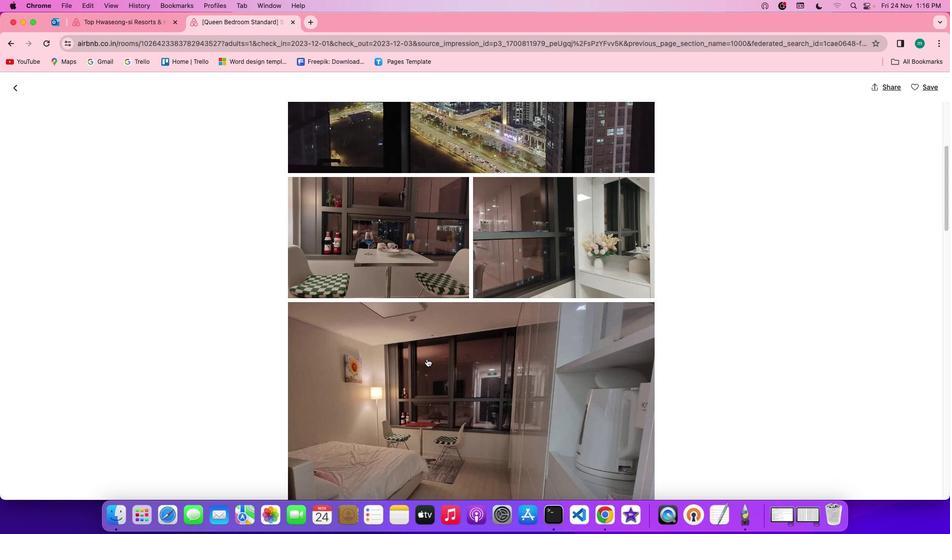 
Action: Mouse scrolled (424, 356) with delta (-1, -2)
Screenshot: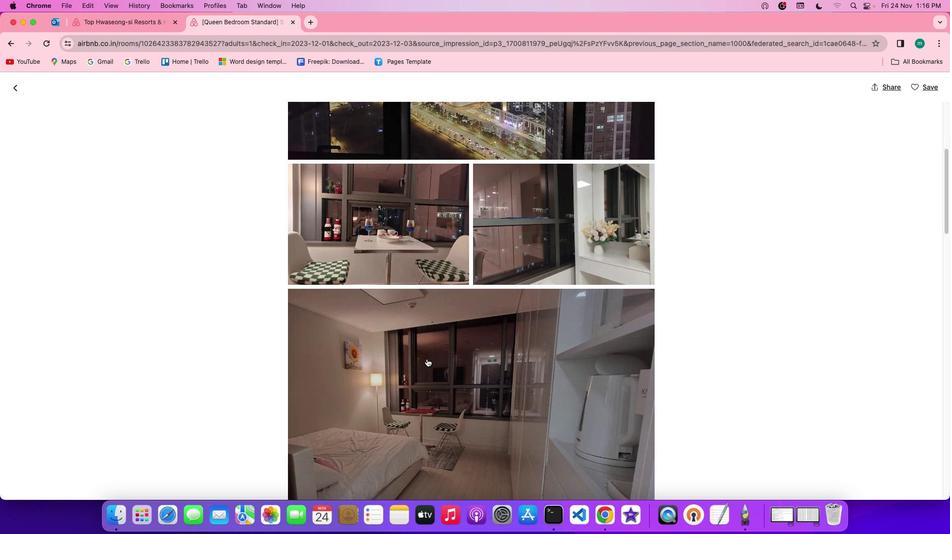 
Action: Mouse scrolled (424, 356) with delta (-1, -2)
Screenshot: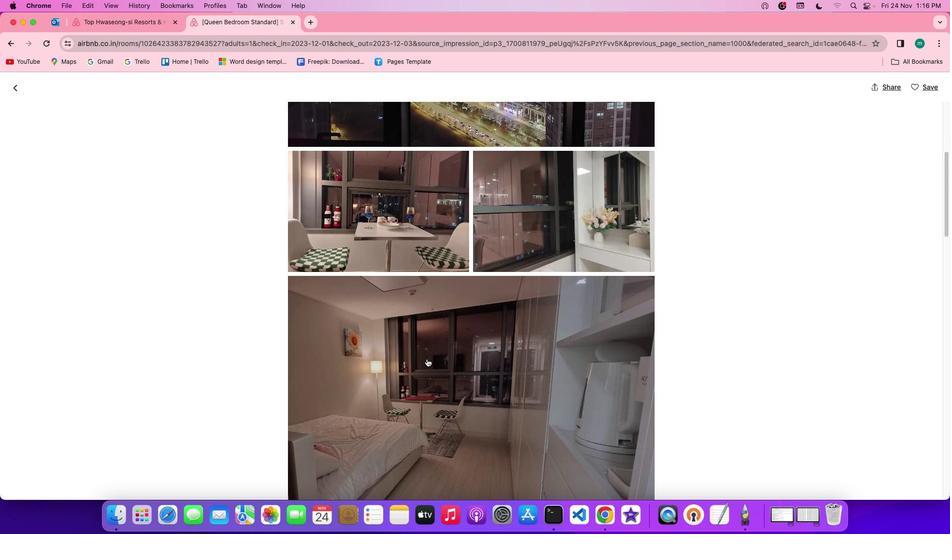 
Action: Mouse scrolled (424, 356) with delta (-1, -2)
Screenshot: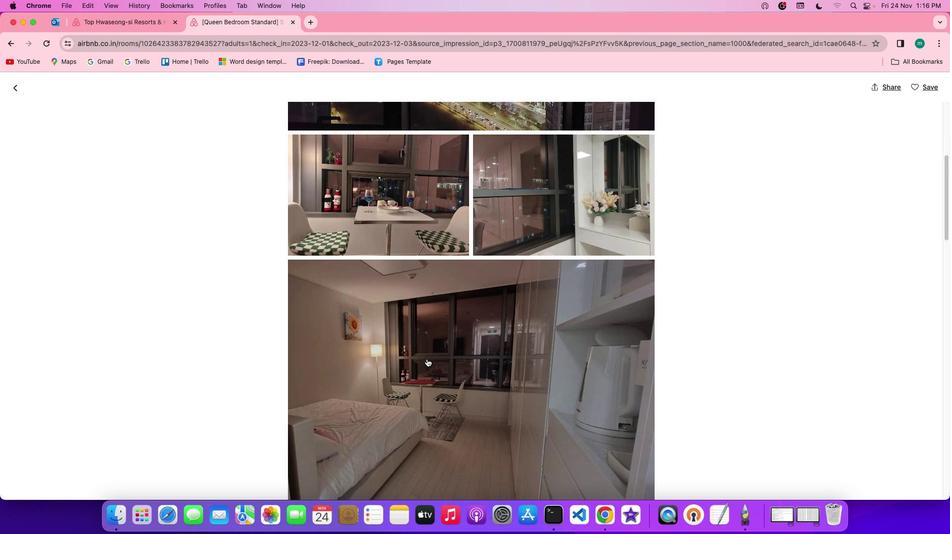 
Action: Mouse scrolled (424, 356) with delta (-1, -2)
Screenshot: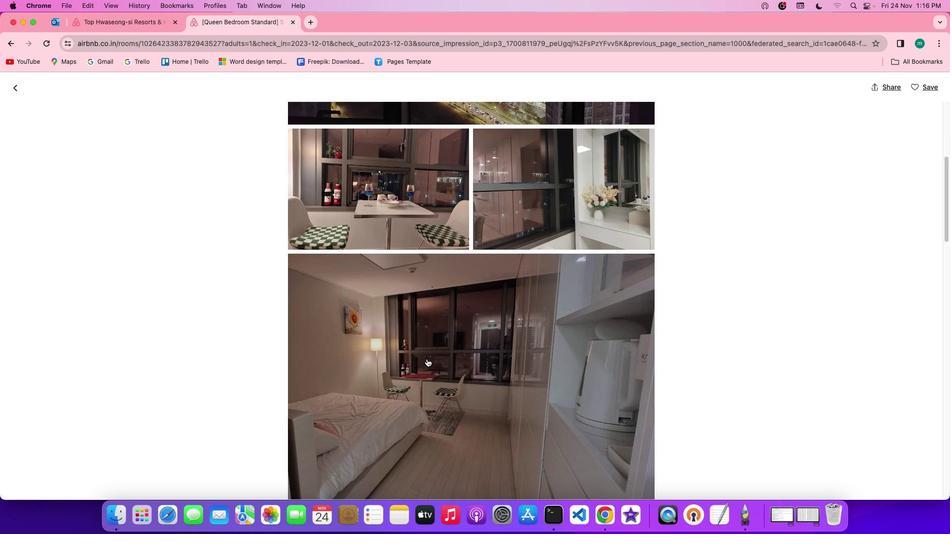 
Action: Mouse scrolled (424, 356) with delta (-1, -2)
Screenshot: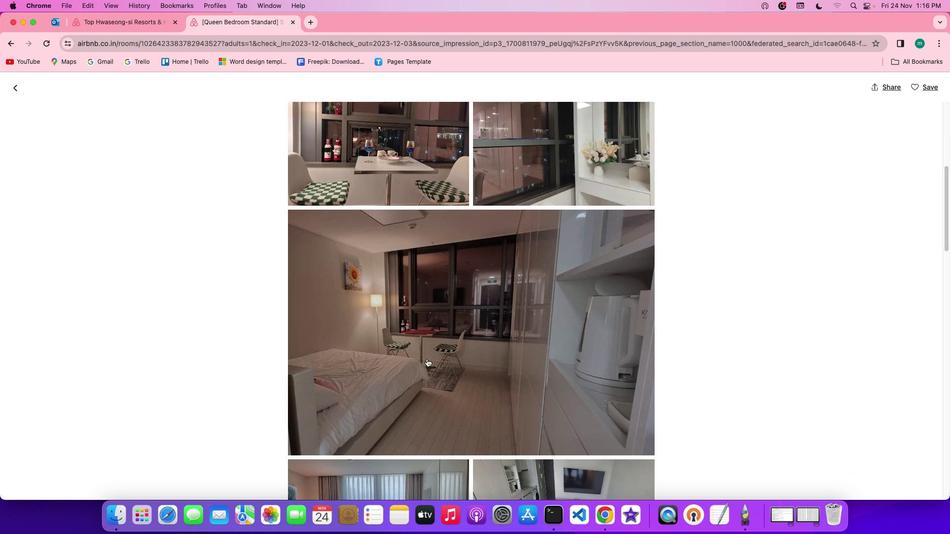 
Action: Mouse scrolled (424, 356) with delta (-1, -2)
Screenshot: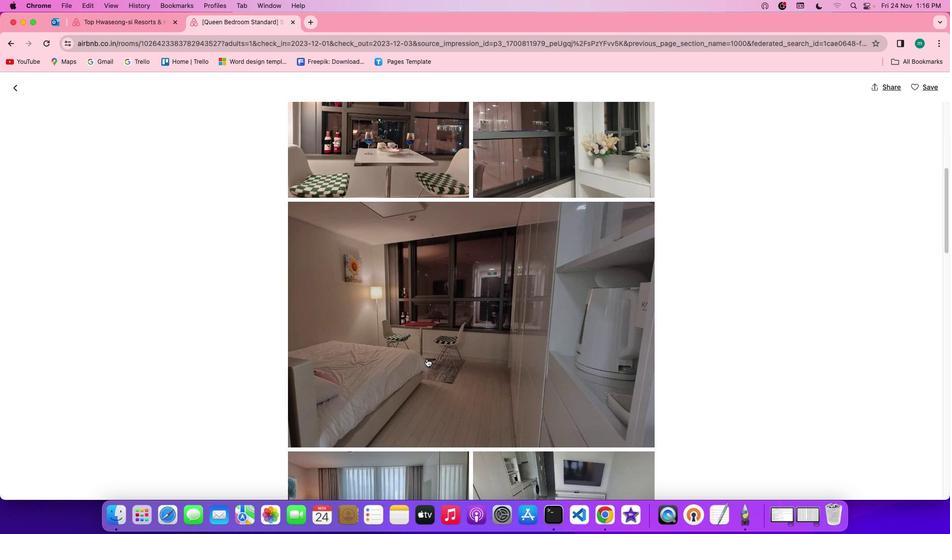 
Action: Mouse scrolled (424, 356) with delta (-1, -2)
Screenshot: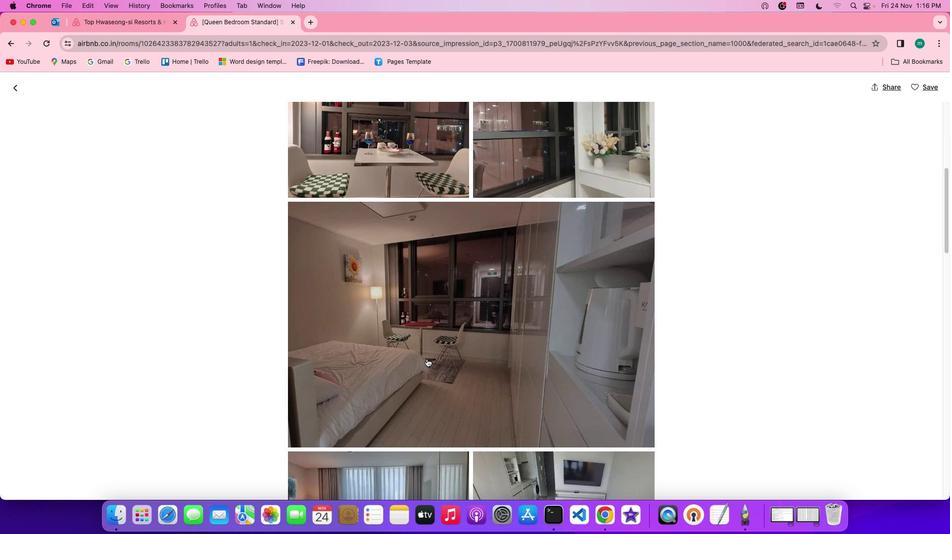 
Action: Mouse scrolled (424, 356) with delta (-1, -2)
Screenshot: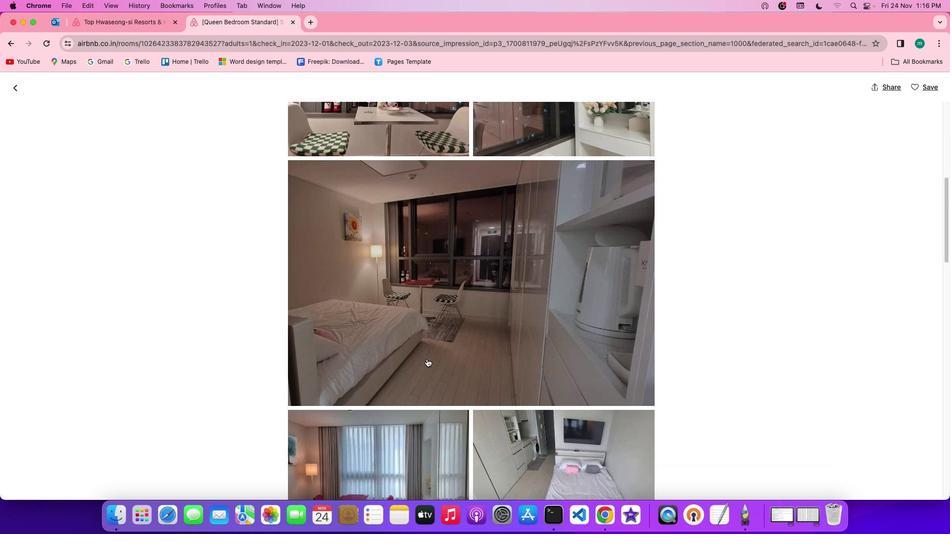 
Action: Mouse scrolled (424, 356) with delta (-1, -2)
Screenshot: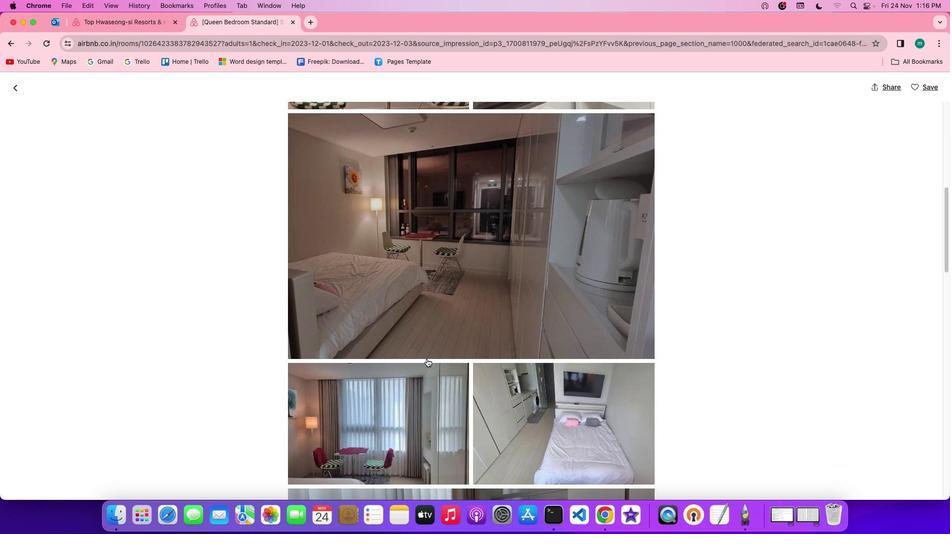 
Action: Mouse scrolled (424, 356) with delta (-1, -2)
Screenshot: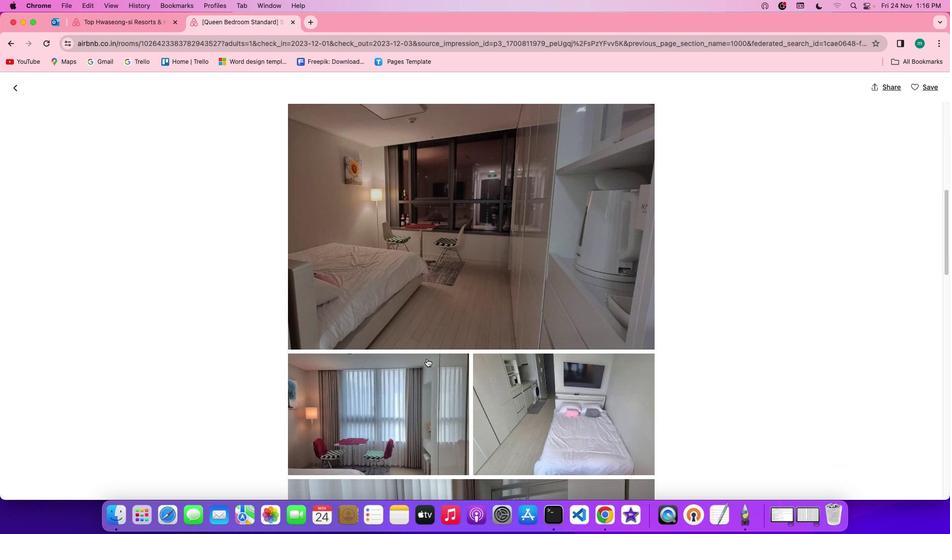 
Action: Mouse scrolled (424, 356) with delta (-1, -2)
Screenshot: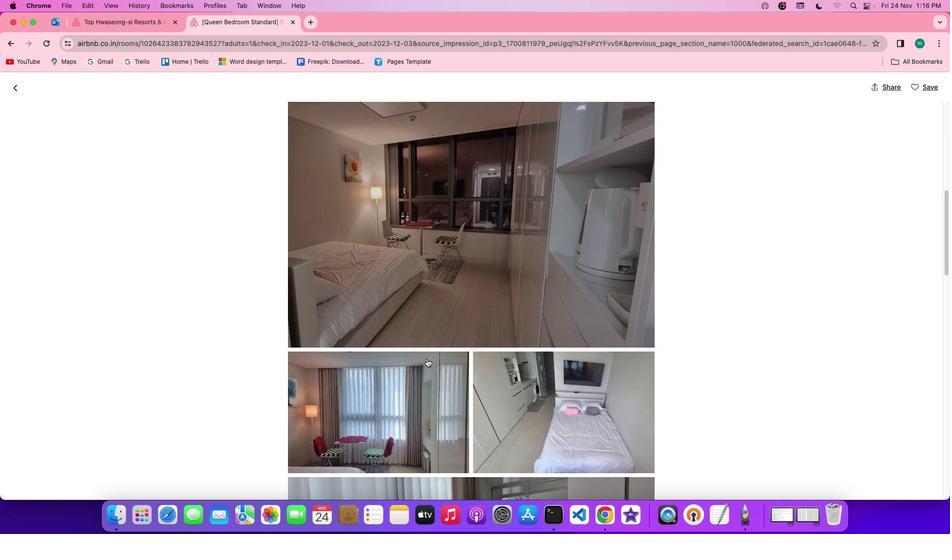 
Action: Mouse scrolled (424, 356) with delta (-1, -2)
Screenshot: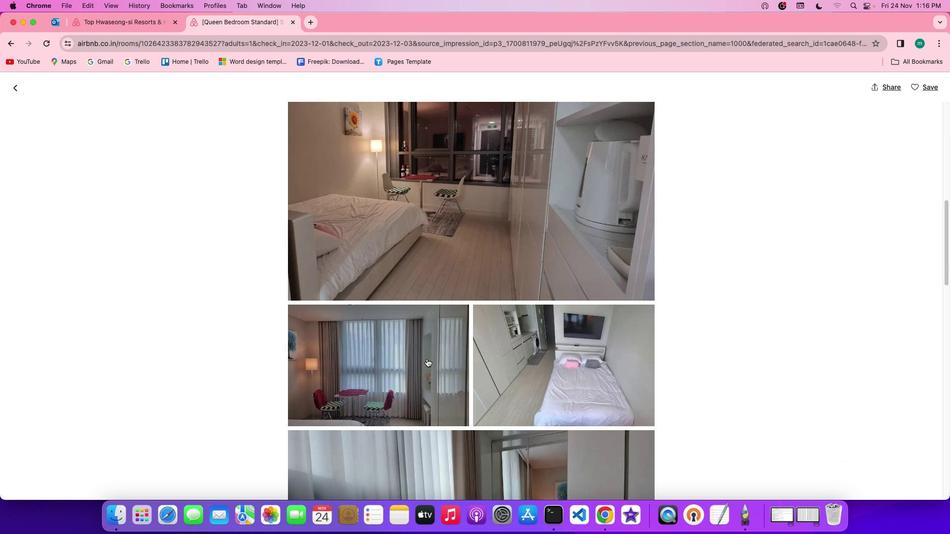 
Action: Mouse scrolled (424, 356) with delta (-1, -2)
Screenshot: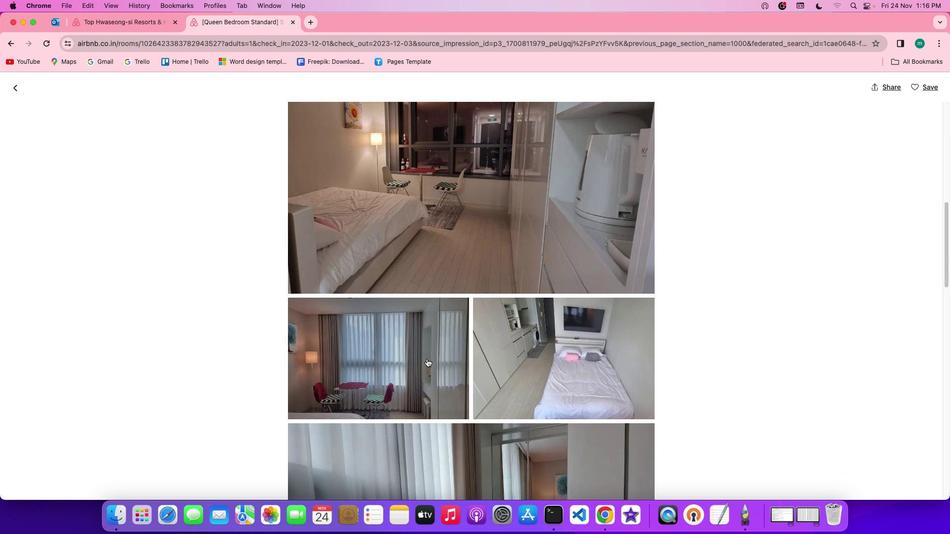 
Action: Mouse scrolled (424, 356) with delta (-1, -2)
Screenshot: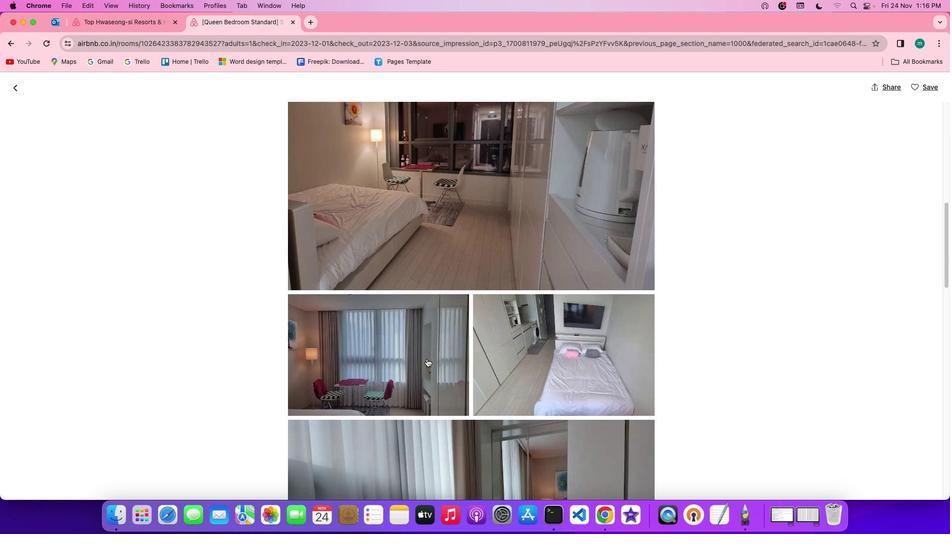 
Action: Mouse scrolled (424, 356) with delta (-1, -2)
Screenshot: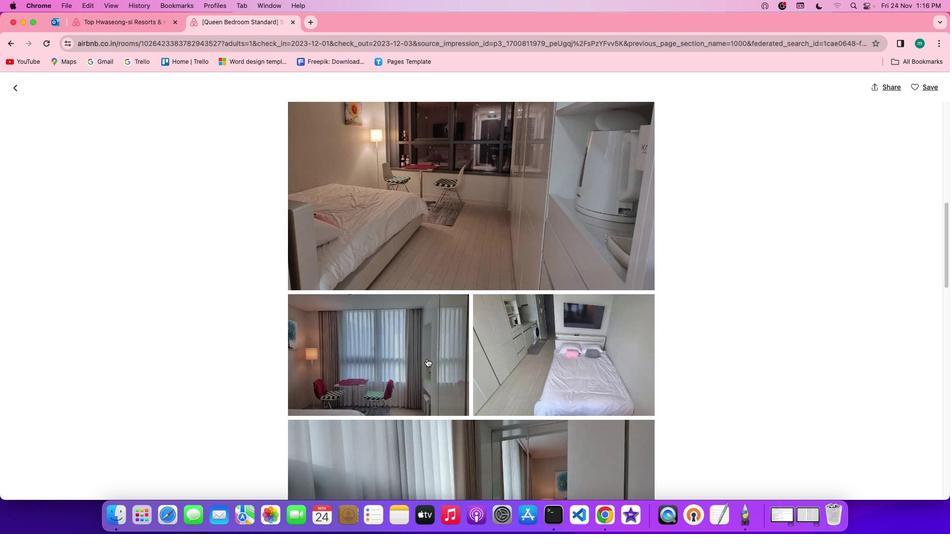 
Action: Mouse scrolled (424, 356) with delta (-1, -2)
Screenshot: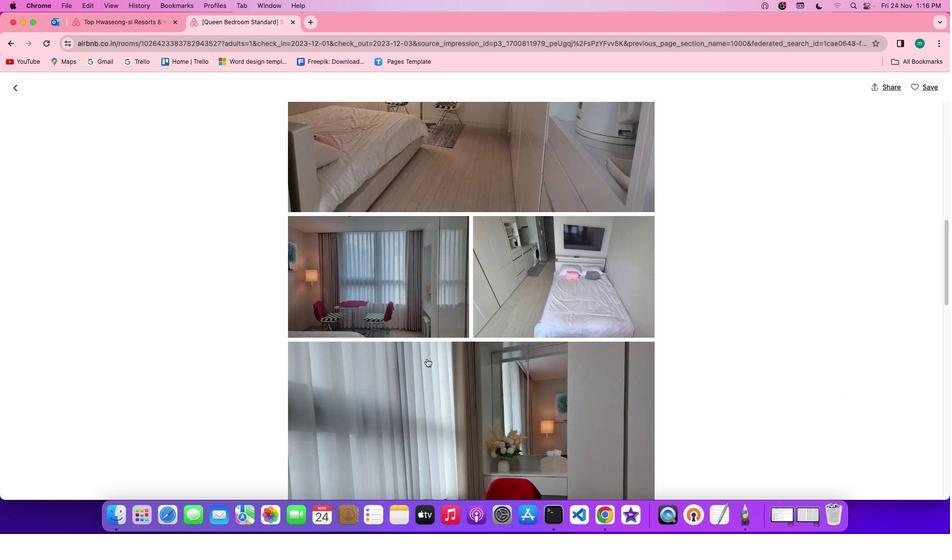 
Action: Mouse scrolled (424, 356) with delta (-1, -2)
Screenshot: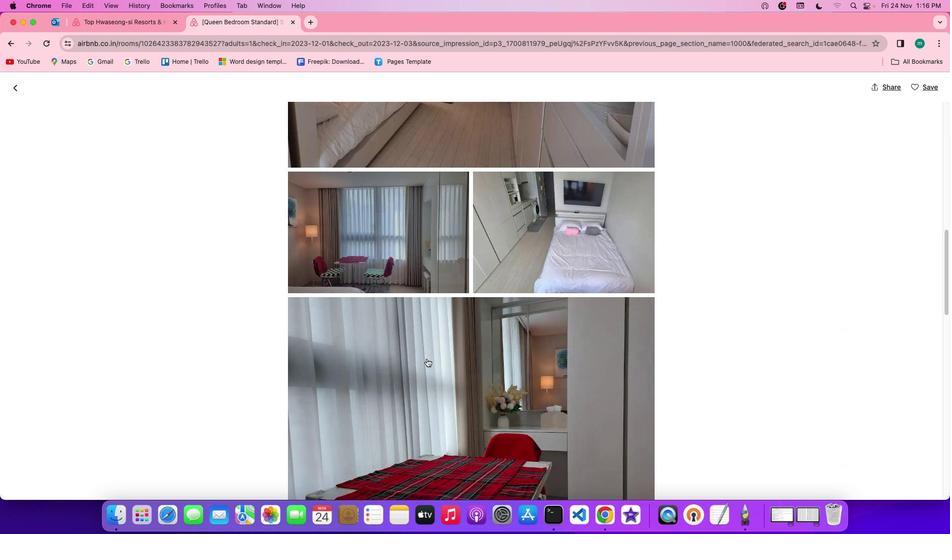 
Action: Mouse scrolled (424, 356) with delta (-1, -2)
Screenshot: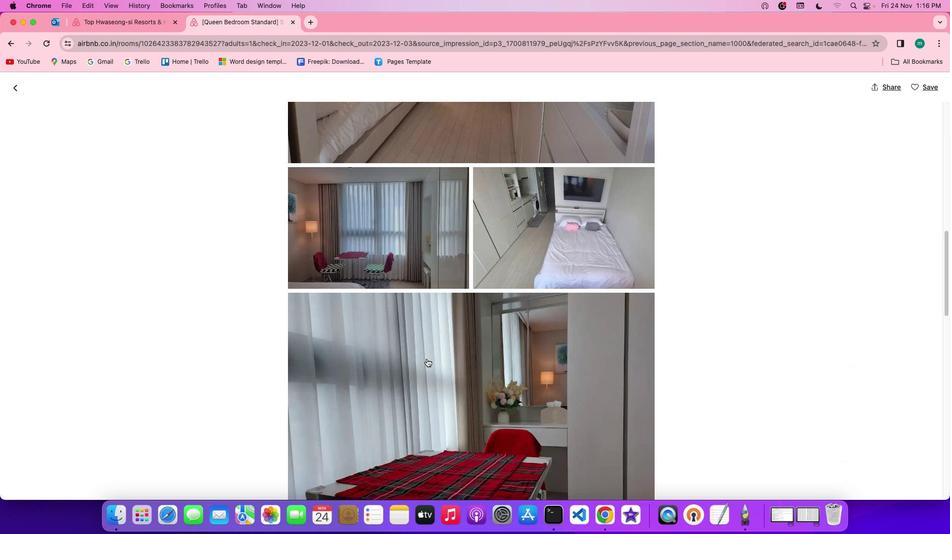 
Action: Mouse scrolled (424, 356) with delta (-1, -3)
Screenshot: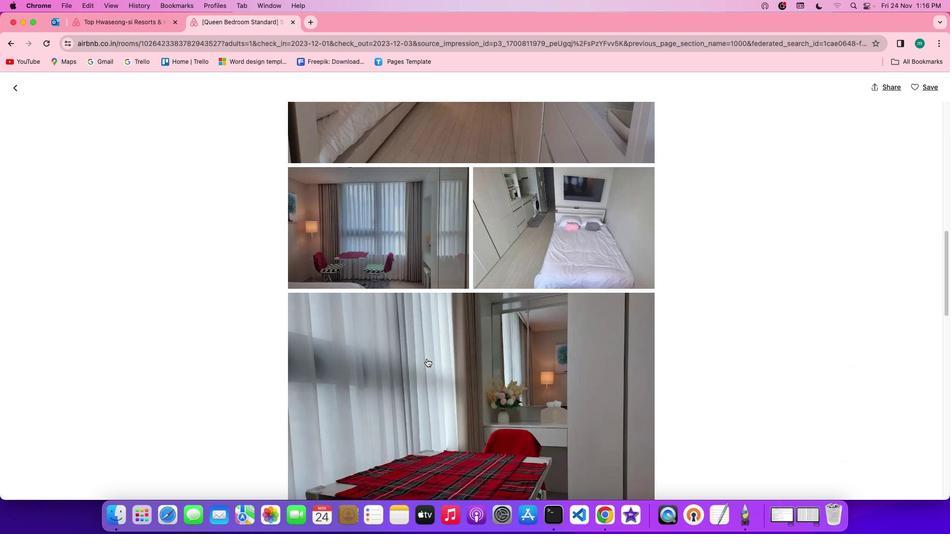 
Action: Mouse scrolled (424, 356) with delta (-1, -2)
Screenshot: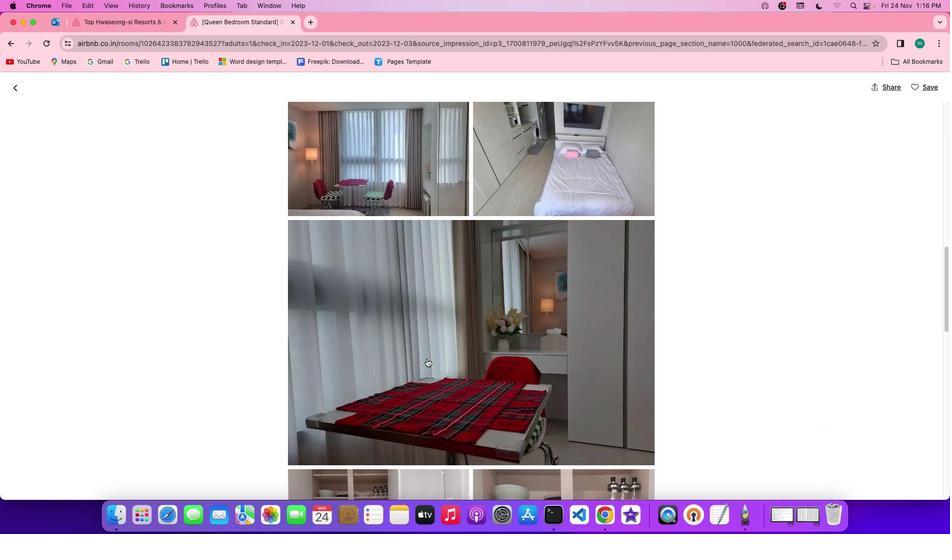 
Action: Mouse scrolled (424, 356) with delta (-1, -2)
Screenshot: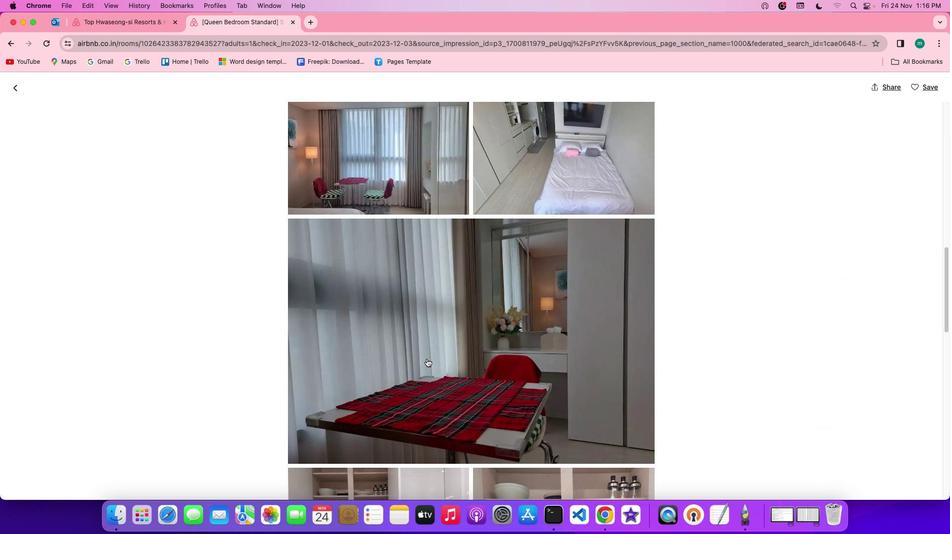 
Action: Mouse scrolled (424, 356) with delta (-1, -2)
Screenshot: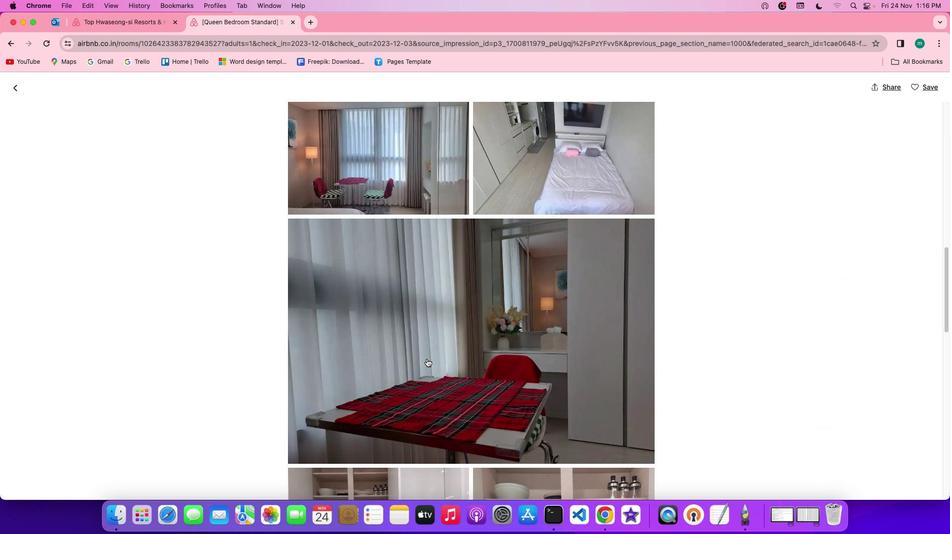 
Action: Mouse scrolled (424, 356) with delta (-1, -2)
Screenshot: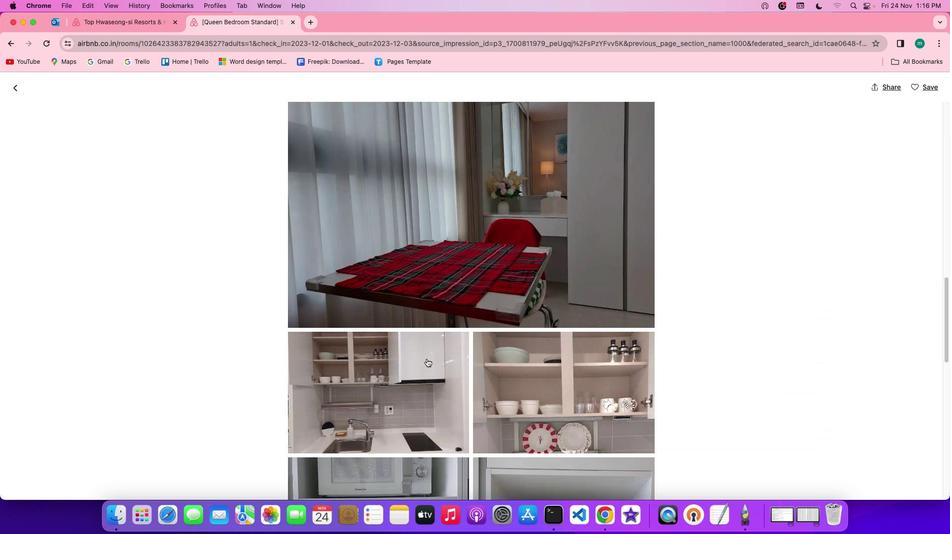 
Action: Mouse scrolled (424, 356) with delta (-1, -2)
Screenshot: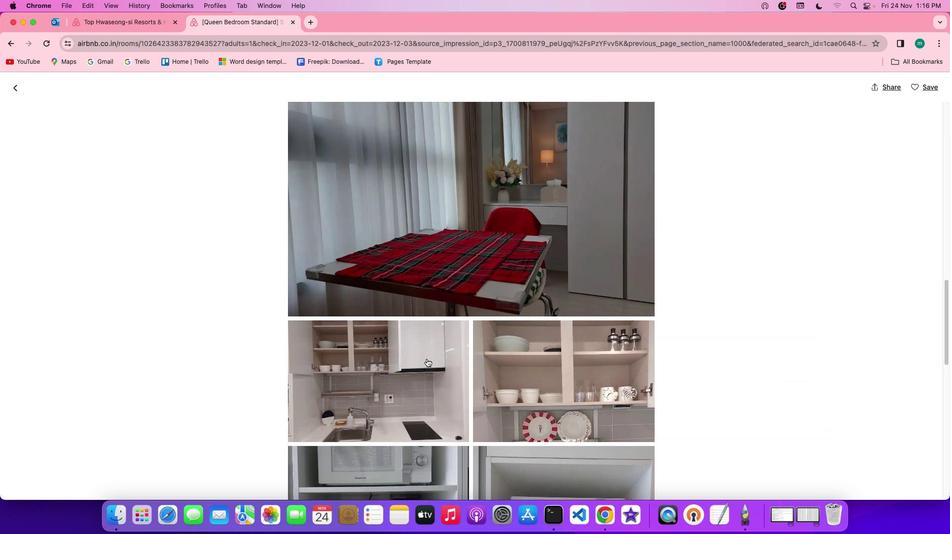 
Action: Mouse scrolled (424, 356) with delta (-1, -2)
Screenshot: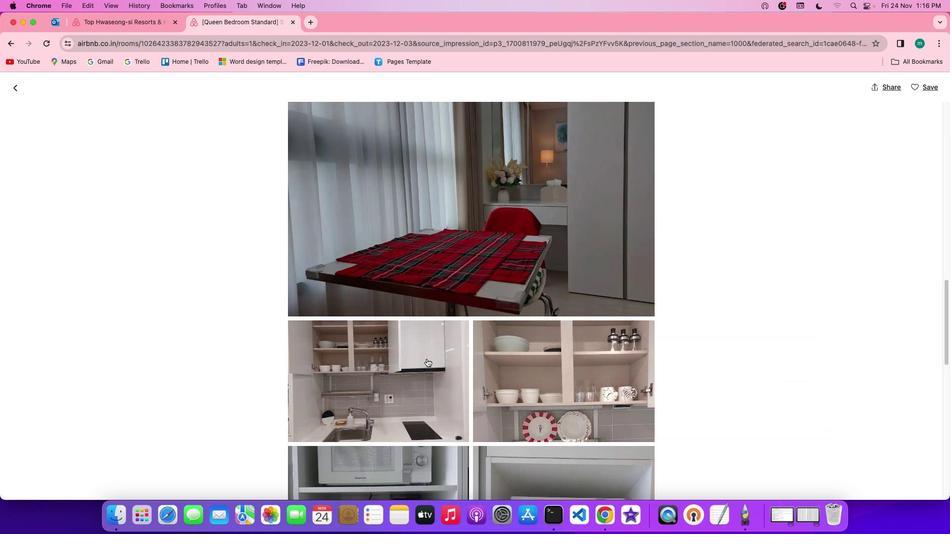 
Action: Mouse scrolled (424, 356) with delta (-1, -3)
Screenshot: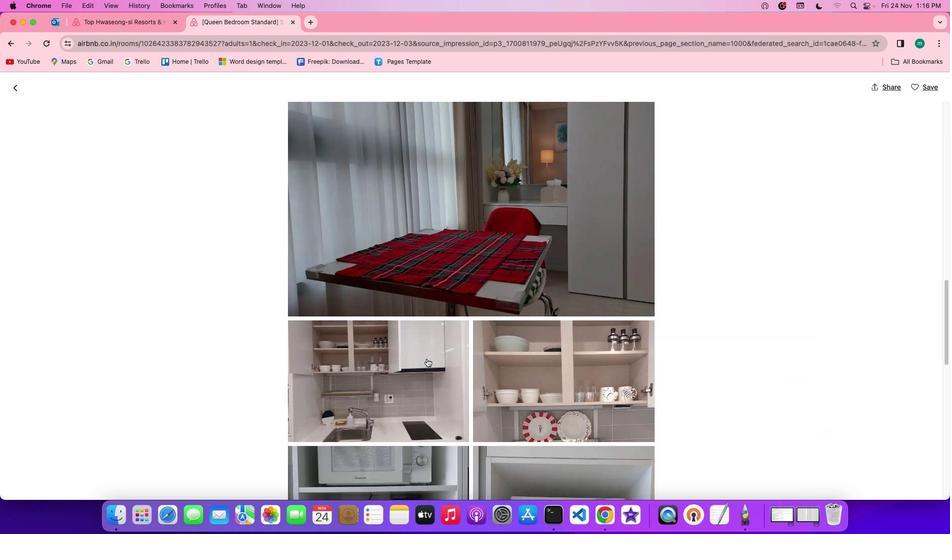 
Action: Mouse scrolled (424, 356) with delta (-1, -2)
Screenshot: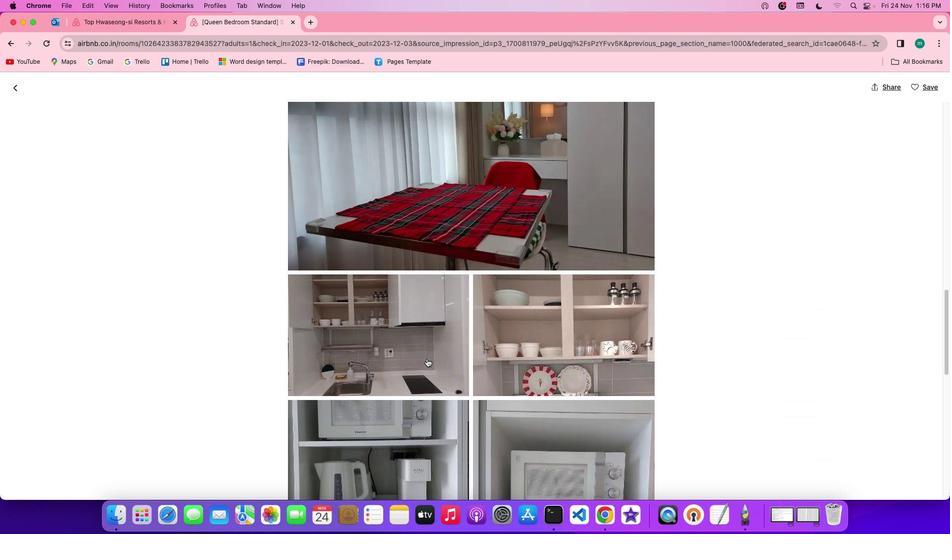 
Action: Mouse scrolled (424, 356) with delta (-1, -2)
Screenshot: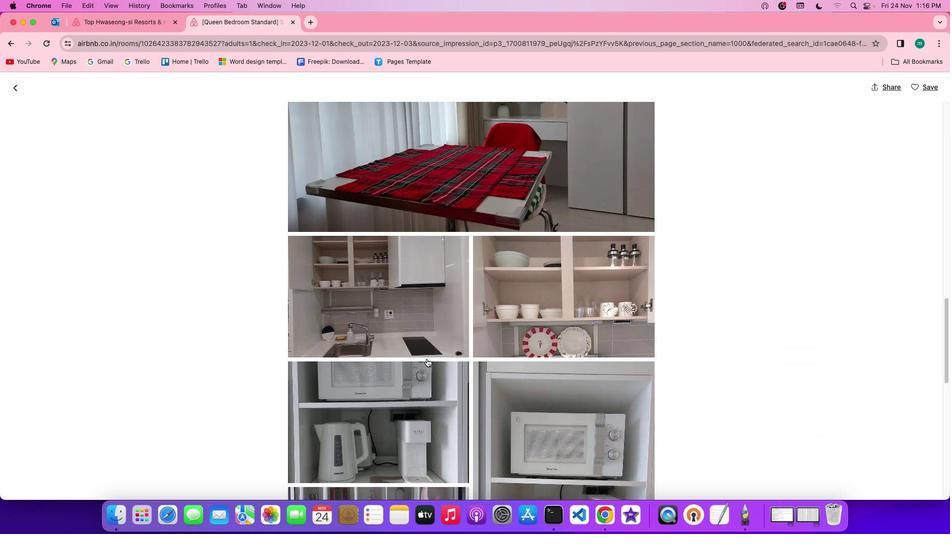 
Action: Mouse scrolled (424, 356) with delta (-1, -2)
Screenshot: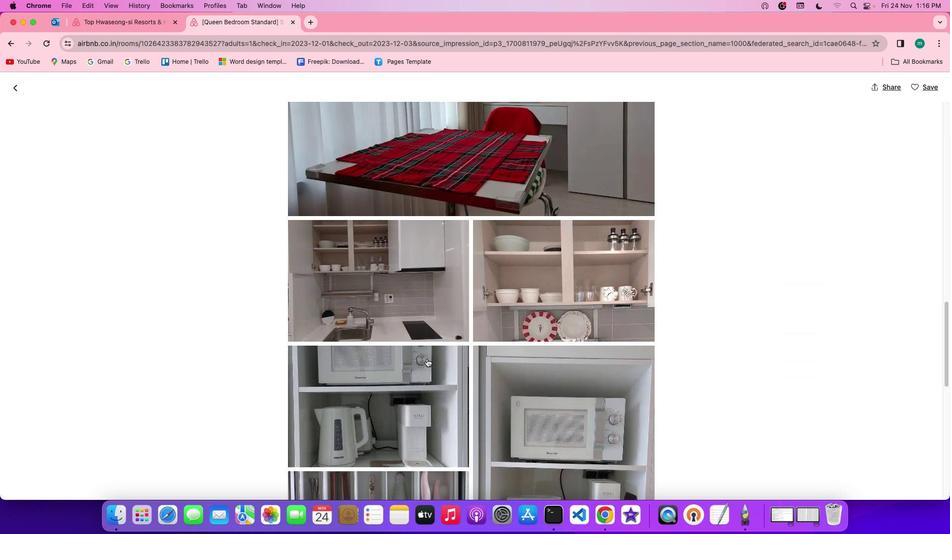 
Action: Mouse scrolled (424, 356) with delta (-1, -2)
Screenshot: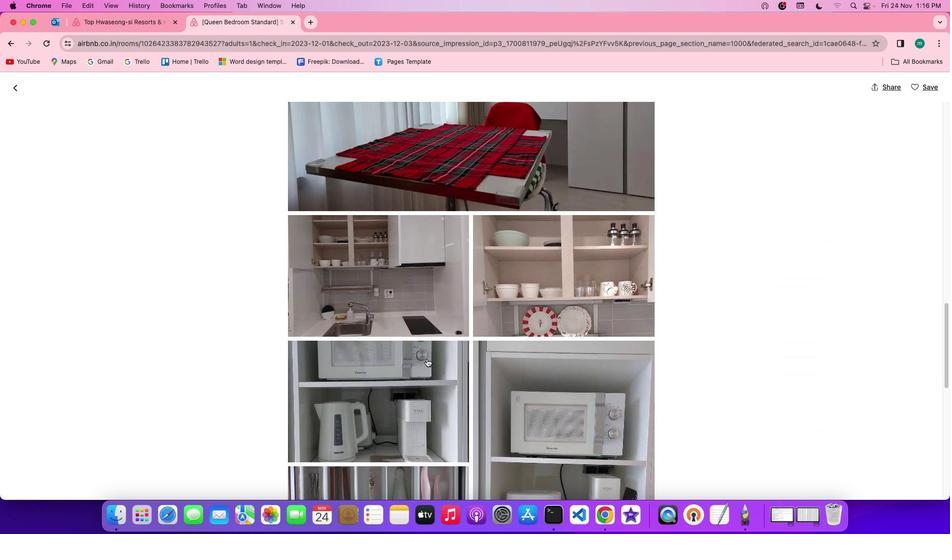 
Action: Mouse scrolled (424, 356) with delta (-1, -2)
Screenshot: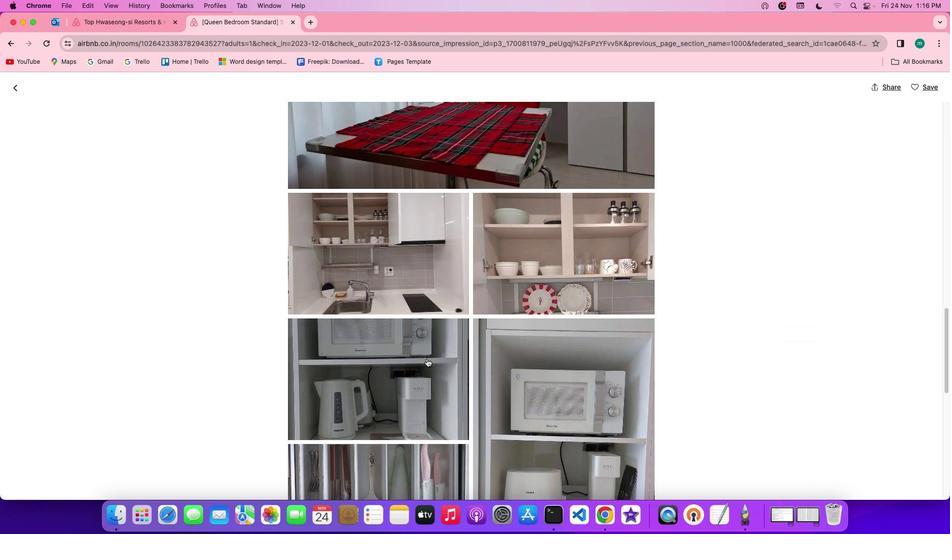 
Action: Mouse scrolled (424, 356) with delta (-1, -2)
Screenshot: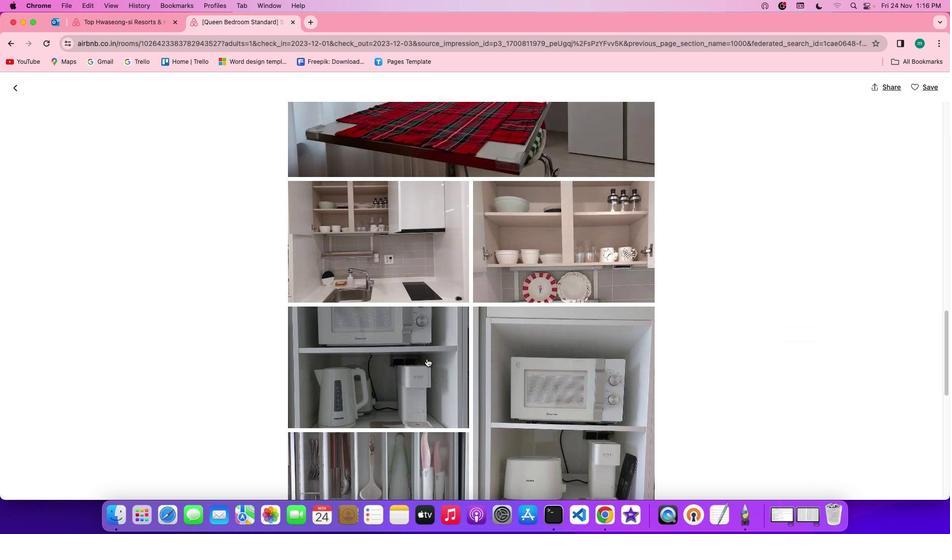 
Action: Mouse scrolled (424, 356) with delta (-1, -2)
Screenshot: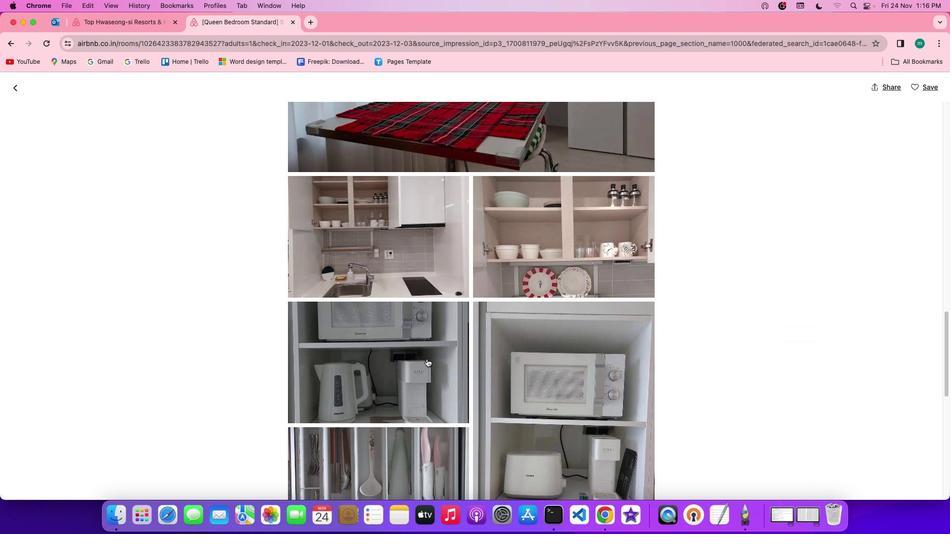 
Action: Mouse scrolled (424, 356) with delta (-1, -2)
Screenshot: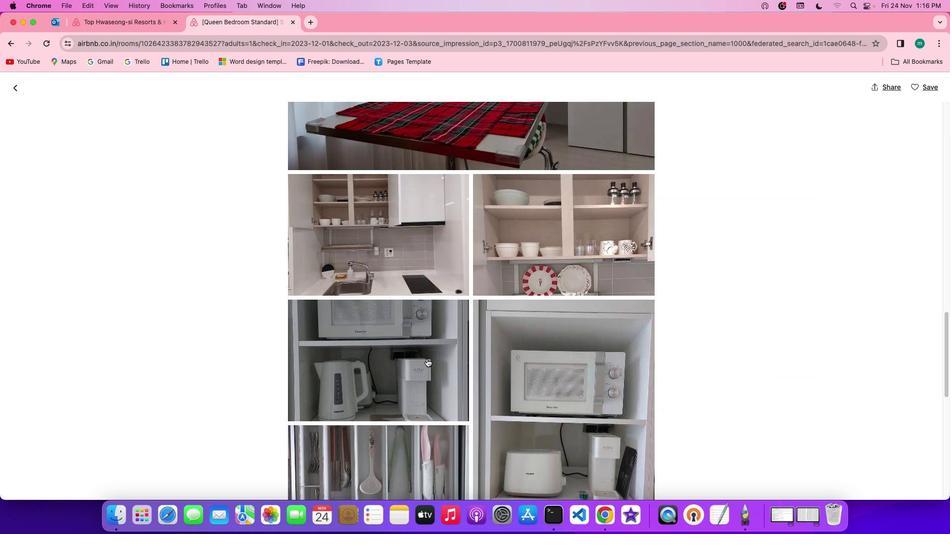 
Action: Mouse scrolled (424, 356) with delta (-1, -2)
Screenshot: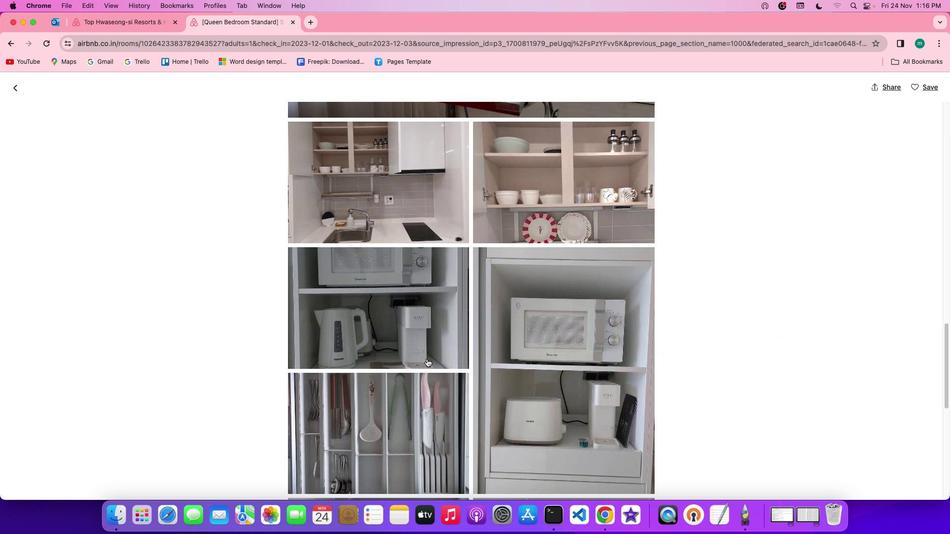 
Action: Mouse scrolled (424, 356) with delta (-1, -2)
Screenshot: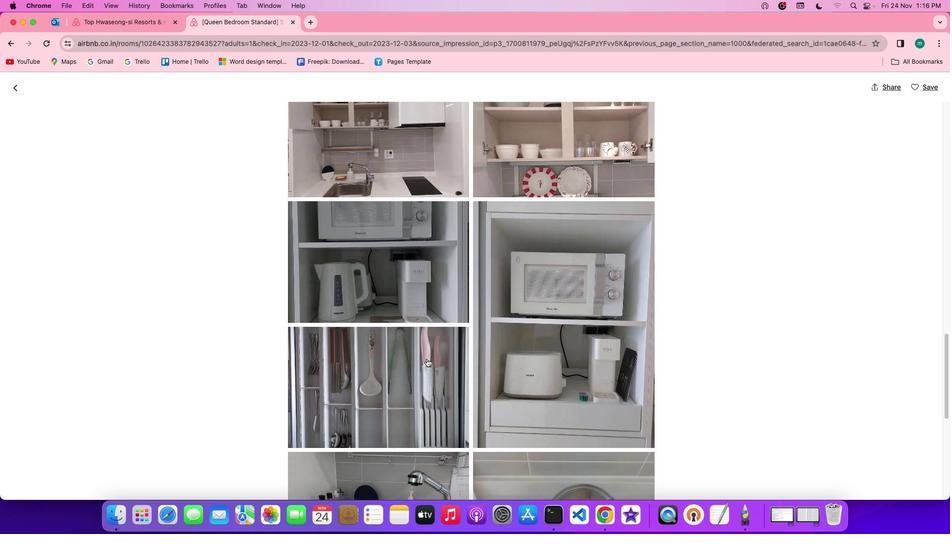 
Action: Mouse scrolled (424, 356) with delta (-1, -2)
Screenshot: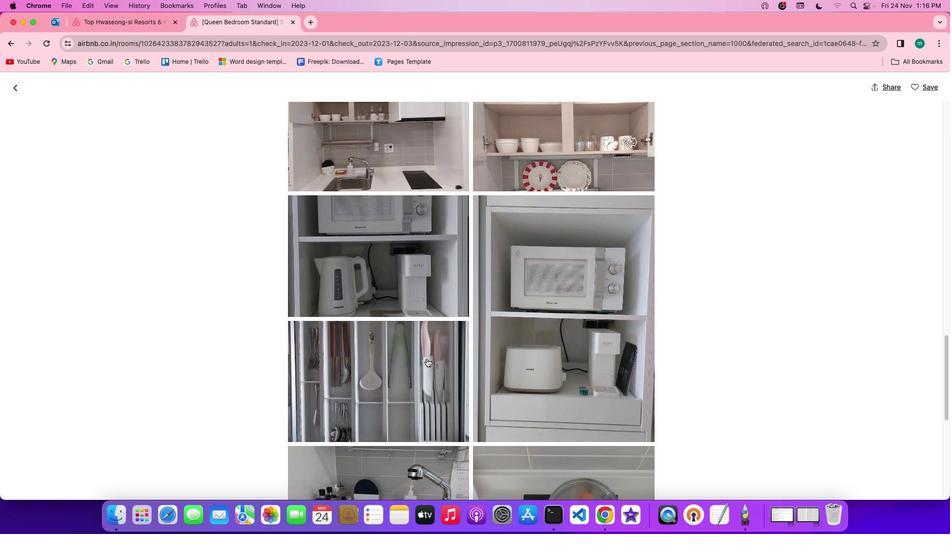 
Action: Mouse scrolled (424, 356) with delta (-1, -2)
Screenshot: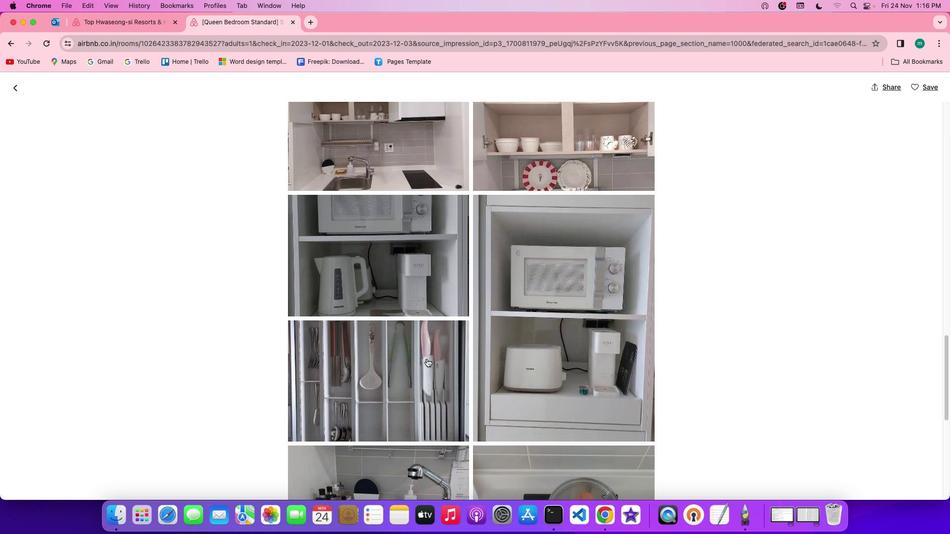 
Action: Mouse scrolled (424, 356) with delta (-1, -2)
Screenshot: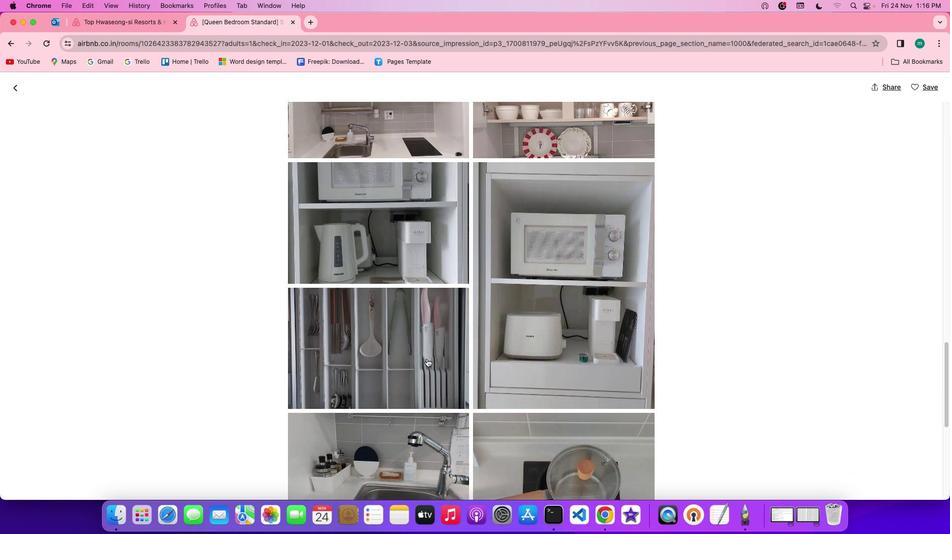 
Action: Mouse scrolled (424, 356) with delta (-1, -2)
Screenshot: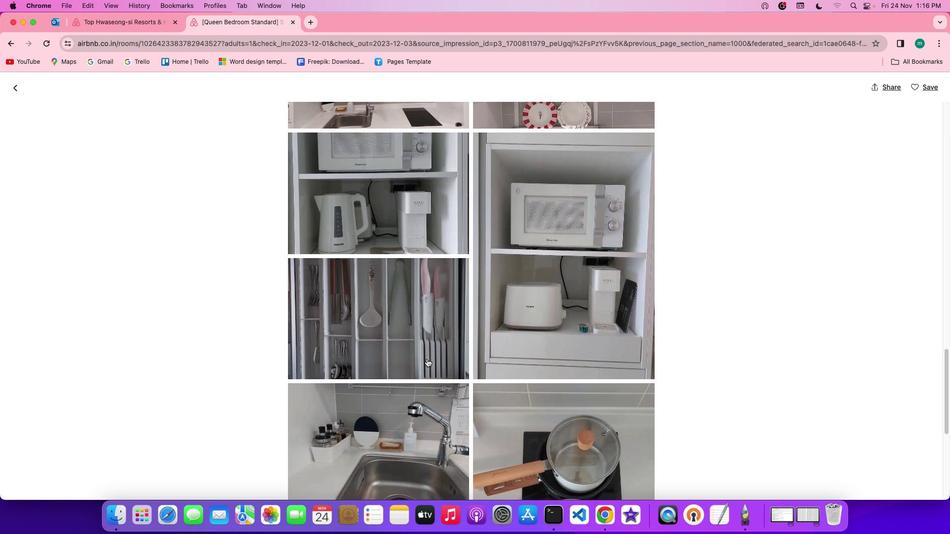 
Action: Mouse scrolled (424, 356) with delta (-1, -2)
Screenshot: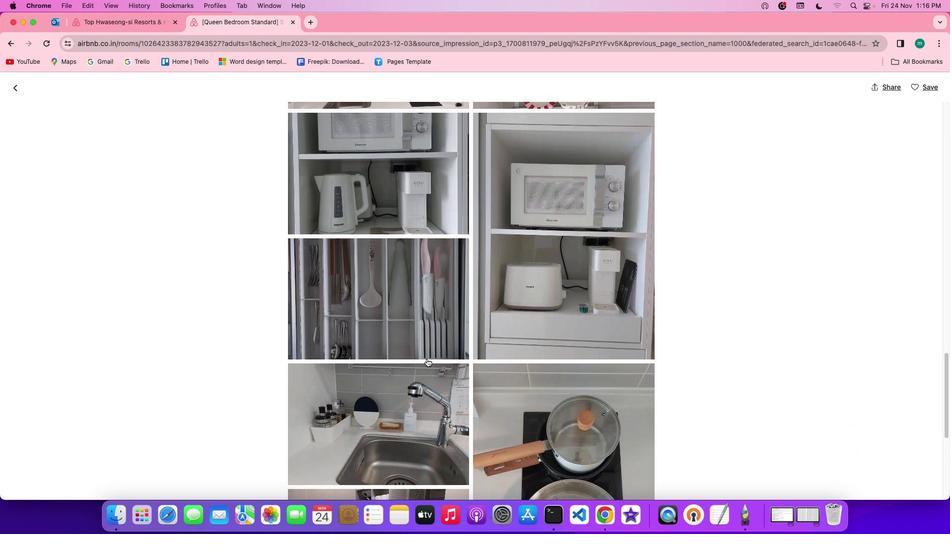 
Action: Mouse scrolled (424, 356) with delta (-1, -2)
Screenshot: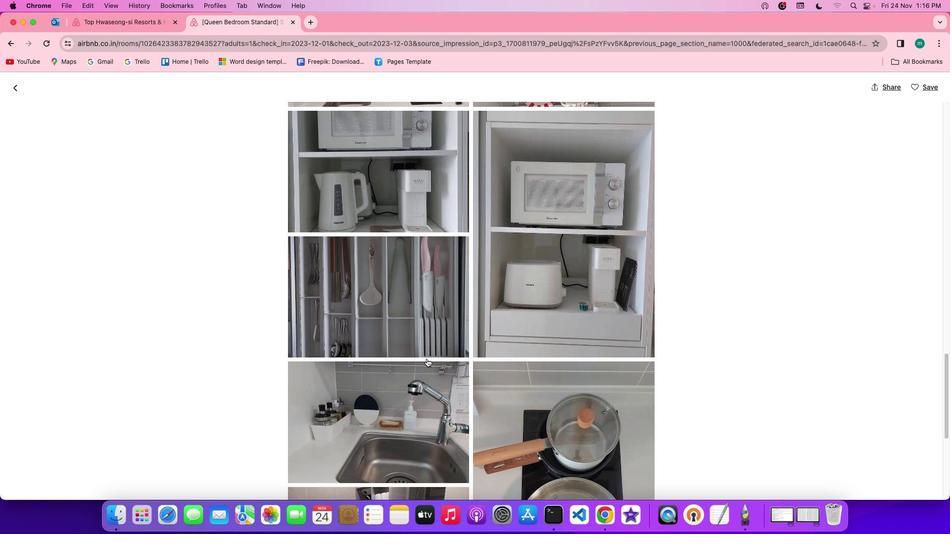 
Action: Mouse scrolled (424, 356) with delta (-1, -2)
Screenshot: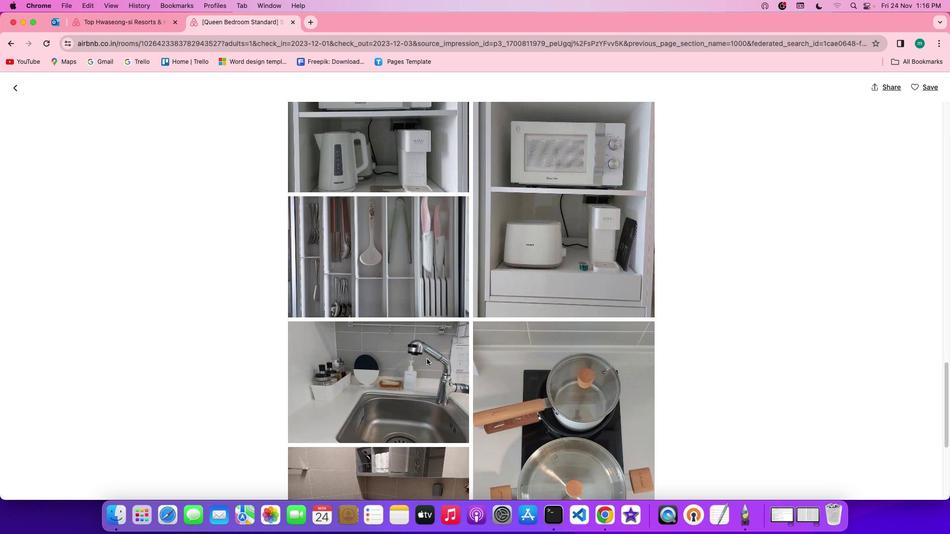 
Action: Mouse scrolled (424, 356) with delta (-1, -2)
Screenshot: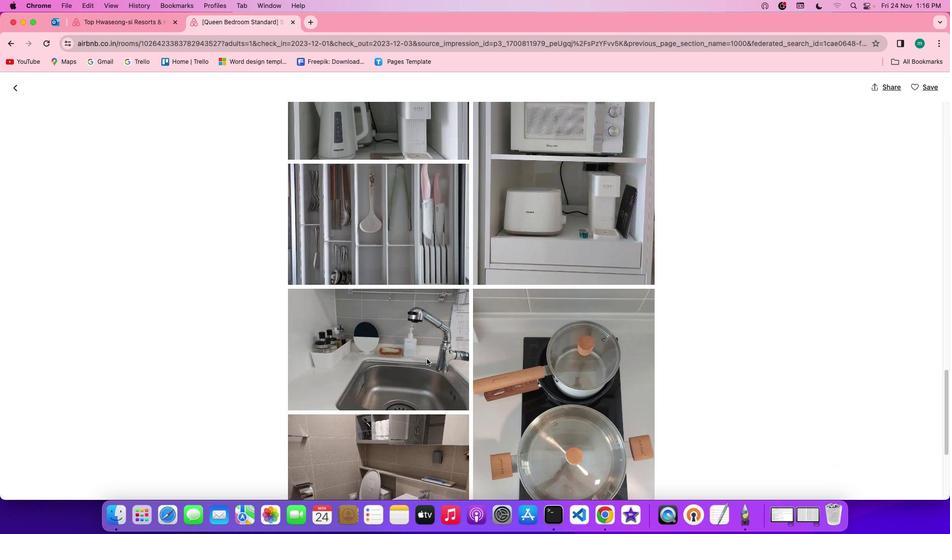 
Action: Mouse scrolled (424, 356) with delta (-1, -2)
Screenshot: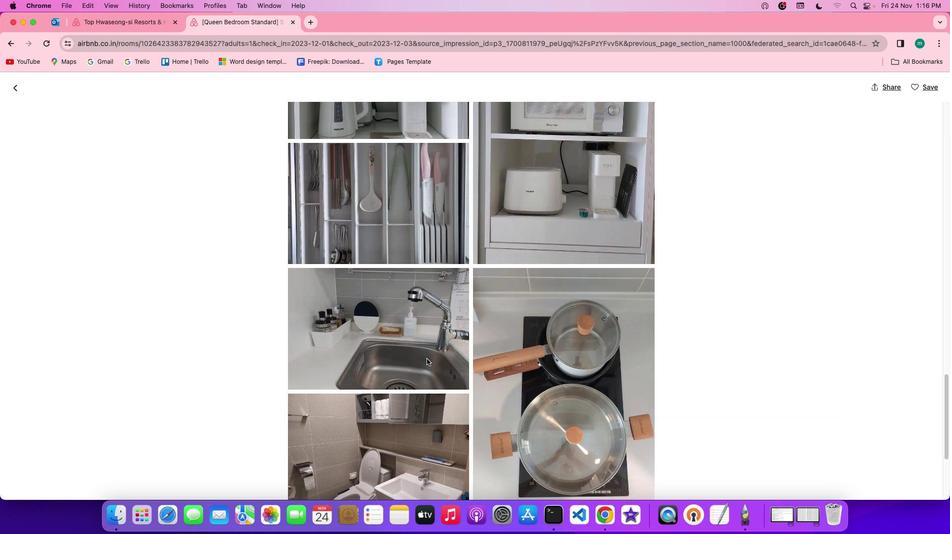 
Action: Mouse scrolled (424, 356) with delta (-1, -2)
Screenshot: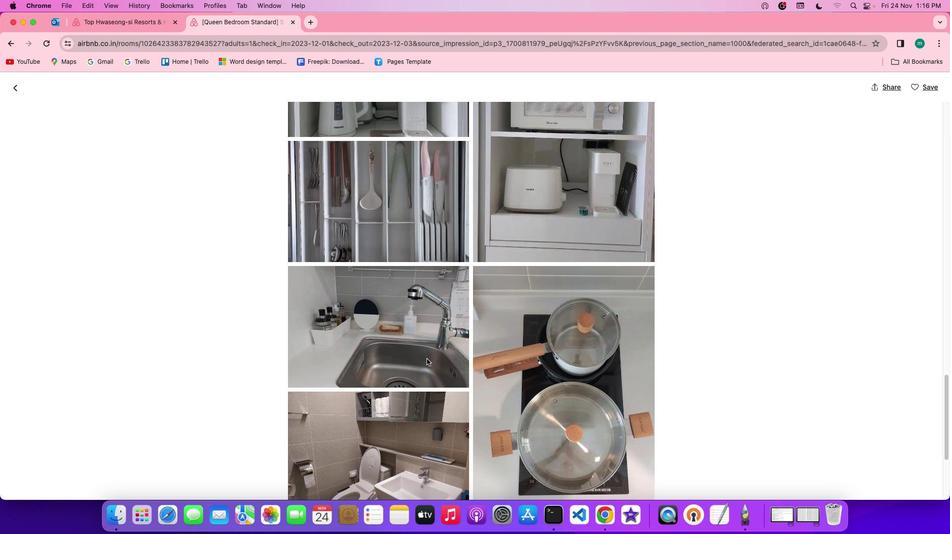 
Action: Mouse scrolled (424, 356) with delta (-1, -2)
Screenshot: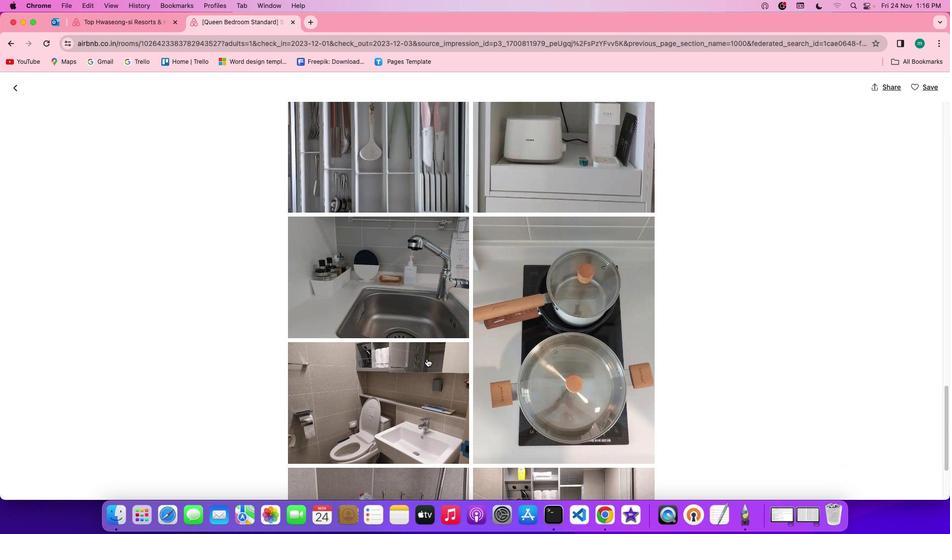 
Action: Mouse scrolled (424, 356) with delta (-1, -2)
Screenshot: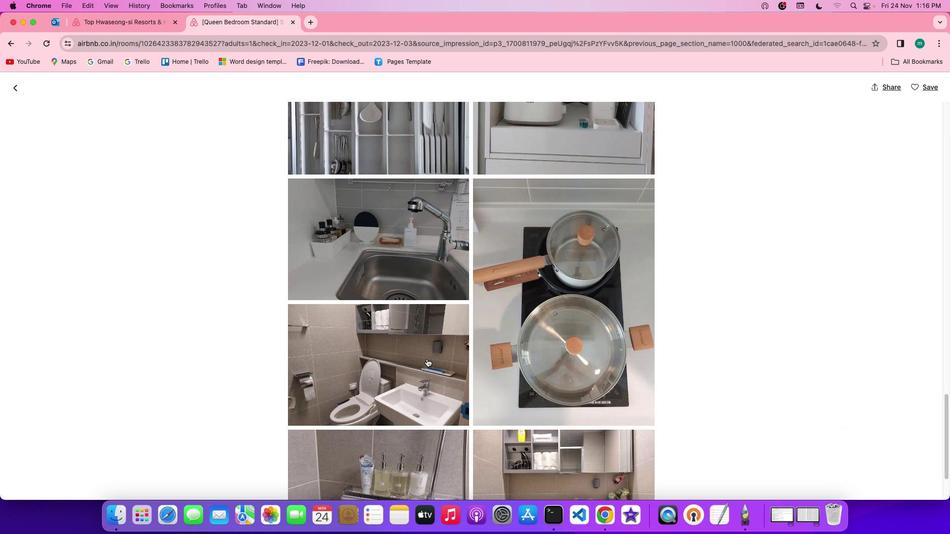 
Action: Mouse scrolled (424, 356) with delta (-1, -2)
Screenshot: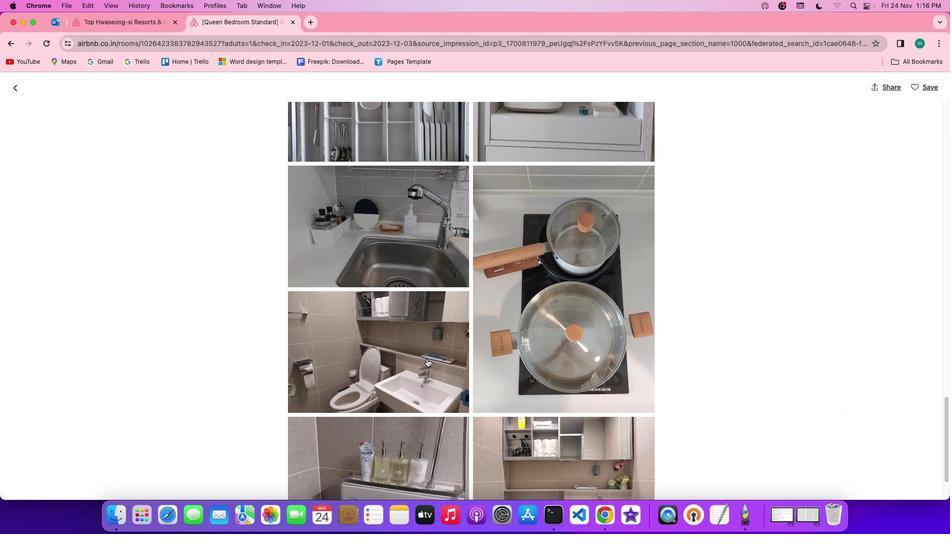 
Action: Mouse scrolled (424, 356) with delta (-1, -2)
Screenshot: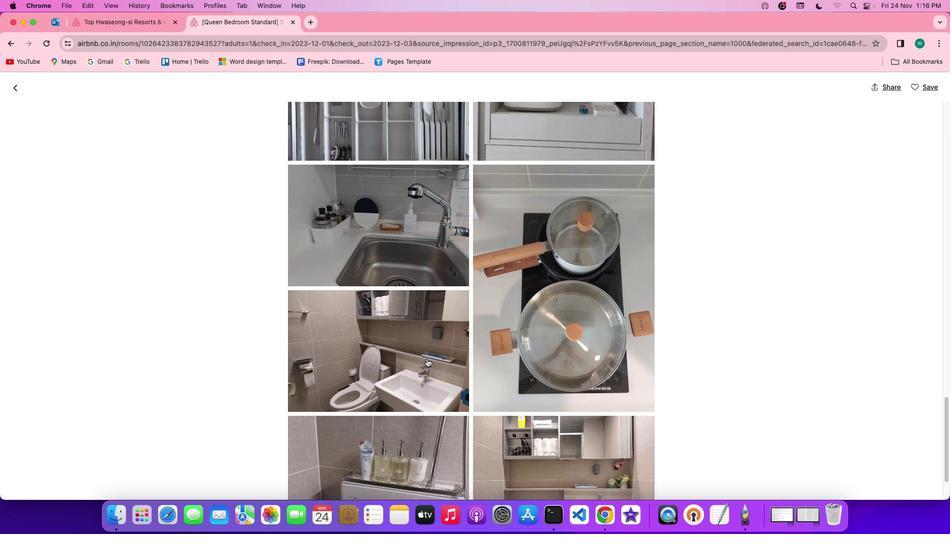 
Action: Mouse scrolled (424, 356) with delta (-1, -2)
Screenshot: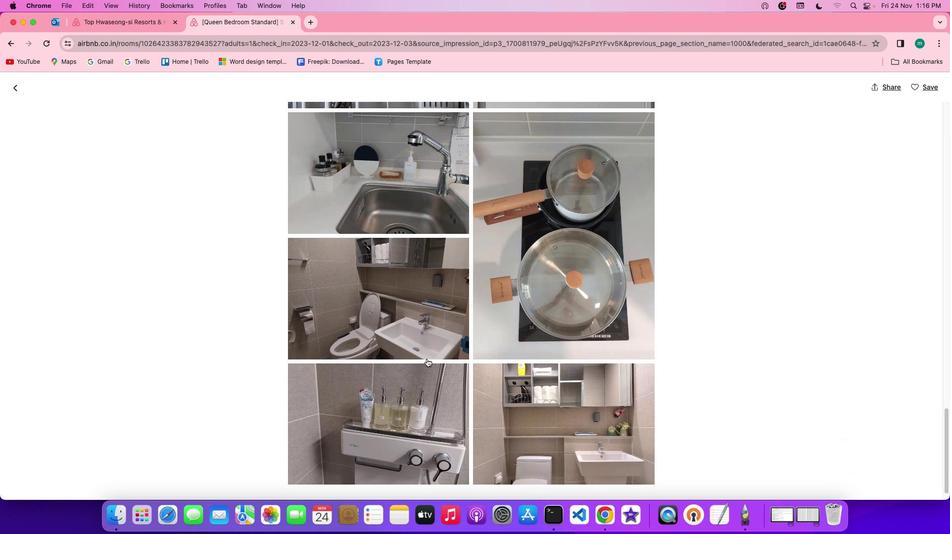 
Action: Mouse scrolled (424, 356) with delta (-1, -2)
Screenshot: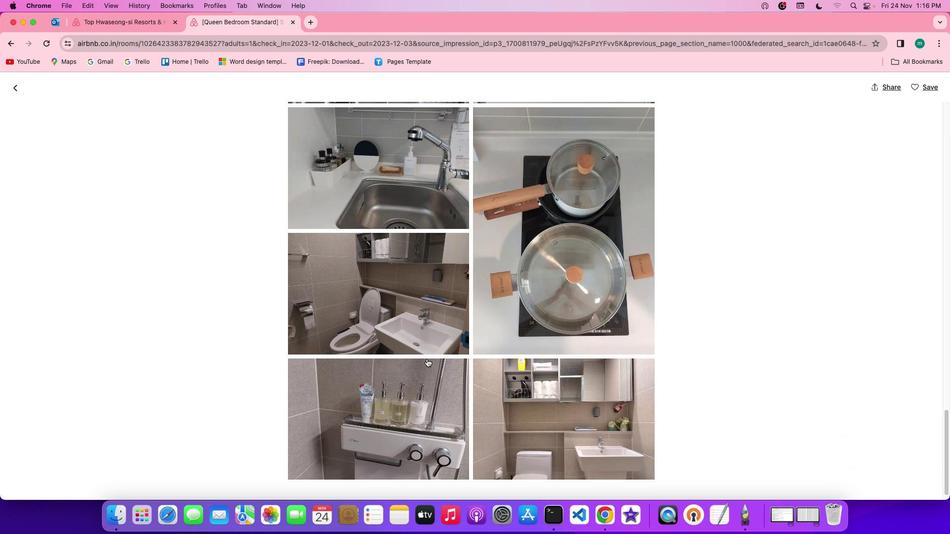
Action: Mouse scrolled (424, 356) with delta (-1, -2)
Screenshot: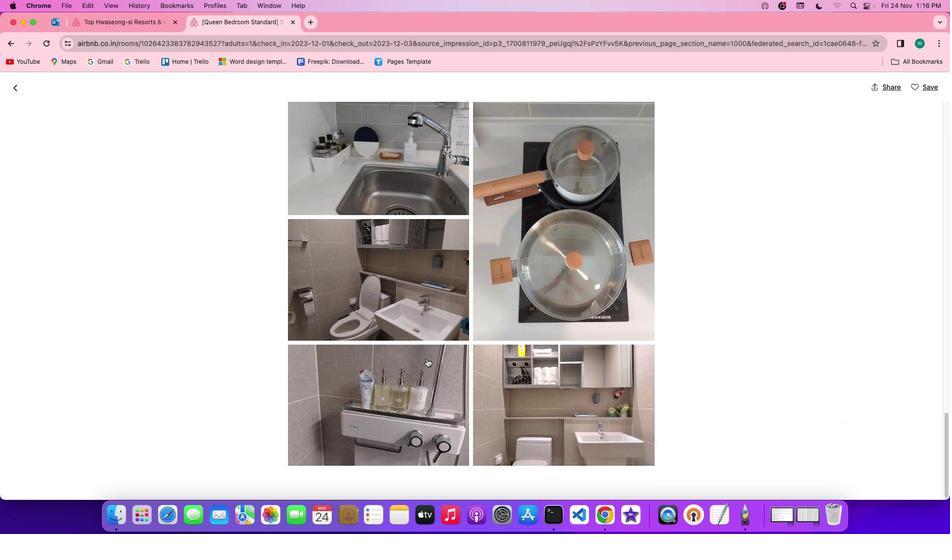 
Action: Mouse scrolled (424, 356) with delta (-1, -2)
Screenshot: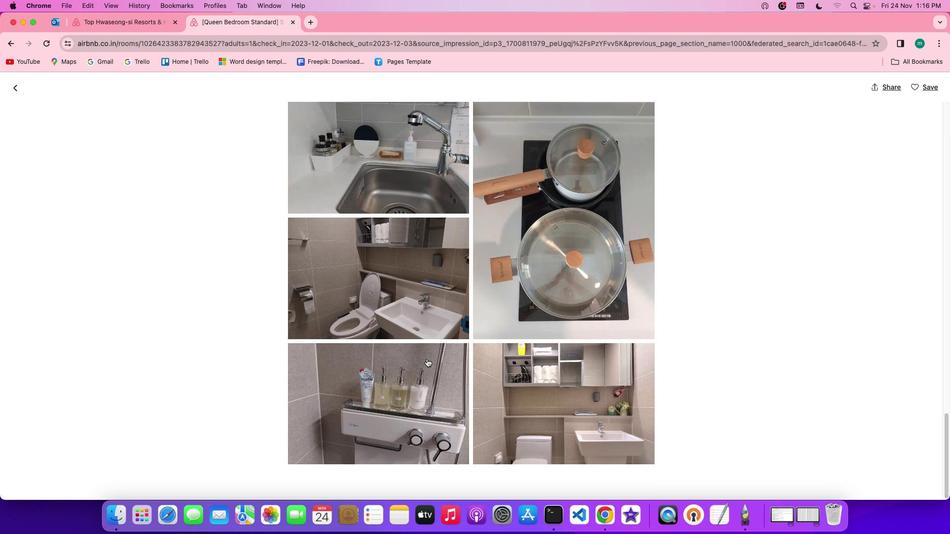 
Action: Mouse scrolled (424, 356) with delta (-1, -2)
Screenshot: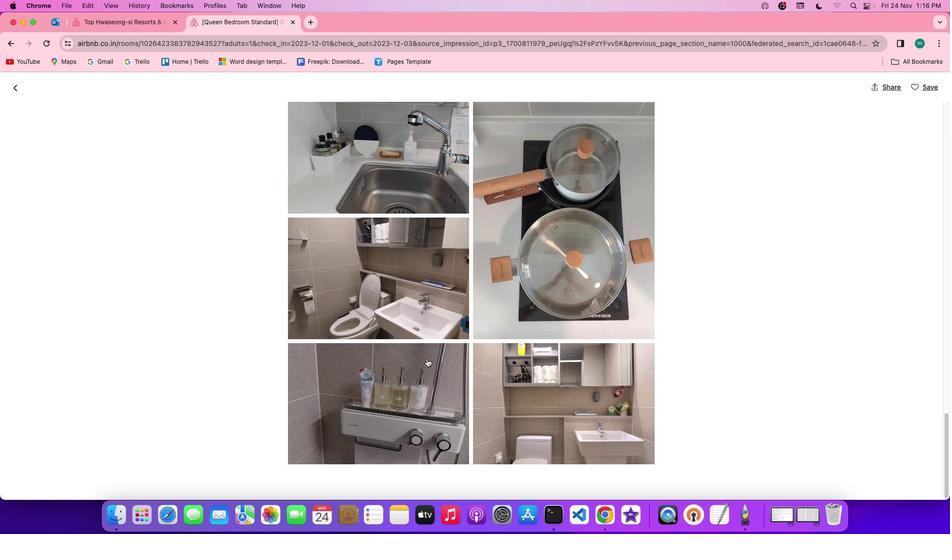 
Action: Mouse scrolled (424, 356) with delta (-1, -2)
Screenshot: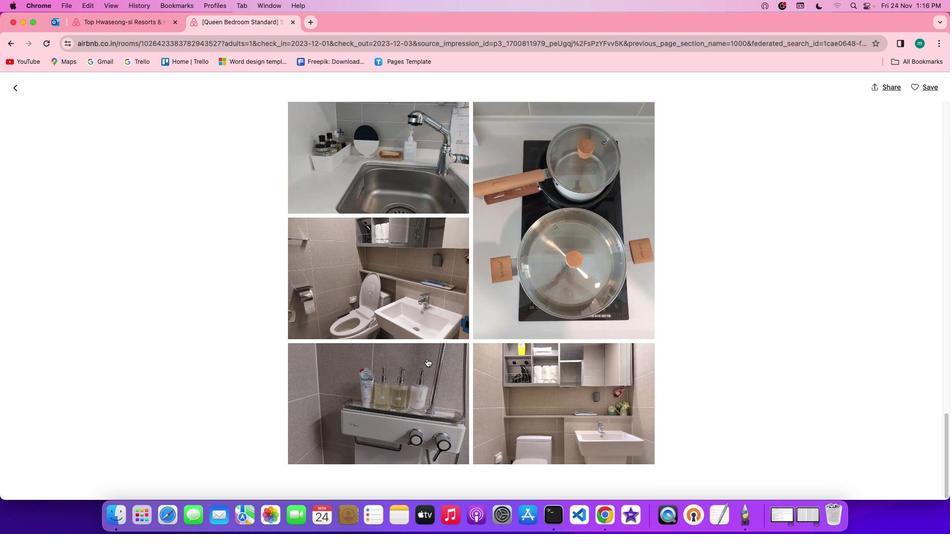 
Action: Mouse scrolled (424, 356) with delta (-1, -2)
Screenshot: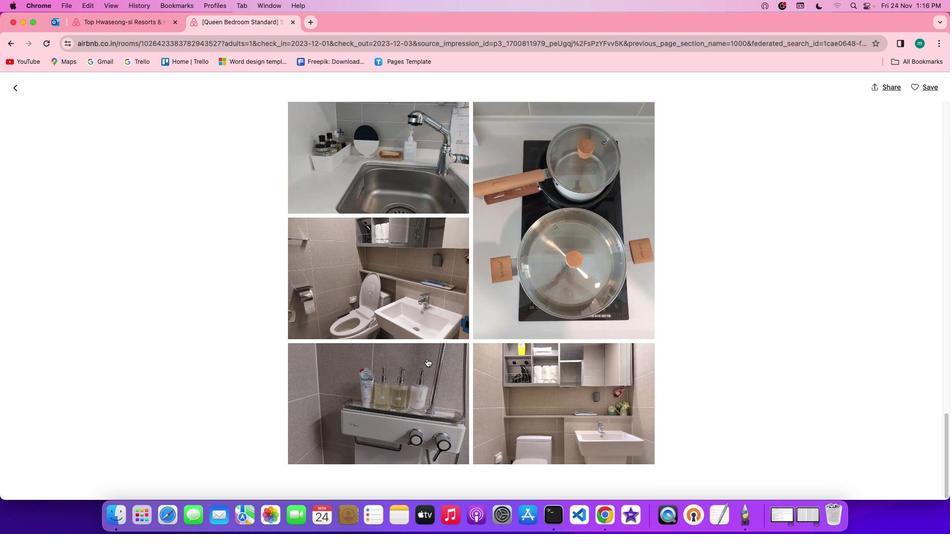 
Action: Mouse scrolled (424, 356) with delta (-1, -3)
Screenshot: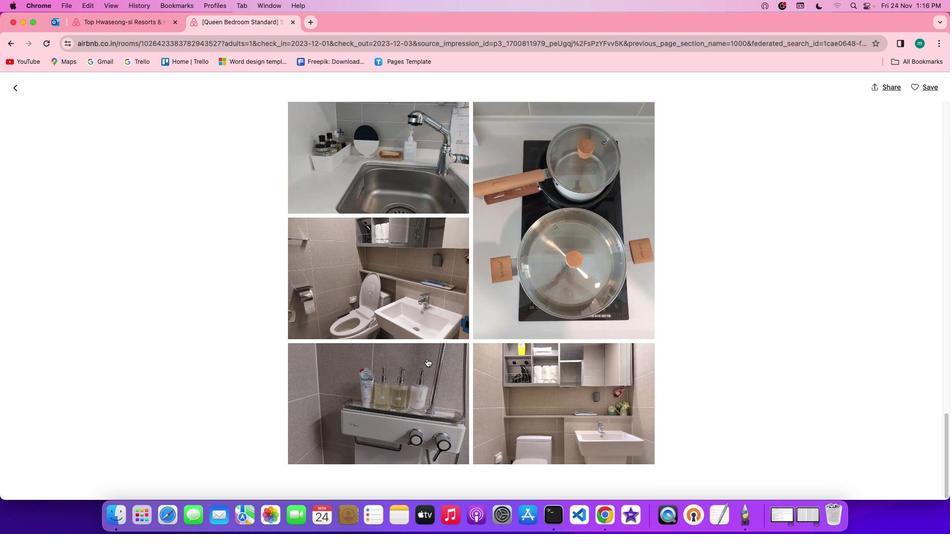 
Action: Mouse moved to (10, 88)
Screenshot: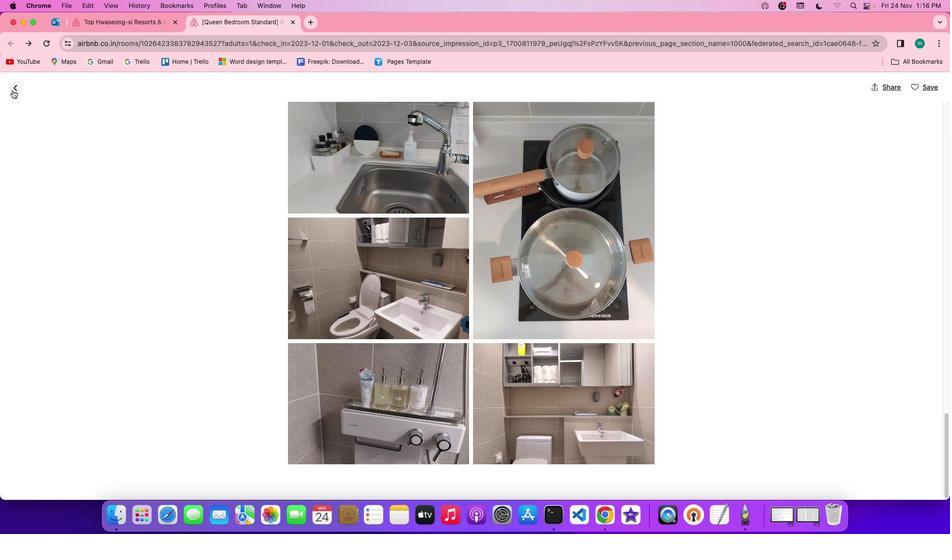 
Action: Mouse pressed left at (10, 88)
Screenshot: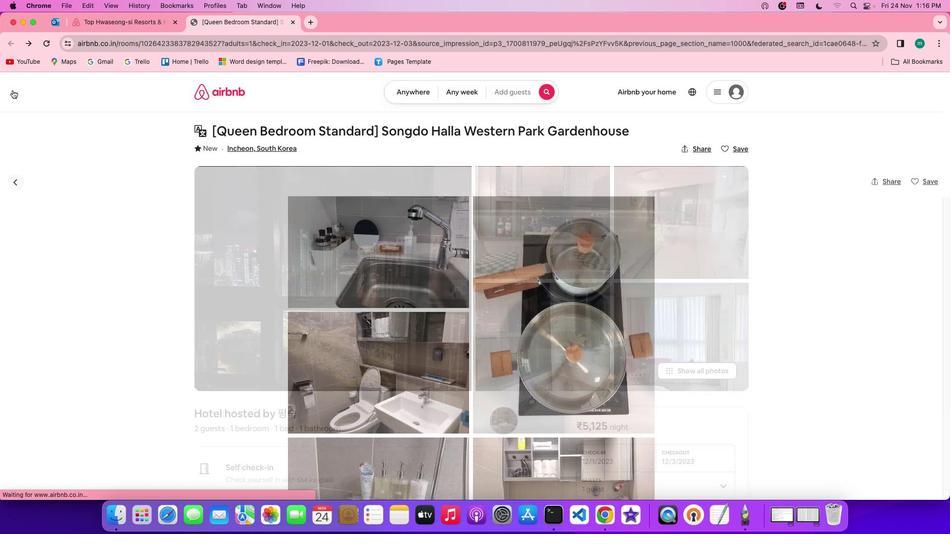 
Action: Mouse moved to (361, 339)
Screenshot: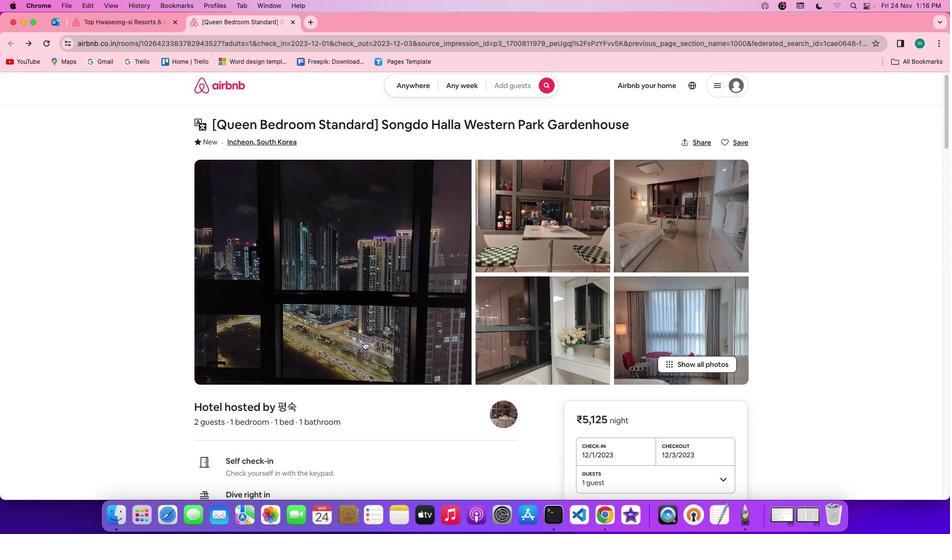 
Action: Mouse scrolled (361, 339) with delta (-1, -2)
Screenshot: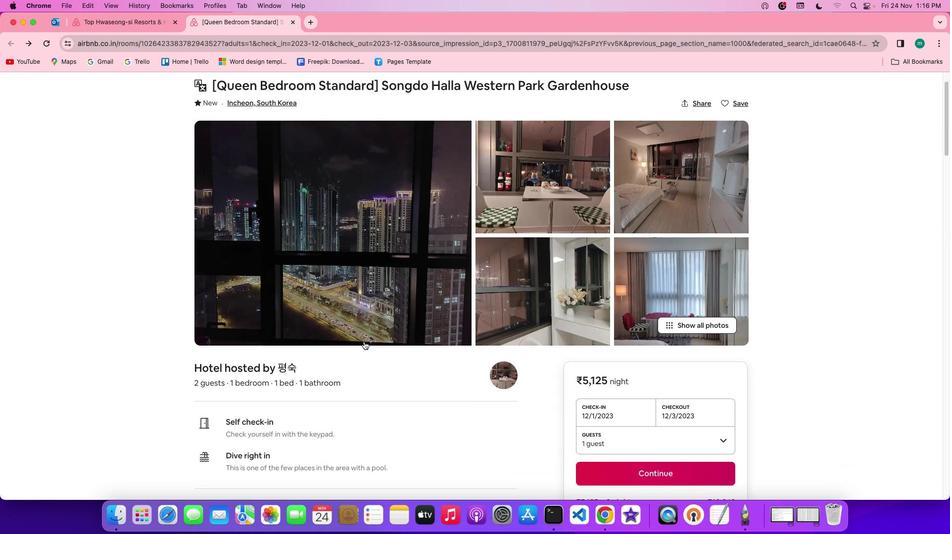
Action: Mouse scrolled (361, 339) with delta (-1, -2)
Screenshot: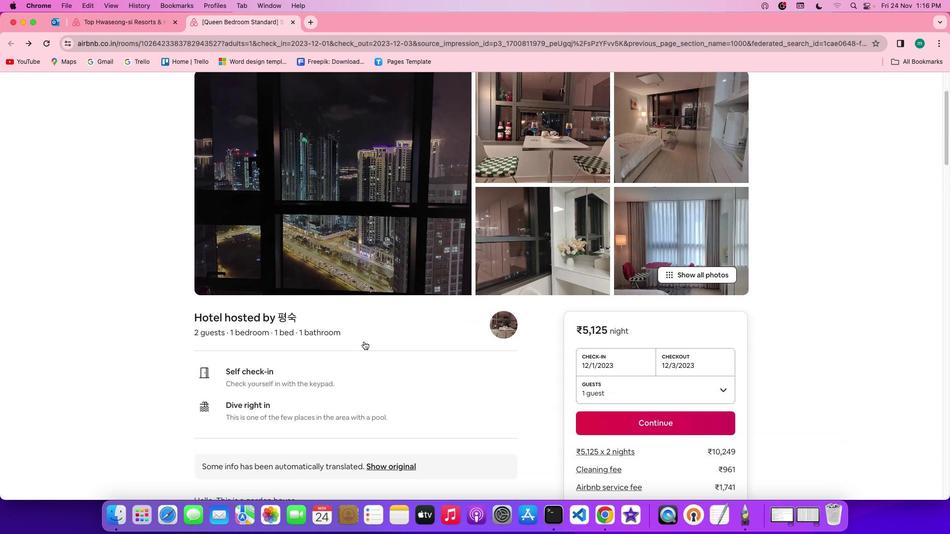
Action: Mouse scrolled (361, 339) with delta (-1, -2)
Screenshot: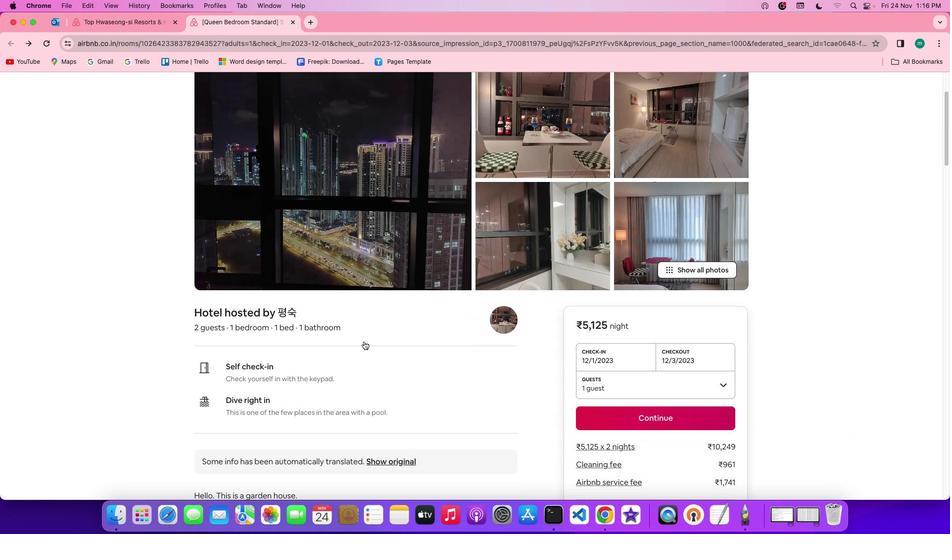 
Action: Mouse scrolled (361, 339) with delta (-1, -2)
Screenshot: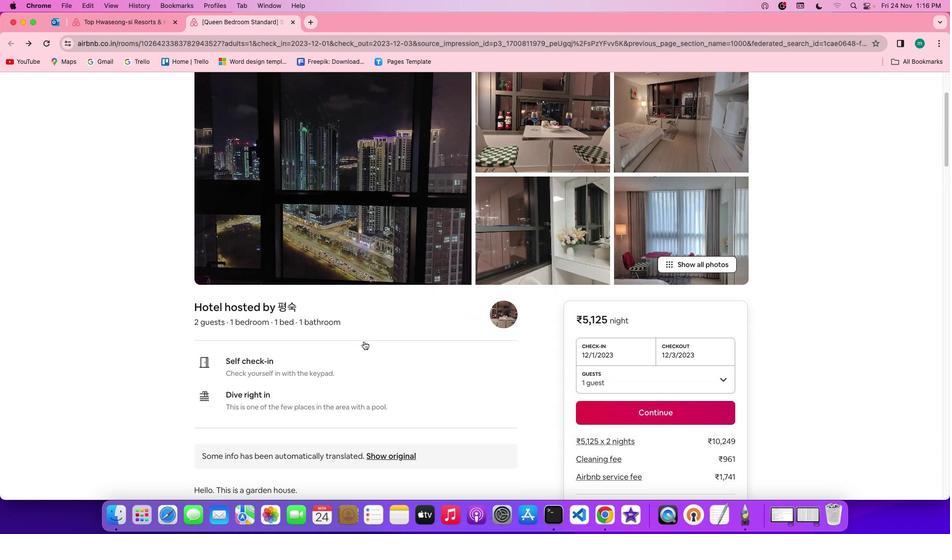 
Action: Mouse scrolled (361, 339) with delta (-1, -2)
Screenshot: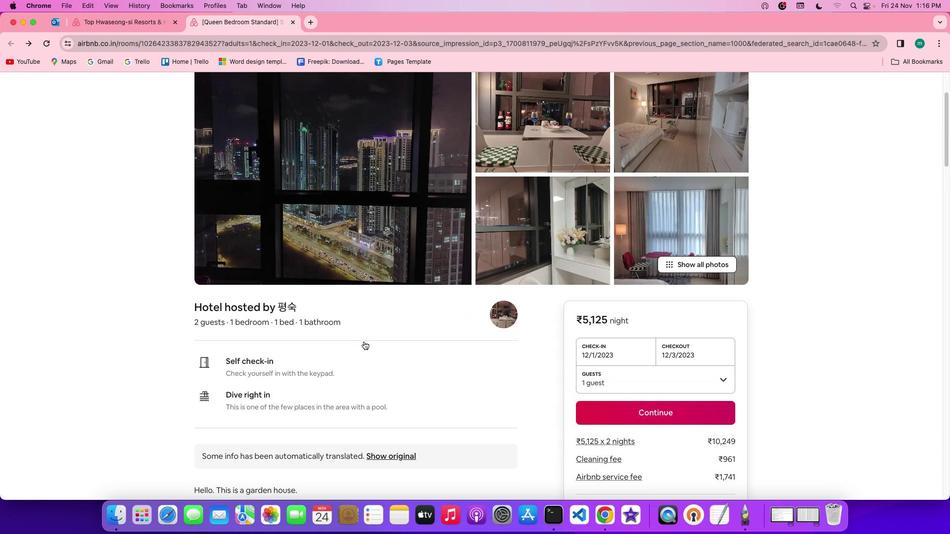 
Action: Mouse scrolled (361, 339) with delta (-1, -2)
Screenshot: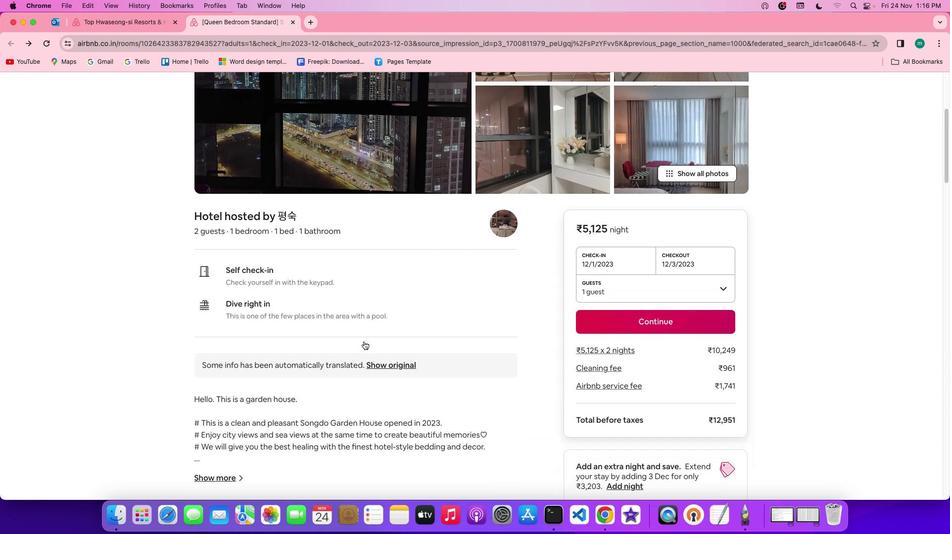 
Action: Mouse scrolled (361, 339) with delta (-1, -2)
Screenshot: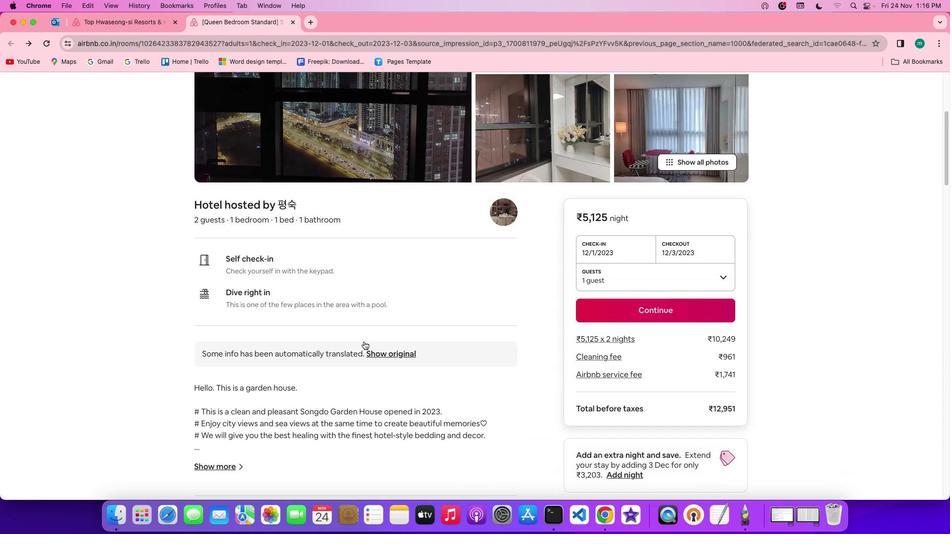 
Action: Mouse scrolled (361, 339) with delta (-1, -2)
Screenshot: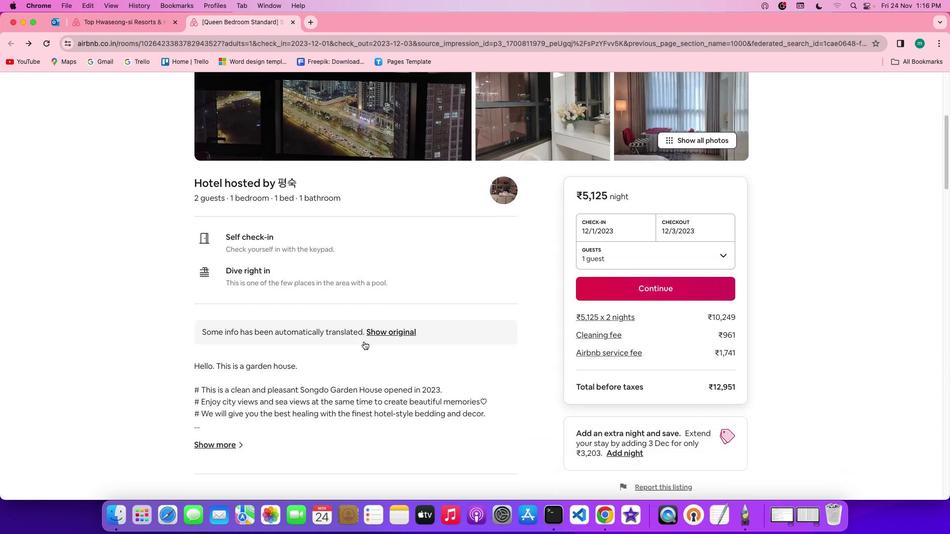
Action: Mouse scrolled (361, 339) with delta (-1, -3)
Screenshot: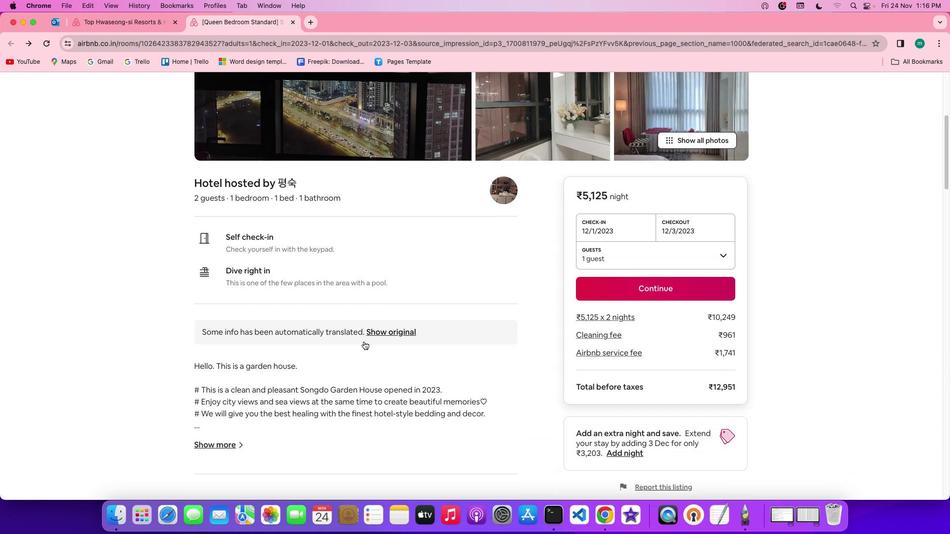 
Action: Mouse scrolled (361, 339) with delta (-1, -2)
Screenshot: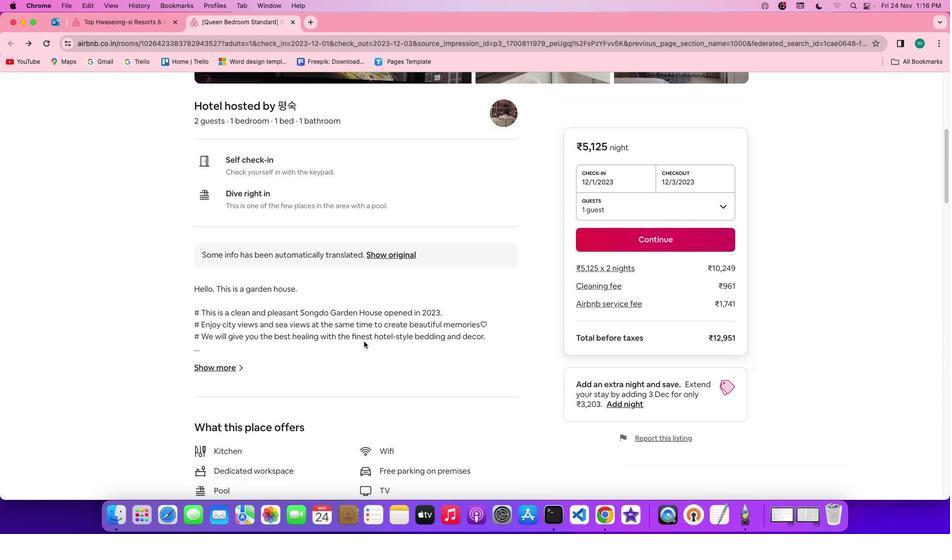 
Action: Mouse scrolled (361, 339) with delta (-1, -2)
Screenshot: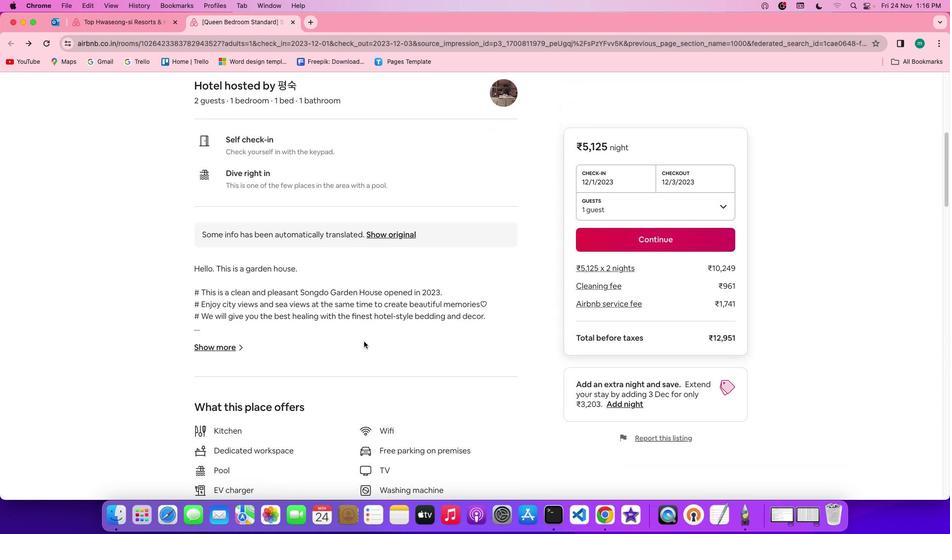 
Action: Mouse scrolled (361, 339) with delta (-1, -2)
Screenshot: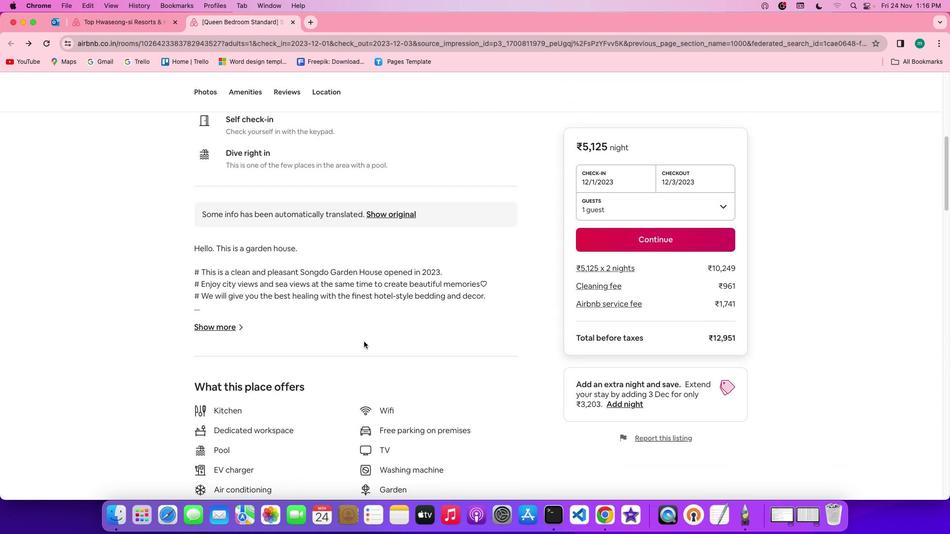
Action: Mouse scrolled (361, 339) with delta (-1, -2)
Screenshot: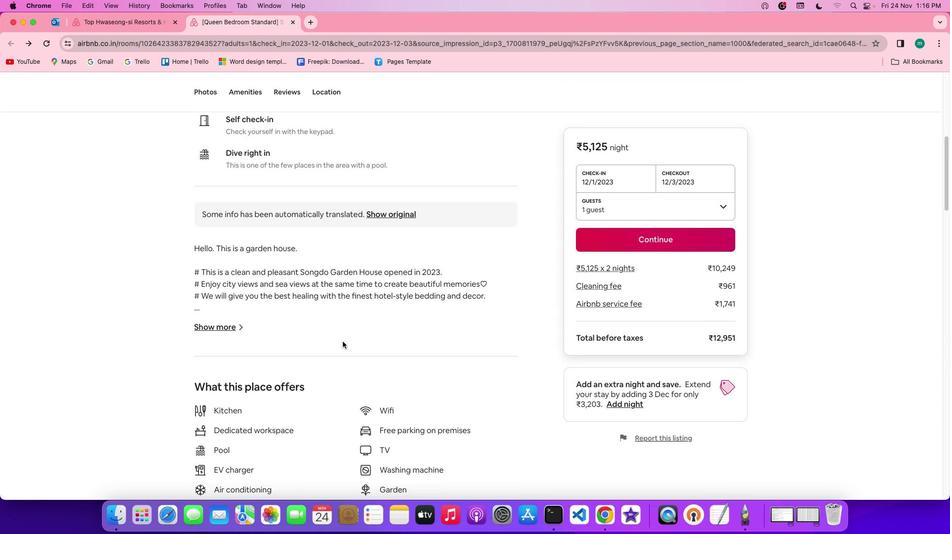 
Action: Mouse moved to (224, 326)
Screenshot: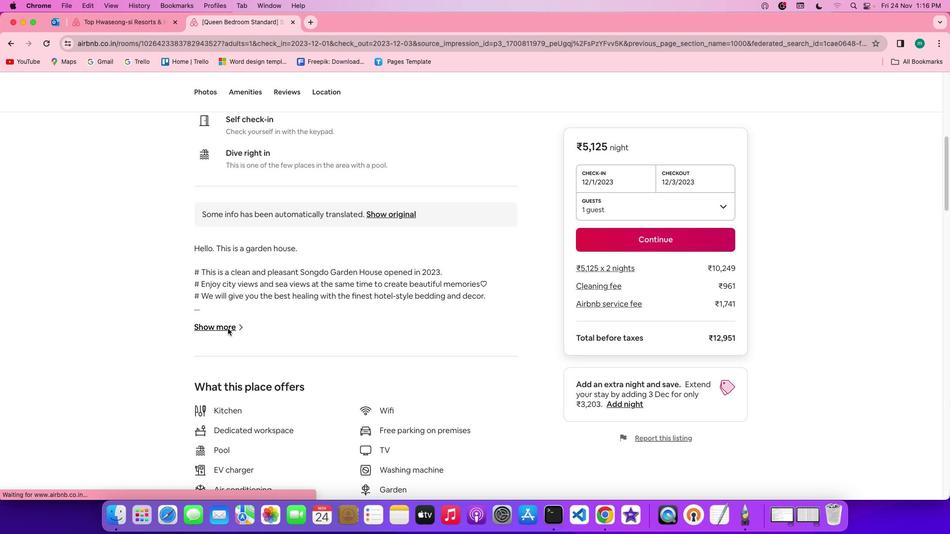 
Action: Mouse pressed left at (224, 326)
Screenshot: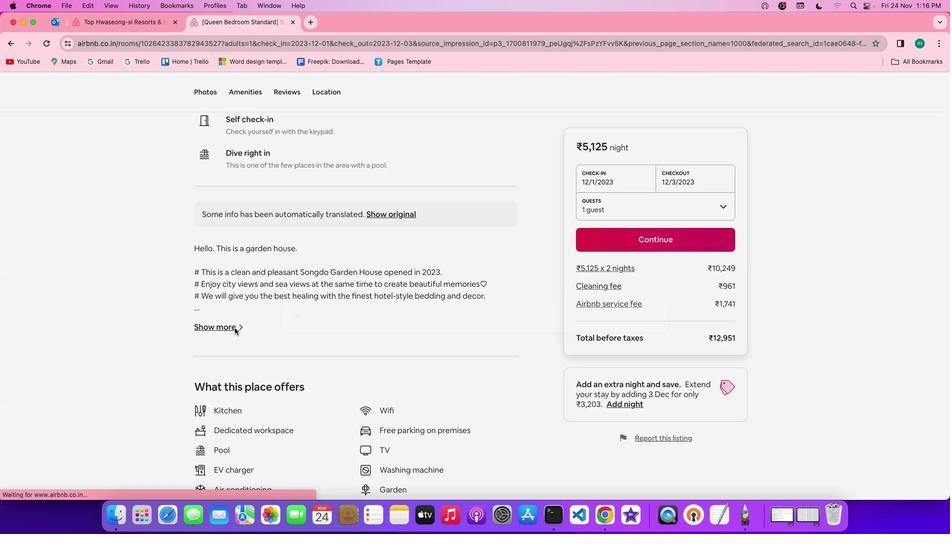 
Action: Mouse moved to (395, 362)
Screenshot: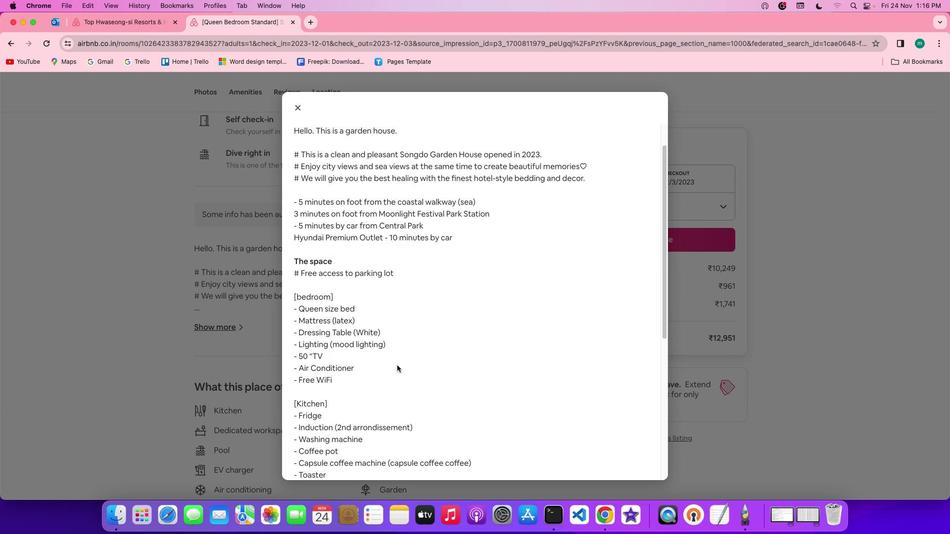 
Action: Mouse scrolled (395, 362) with delta (-1, -2)
Screenshot: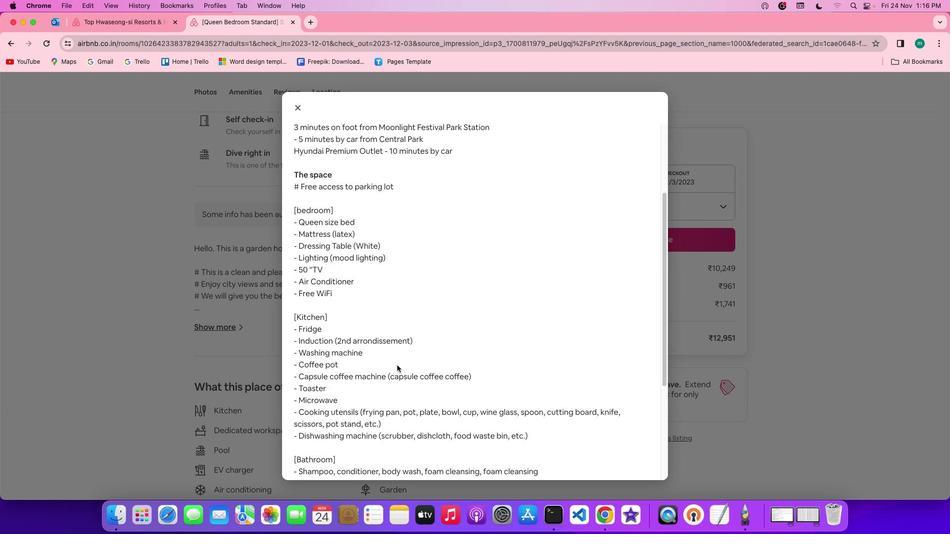 
Action: Mouse scrolled (395, 362) with delta (-1, -2)
Screenshot: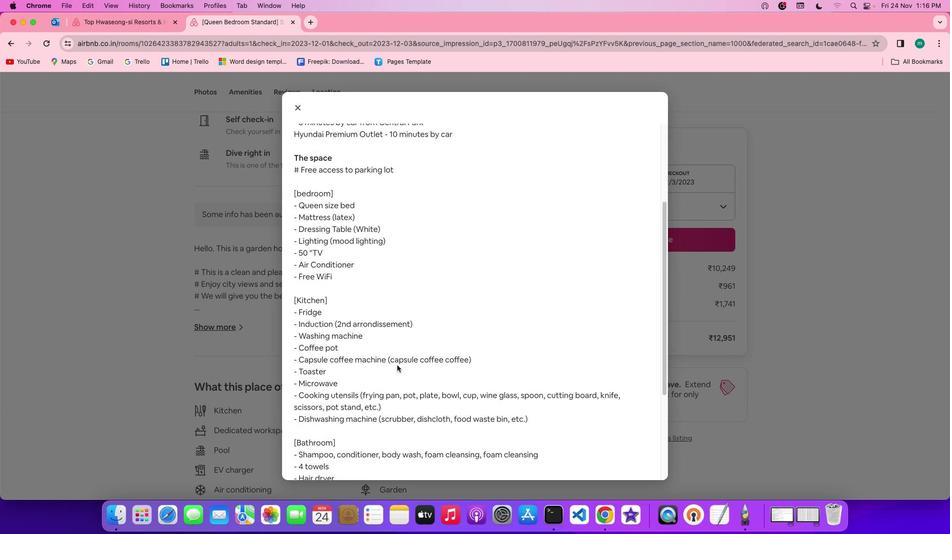 
Action: Mouse scrolled (395, 362) with delta (-1, -2)
Screenshot: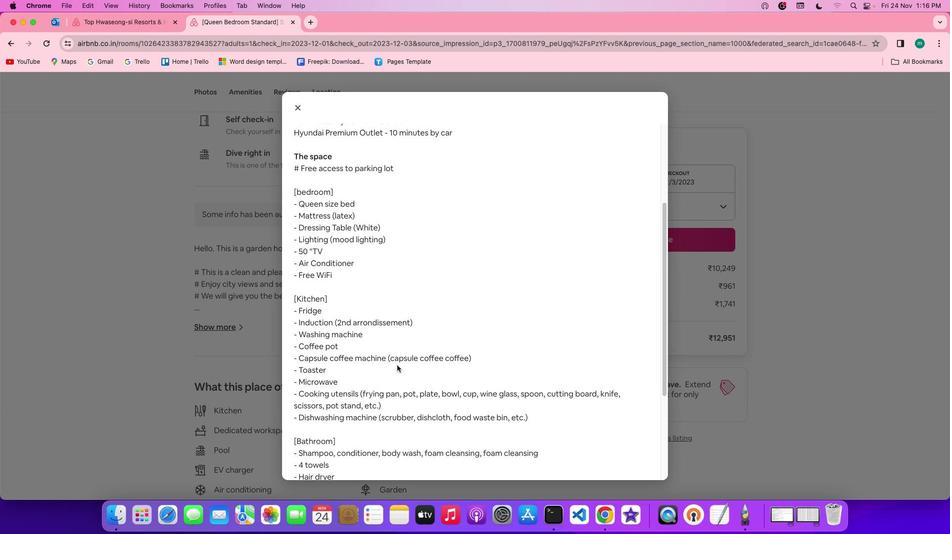 
Action: Mouse scrolled (395, 362) with delta (-1, -3)
Screenshot: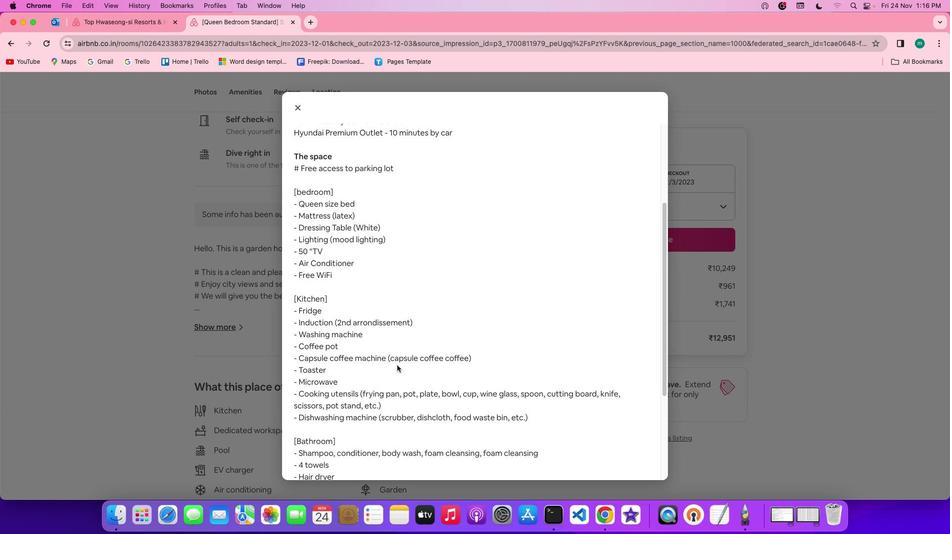 
Action: Mouse scrolled (395, 362) with delta (-1, -2)
Screenshot: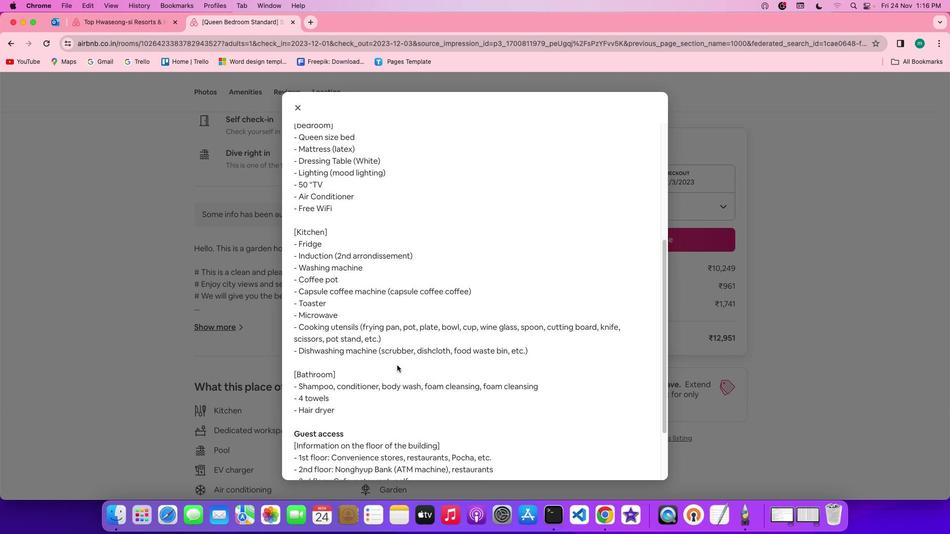 
Action: Mouse scrolled (395, 362) with delta (-1, -2)
Screenshot: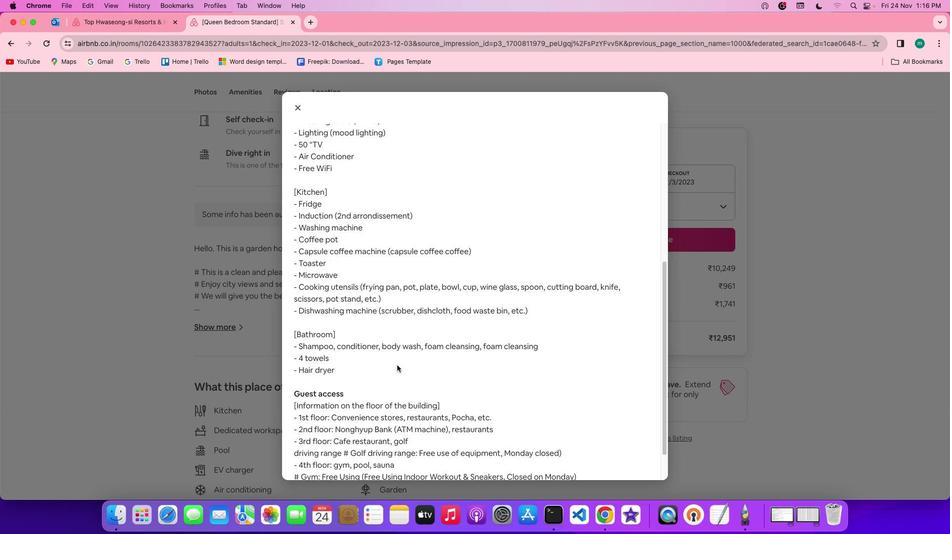 
Action: Mouse scrolled (395, 362) with delta (-1, -2)
Screenshot: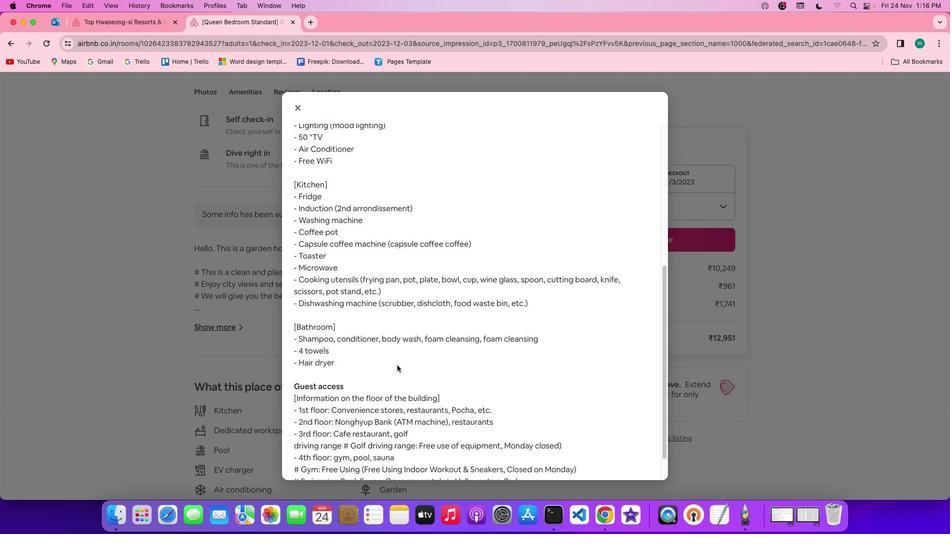 
Action: Mouse scrolled (395, 362) with delta (-1, -2)
Screenshot: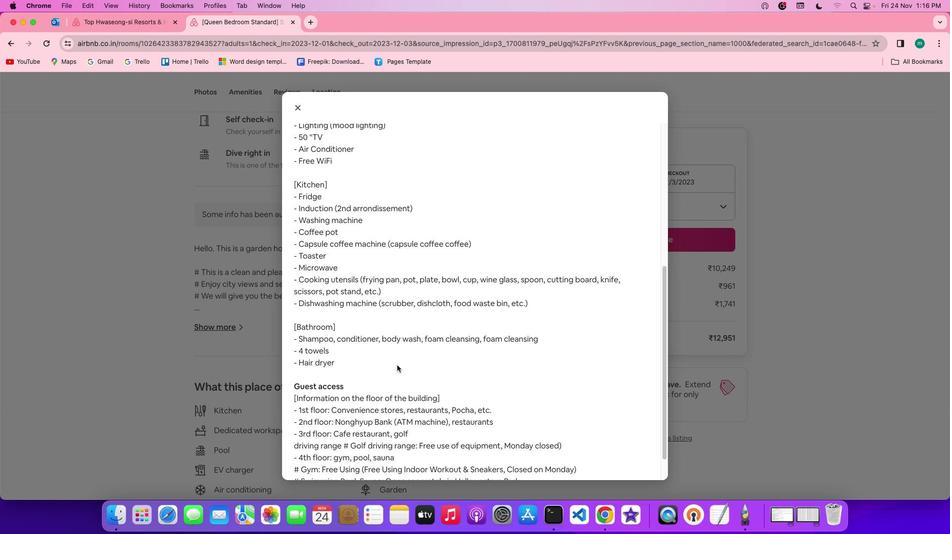 
Action: Mouse scrolled (395, 362) with delta (-1, -2)
Screenshot: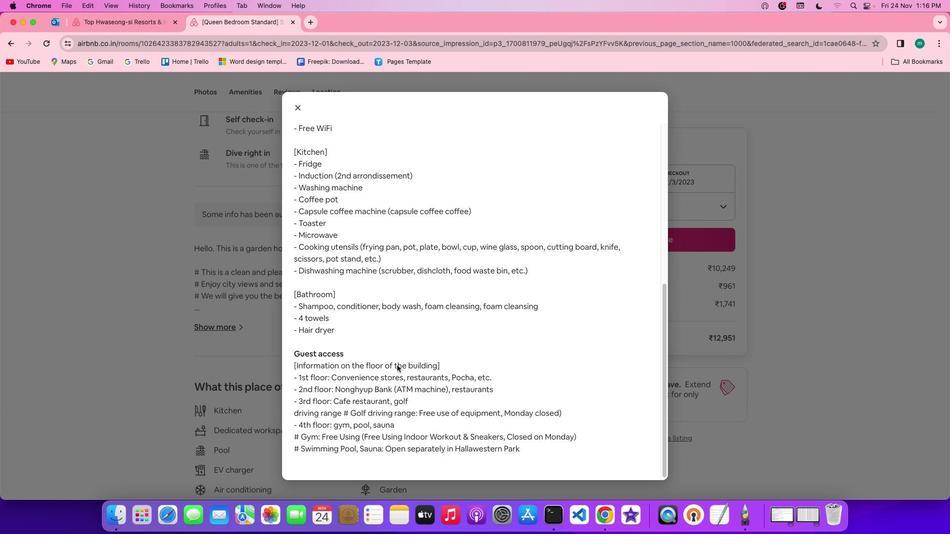 
Action: Mouse scrolled (395, 362) with delta (-1, -2)
Screenshot: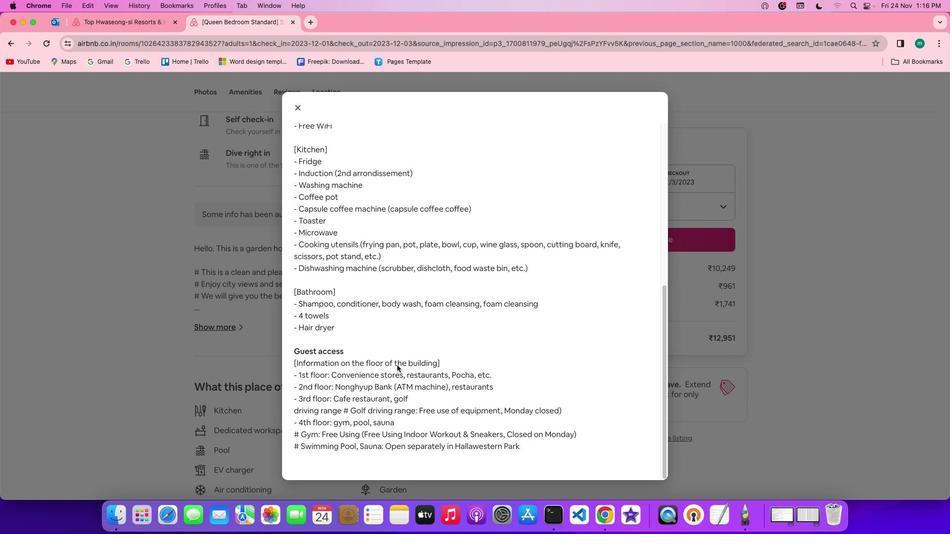 
Action: Mouse scrolled (395, 362) with delta (-1, -2)
Screenshot: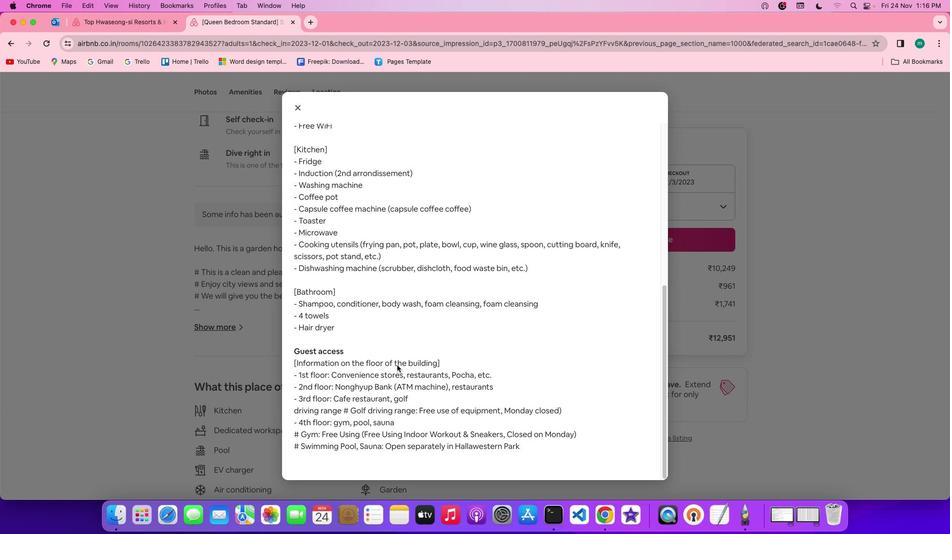 
Action: Mouse scrolled (395, 362) with delta (-1, -2)
Screenshot: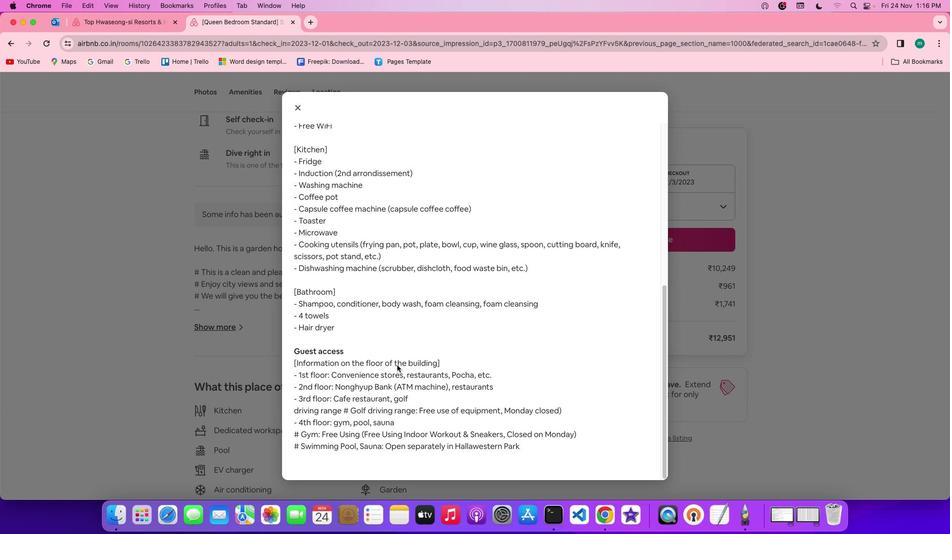 
Action: Mouse scrolled (395, 362) with delta (-1, -2)
Screenshot: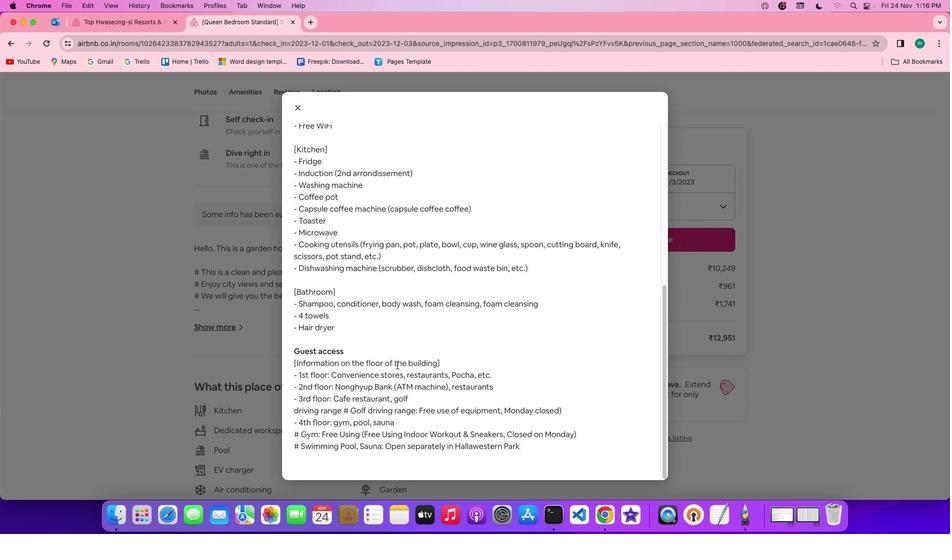 
Action: Mouse scrolled (395, 362) with delta (-1, -2)
Screenshot: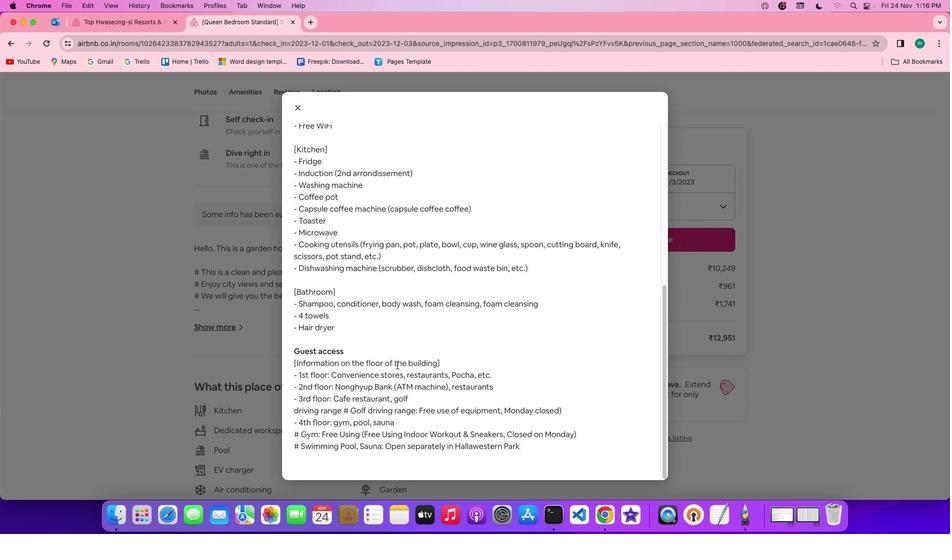 
Action: Mouse scrolled (395, 362) with delta (-1, -2)
Screenshot: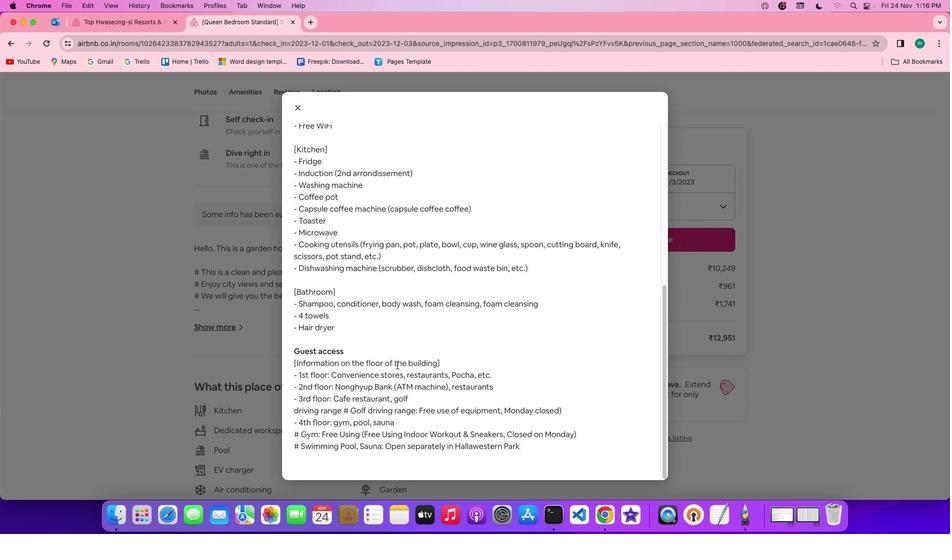 
Action: Mouse scrolled (395, 362) with delta (-1, -2)
Screenshot: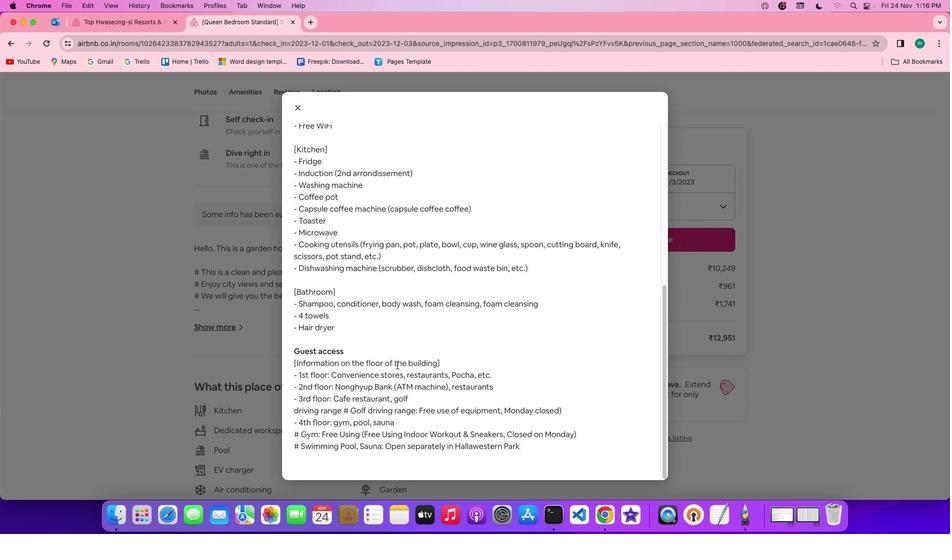 
Action: Mouse moved to (298, 99)
Screenshot: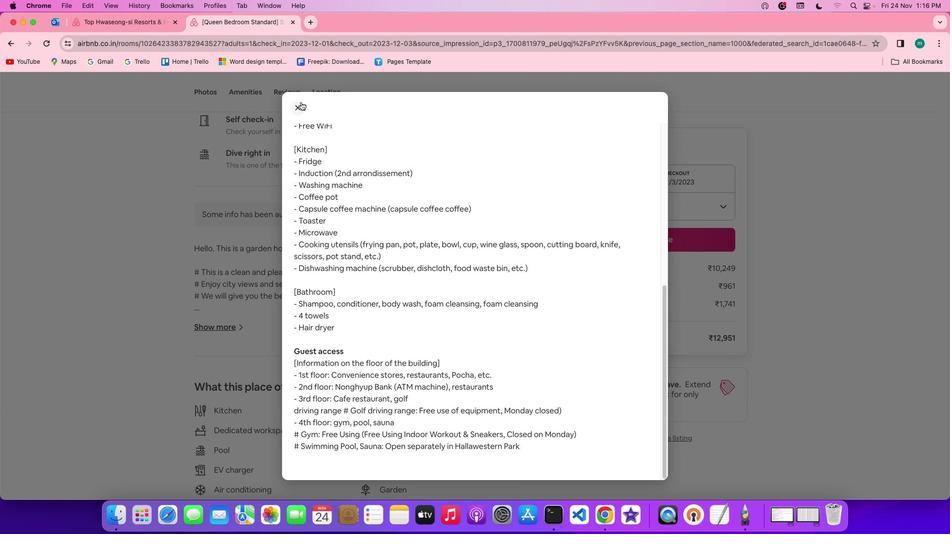 
Action: Mouse pressed left at (298, 99)
Screenshot: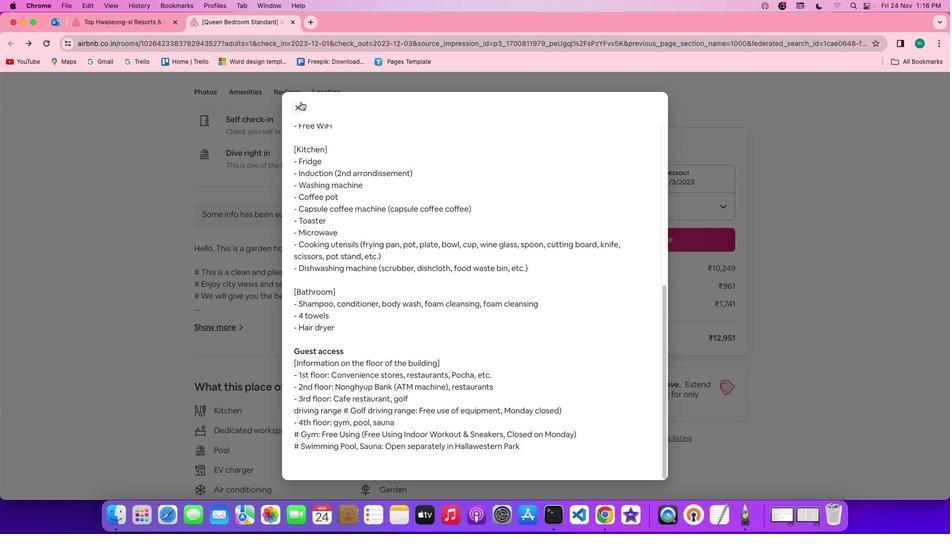 
Action: Mouse moved to (334, 353)
Screenshot: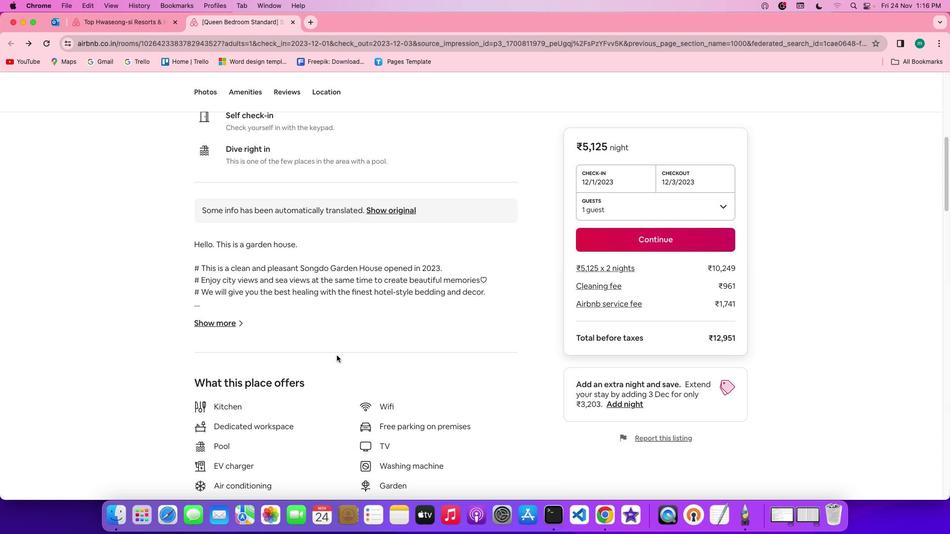 
Action: Mouse scrolled (334, 353) with delta (-1, -2)
Screenshot: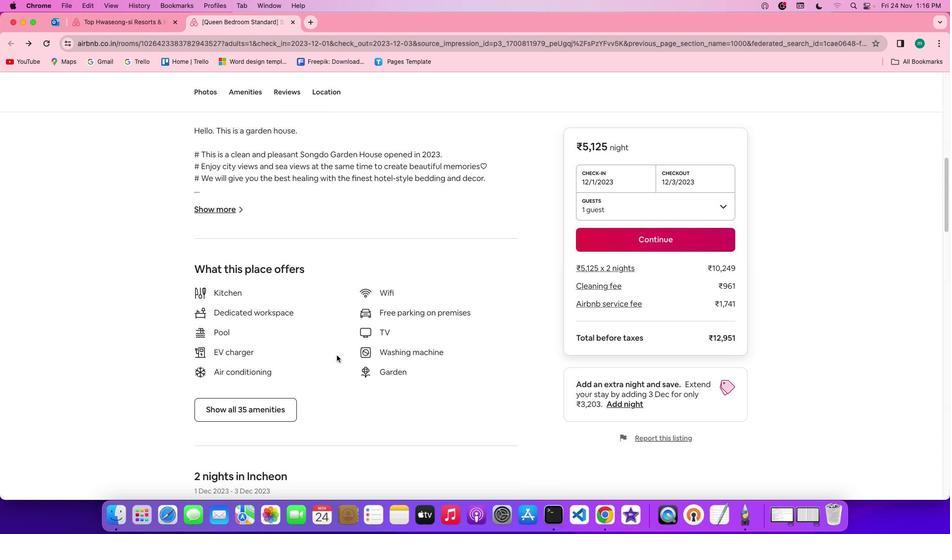 
Action: Mouse scrolled (334, 353) with delta (-1, -2)
Screenshot: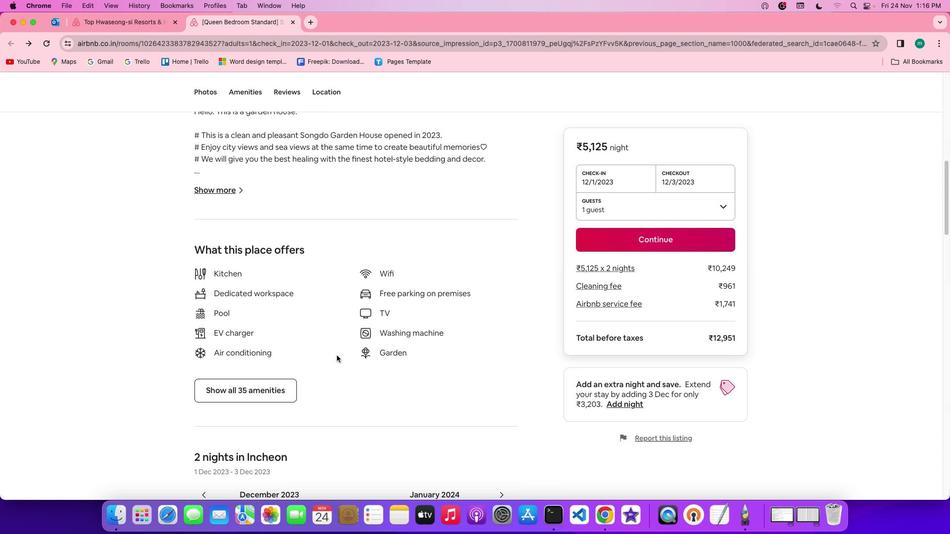 
Action: Mouse scrolled (334, 353) with delta (-1, -2)
Screenshot: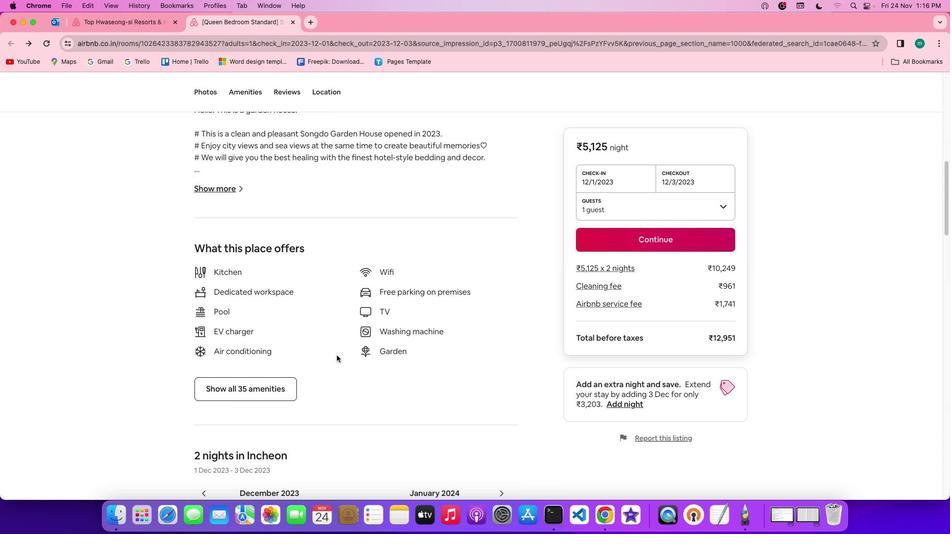 
Action: Mouse scrolled (334, 353) with delta (-1, -3)
Screenshot: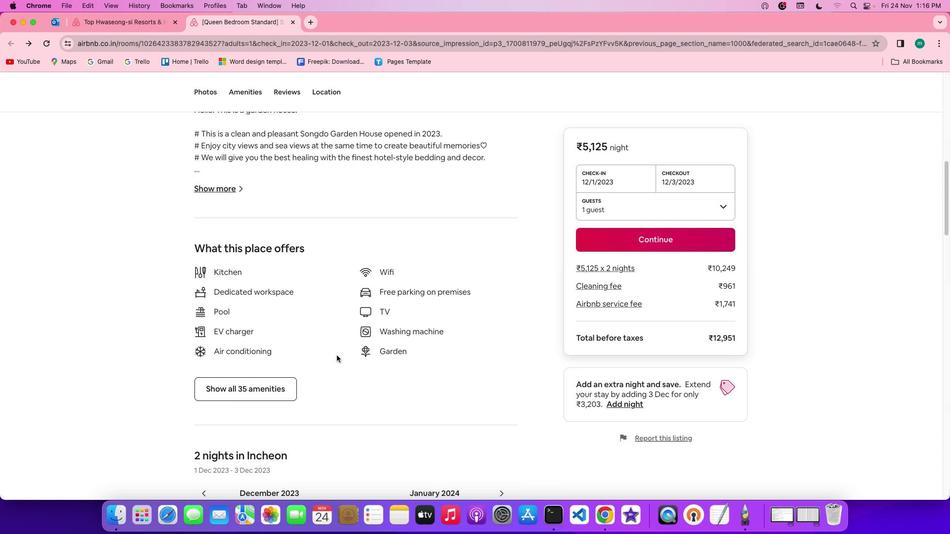 
Action: Mouse moved to (271, 385)
Screenshot: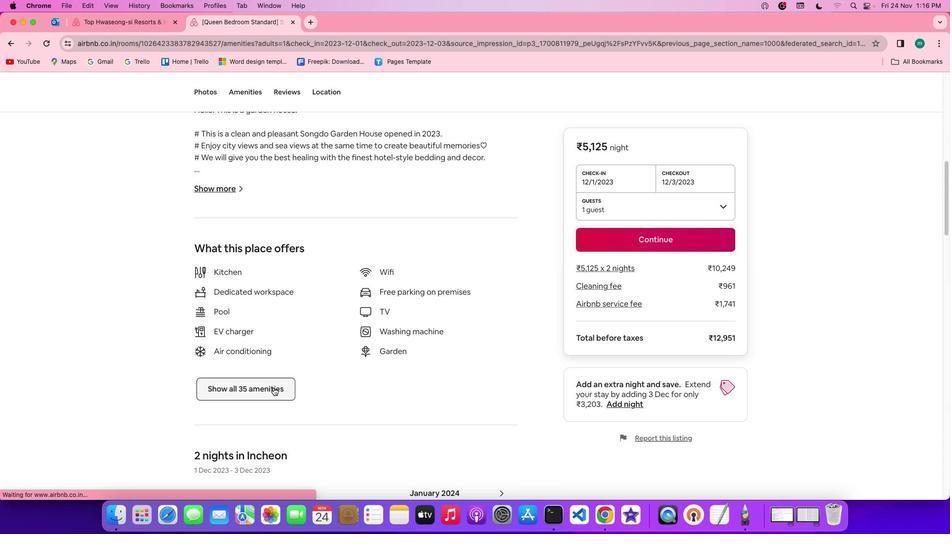 
Action: Mouse pressed left at (271, 385)
Screenshot: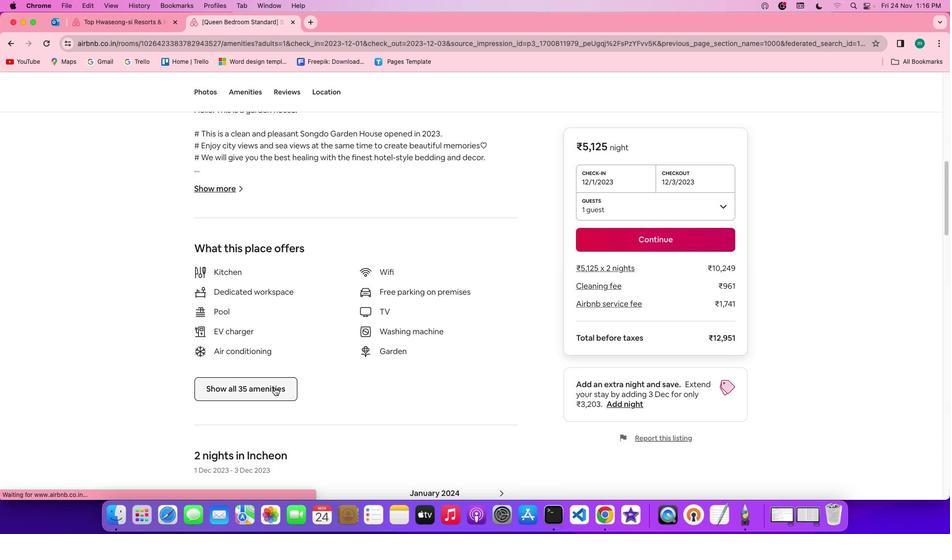 
Action: Mouse moved to (436, 366)
Screenshot: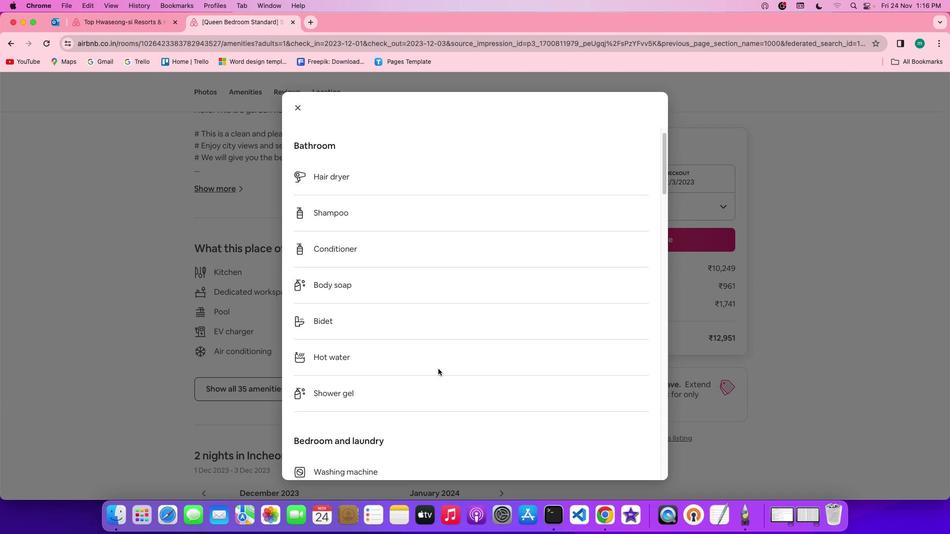 
Action: Mouse scrolled (436, 366) with delta (-1, -2)
Screenshot: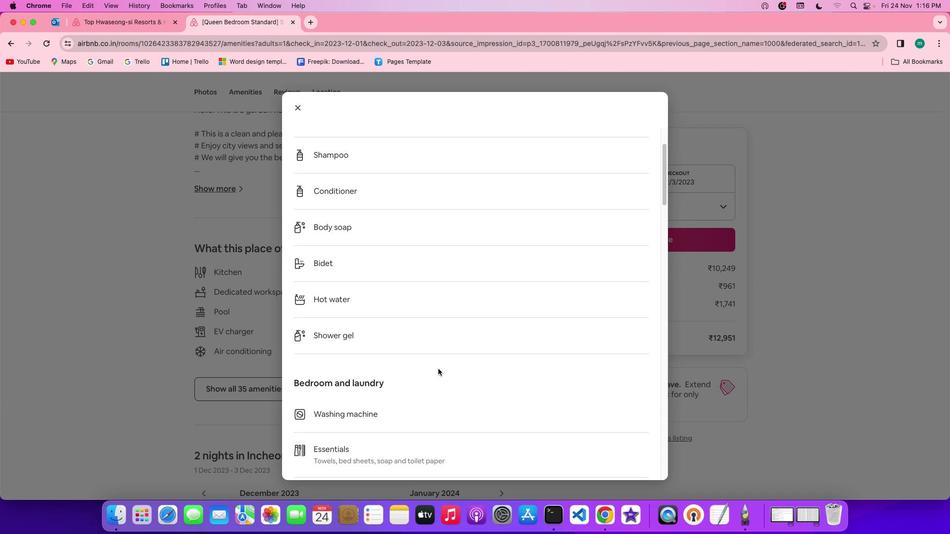 
Action: Mouse scrolled (436, 366) with delta (-1, -2)
Screenshot: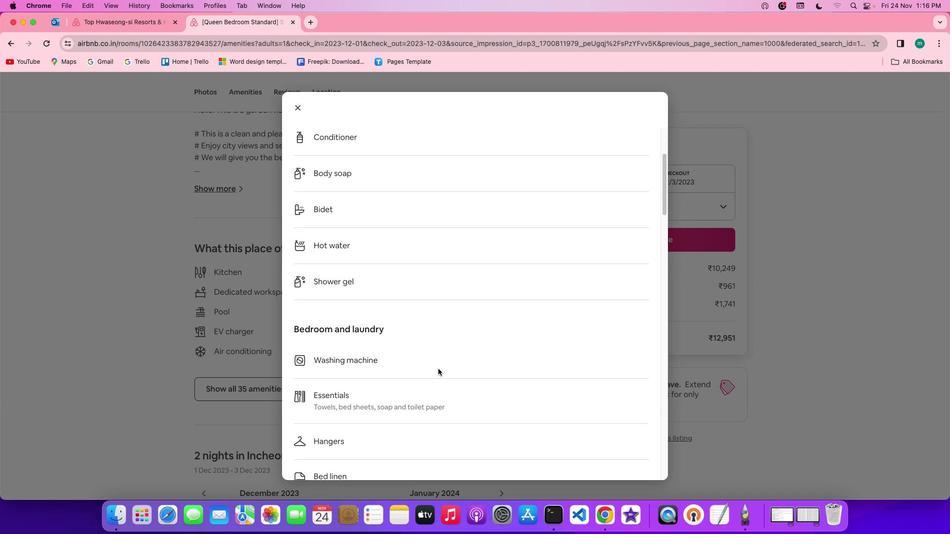 
Action: Mouse scrolled (436, 366) with delta (-1, -2)
Screenshot: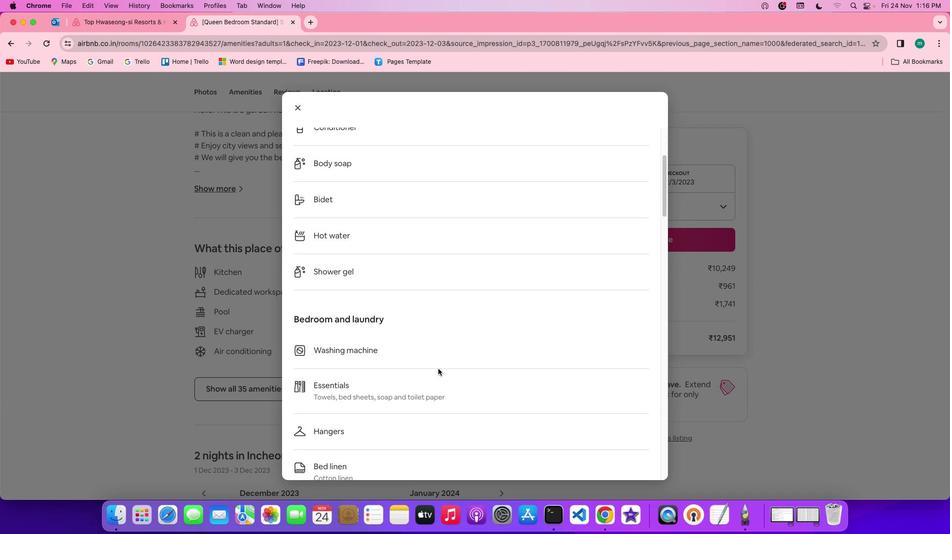 
Action: Mouse scrolled (436, 366) with delta (-1, -3)
Screenshot: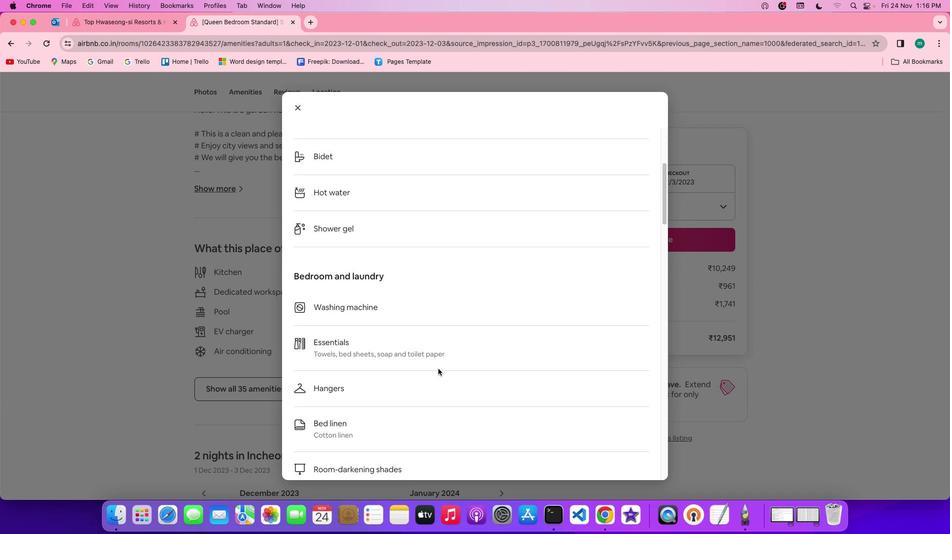 
Action: Mouse scrolled (436, 366) with delta (-1, -3)
Screenshot: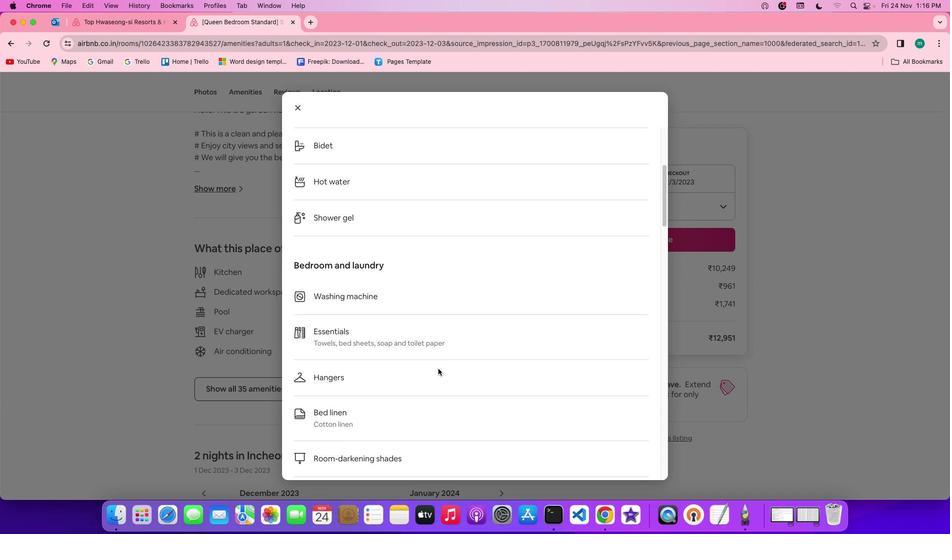 
Action: Mouse moved to (436, 366)
Screenshot: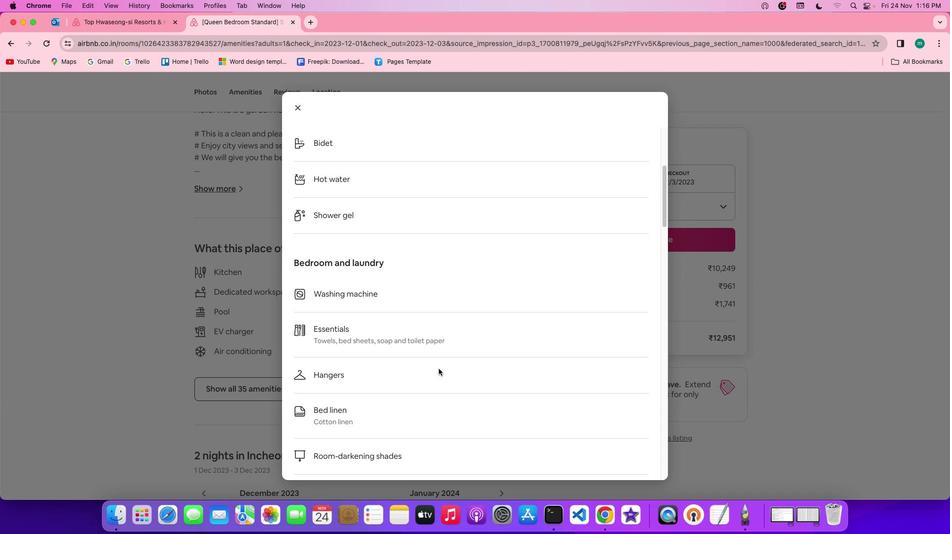 
Action: Mouse scrolled (436, 366) with delta (-1, -2)
Screenshot: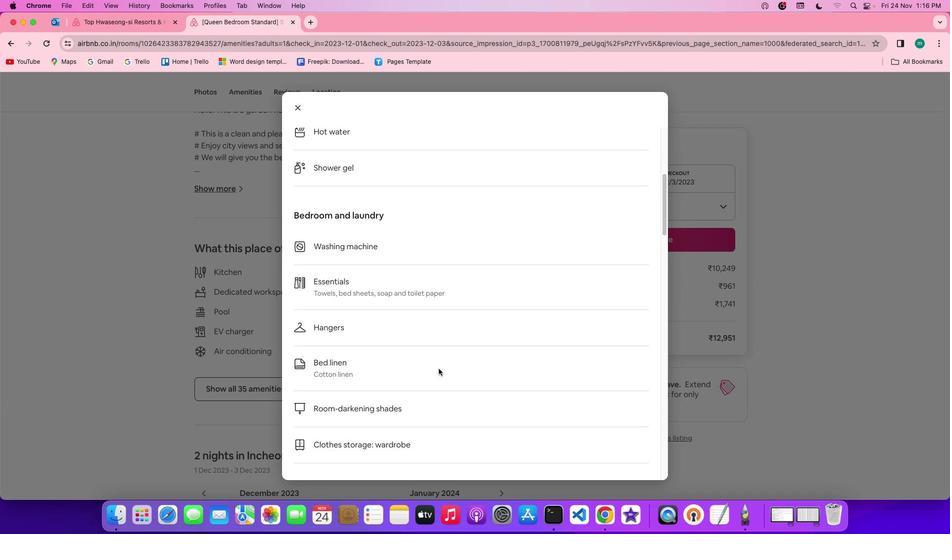 
Action: Mouse scrolled (436, 366) with delta (-1, -2)
Screenshot: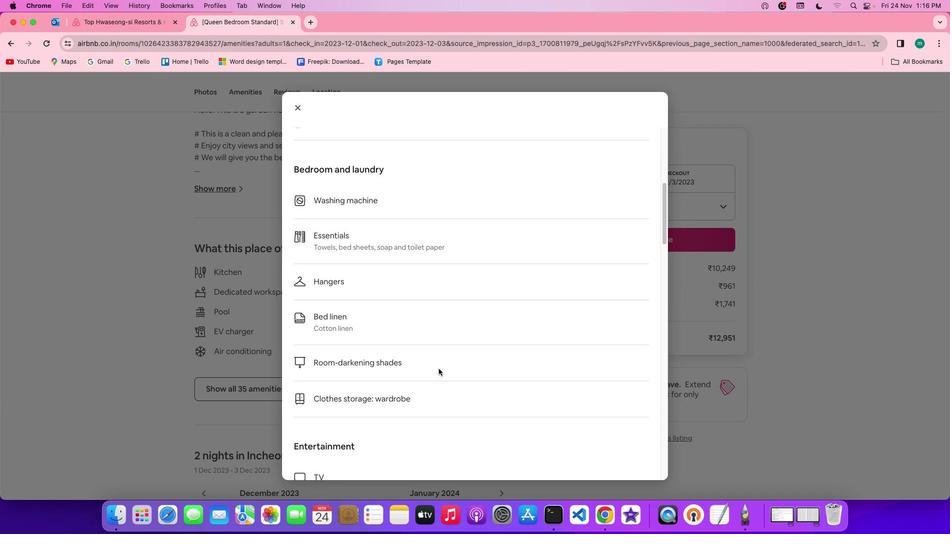 
Action: Mouse scrolled (436, 366) with delta (-1, -2)
Screenshot: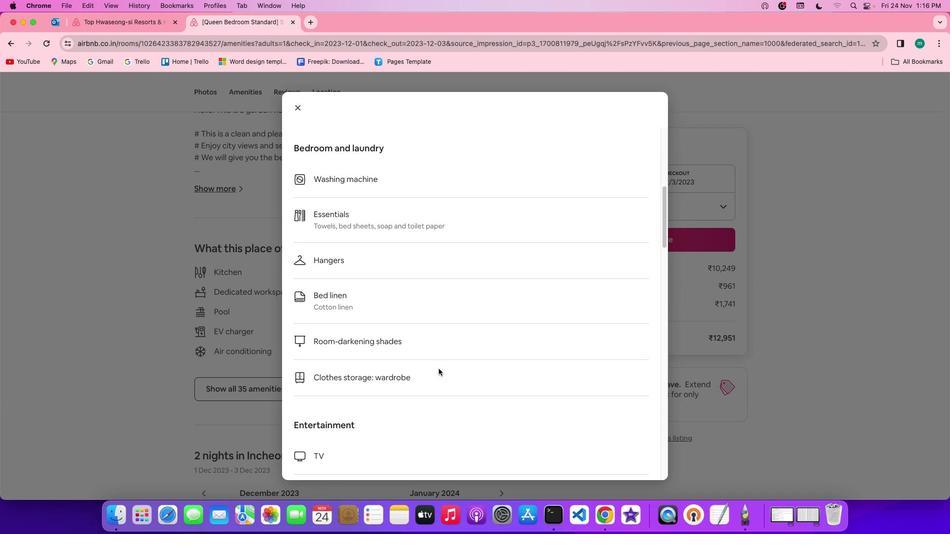 
Action: Mouse scrolled (436, 366) with delta (-1, -2)
Screenshot: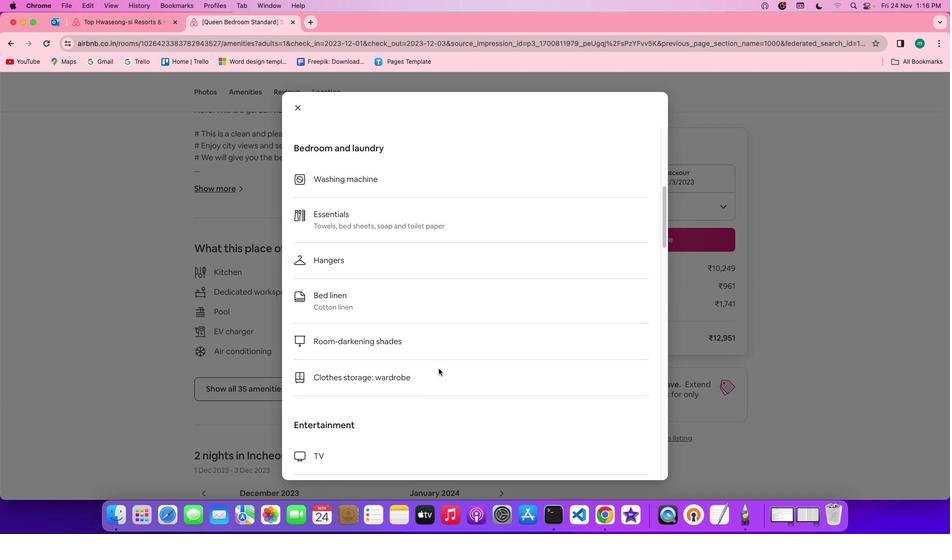 
Action: Mouse scrolled (436, 366) with delta (-1, -2)
Screenshot: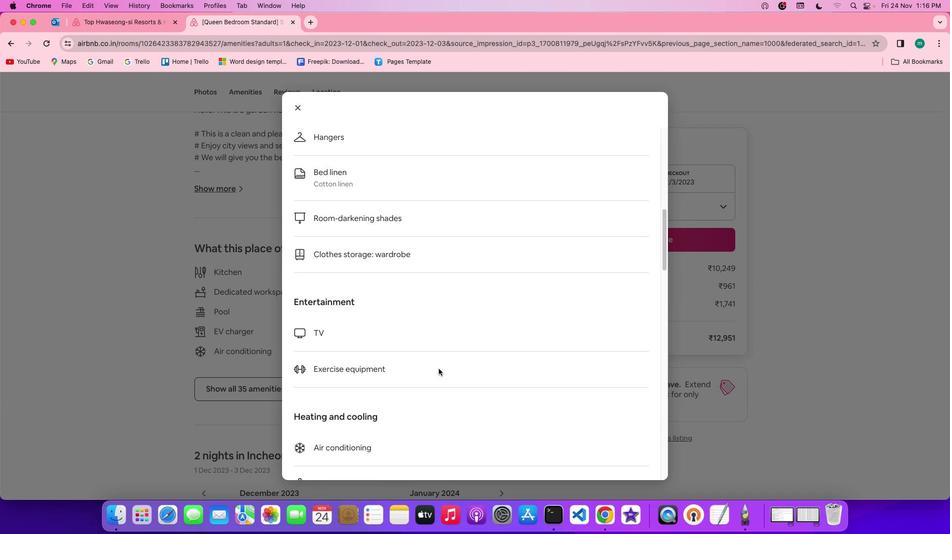 
Action: Mouse scrolled (436, 366) with delta (-1, -2)
Screenshot: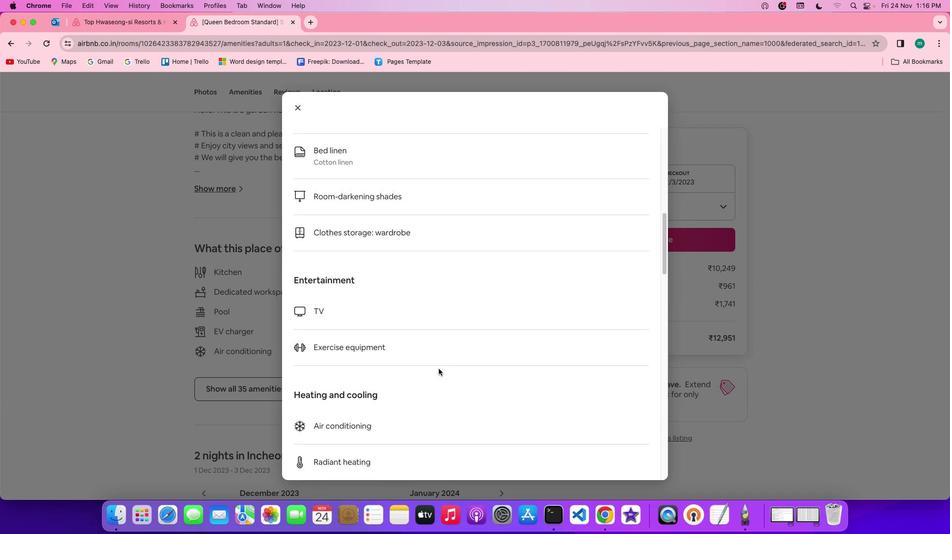 
Action: Mouse scrolled (436, 366) with delta (-1, -2)
Screenshot: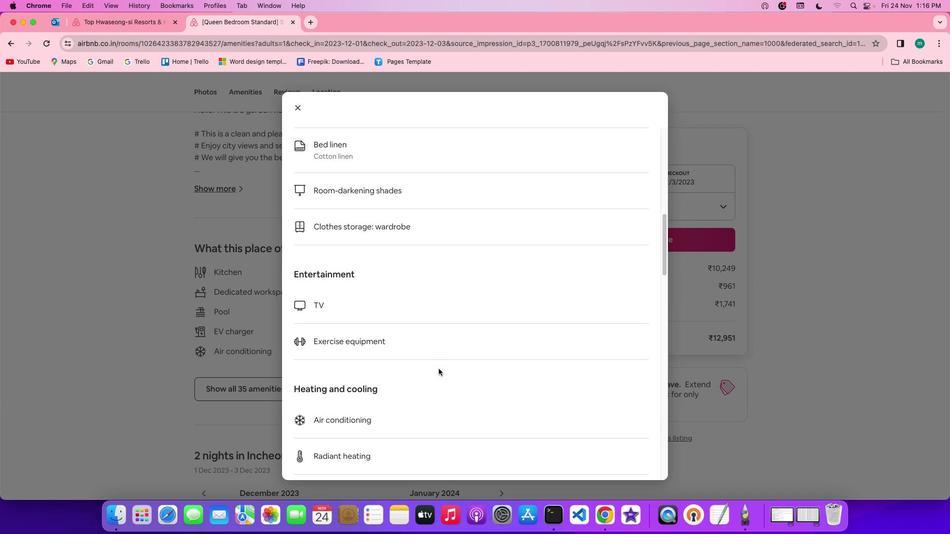 
Action: Mouse scrolled (436, 366) with delta (-1, -3)
Screenshot: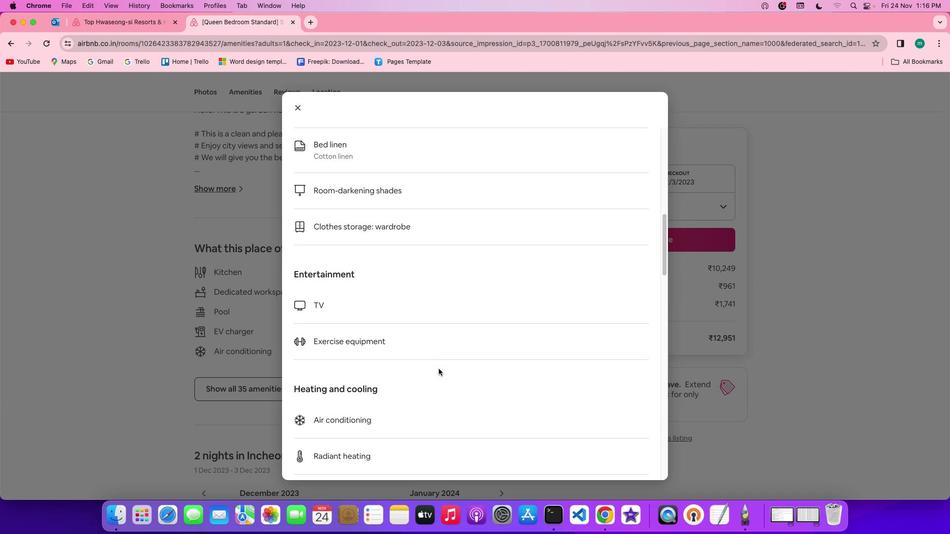 
Action: Mouse scrolled (436, 366) with delta (-1, -2)
Screenshot: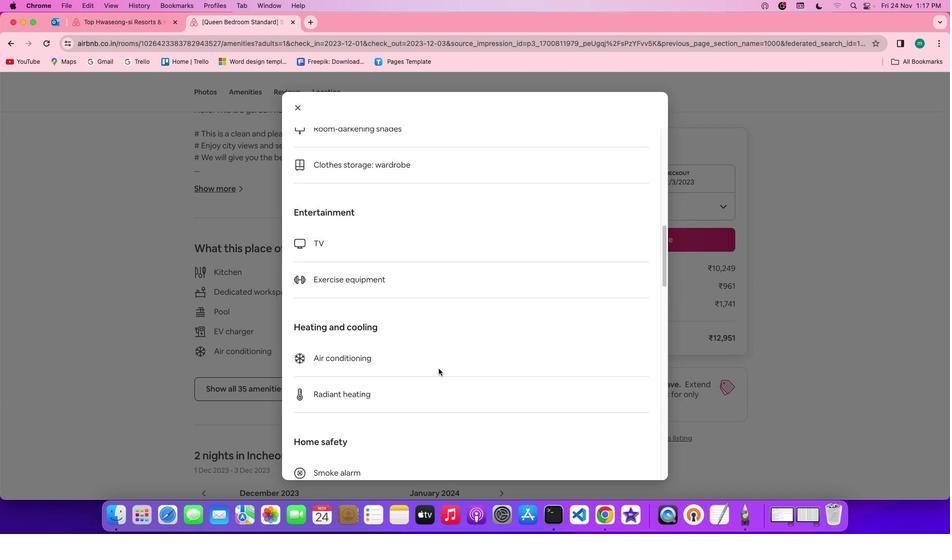 
Action: Mouse scrolled (436, 366) with delta (-1, -2)
